 Task: Send an email with the signature Joel Lee with the subject Request for a referral and the message Can you please let me know the status of the purchase order? from softage.8@softage.net to softage.3@softage.net and move the email from Sent Items to the folder Blogging
Action: Mouse moved to (82, 149)
Screenshot: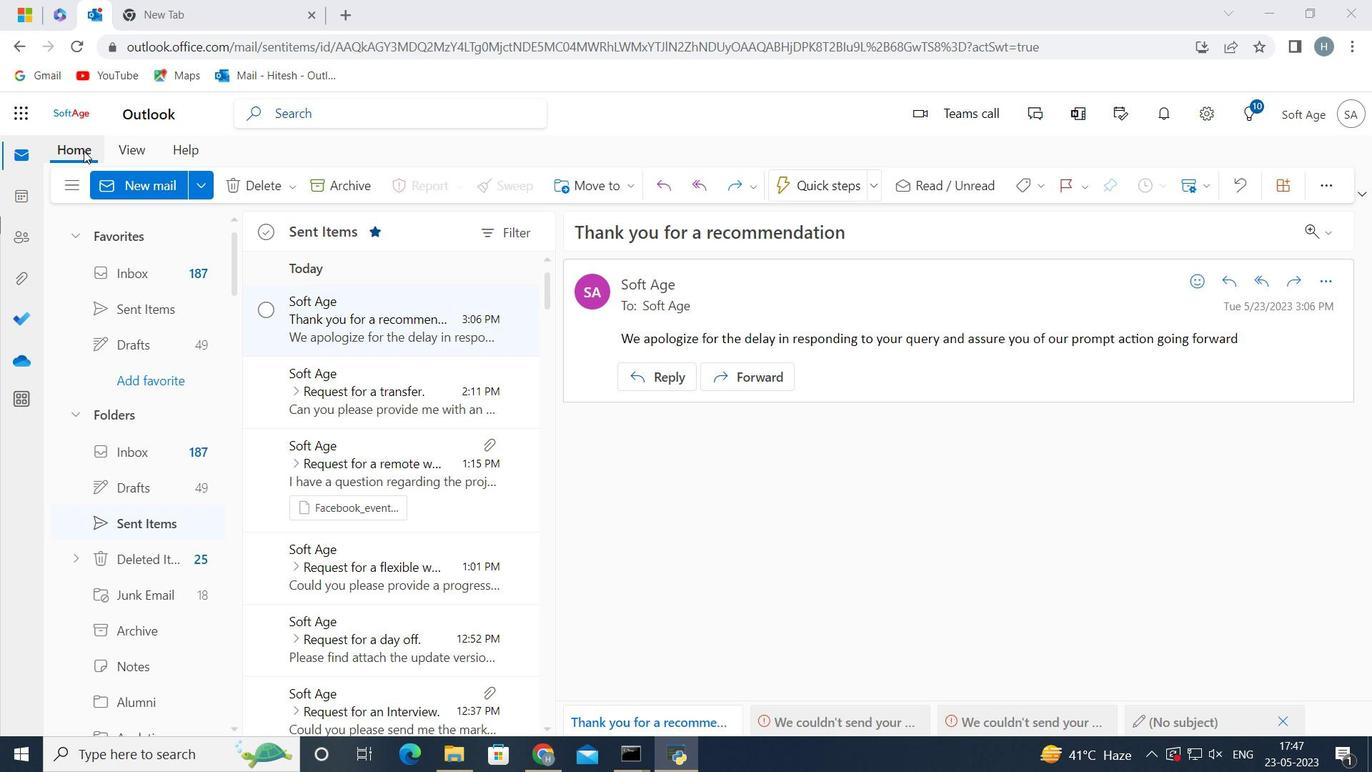 
Action: Mouse pressed left at (82, 149)
Screenshot: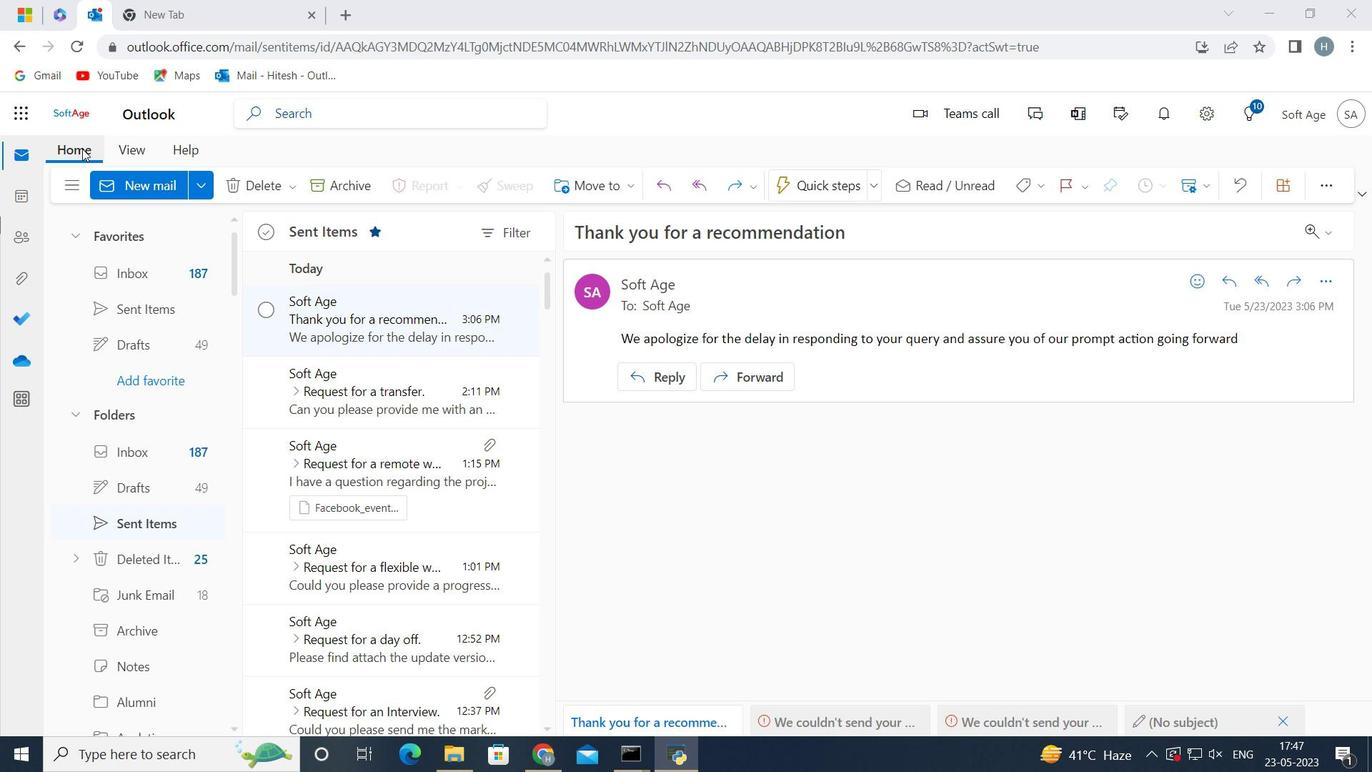 
Action: Mouse moved to (133, 180)
Screenshot: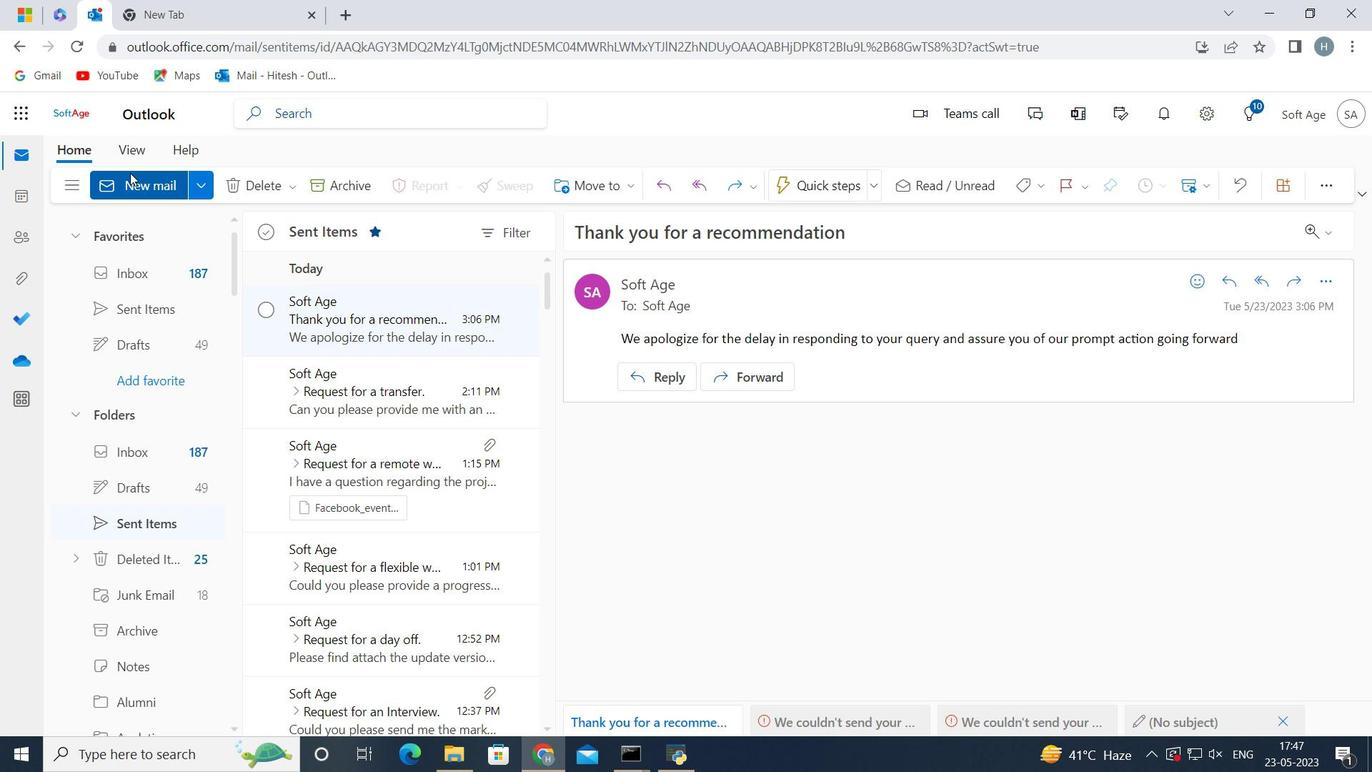 
Action: Mouse pressed left at (133, 180)
Screenshot: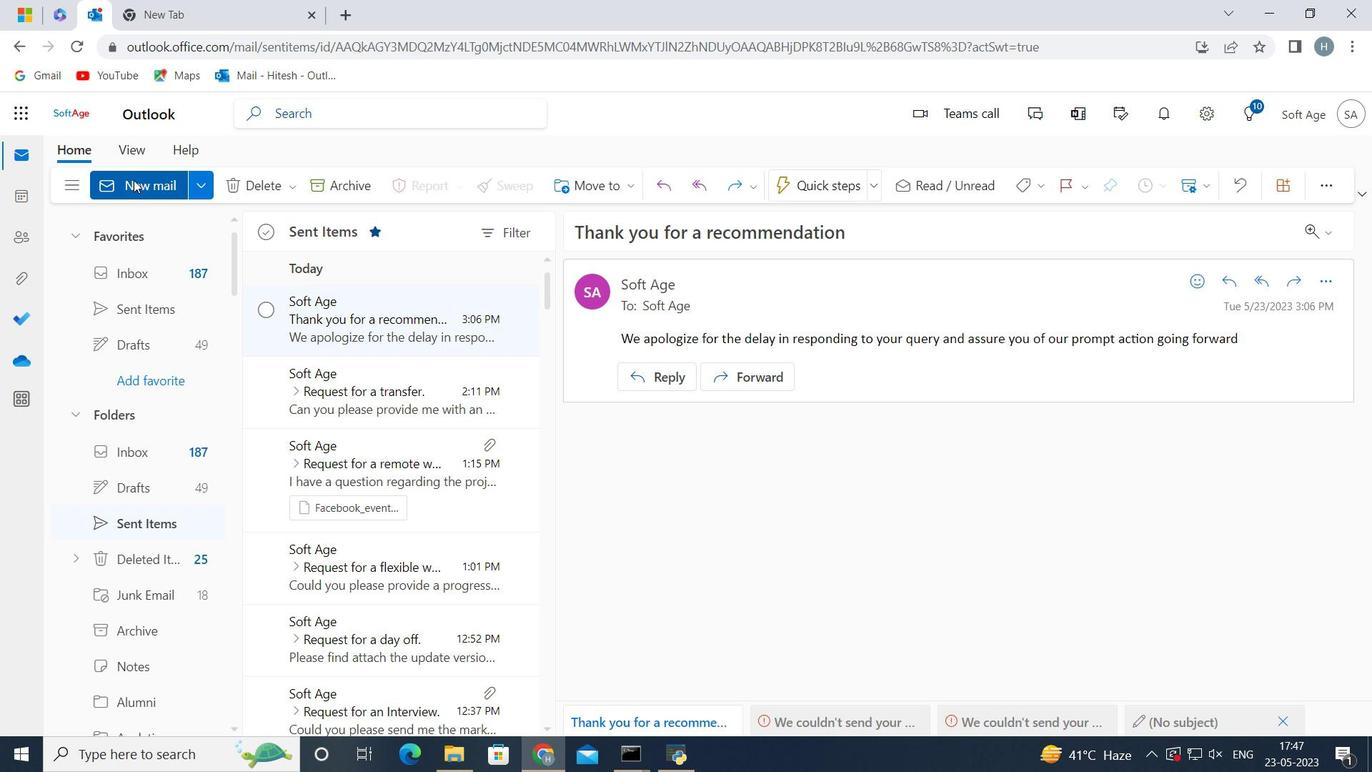 
Action: Mouse moved to (1132, 188)
Screenshot: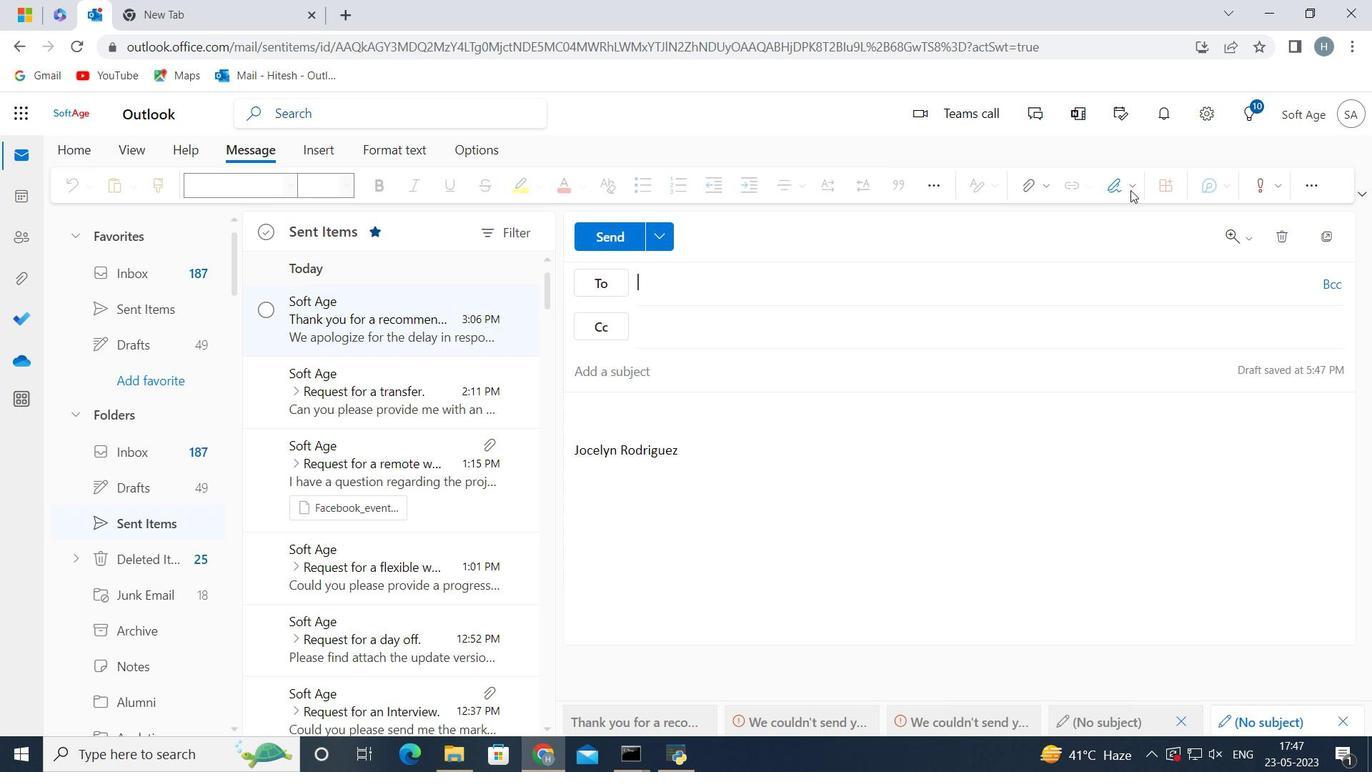 
Action: Mouse pressed left at (1132, 188)
Screenshot: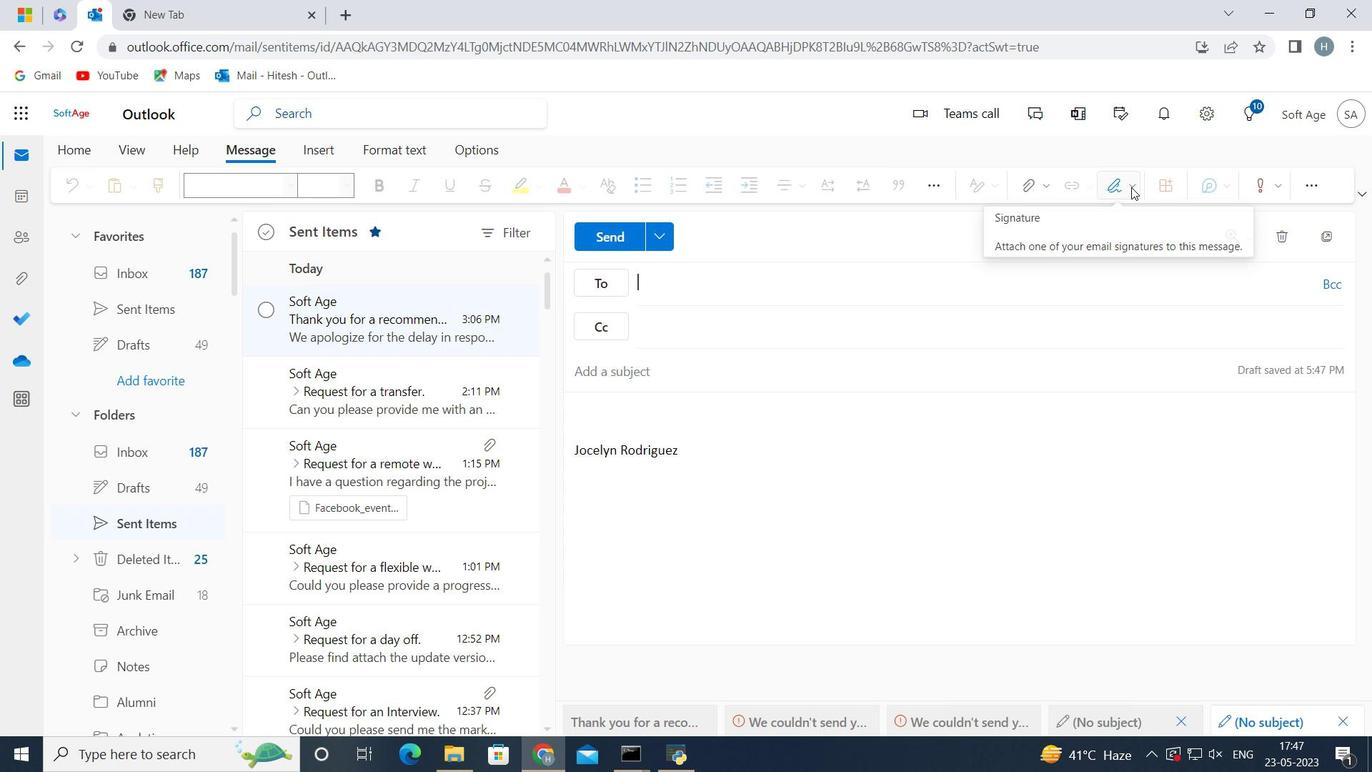 
Action: Mouse moved to (1049, 258)
Screenshot: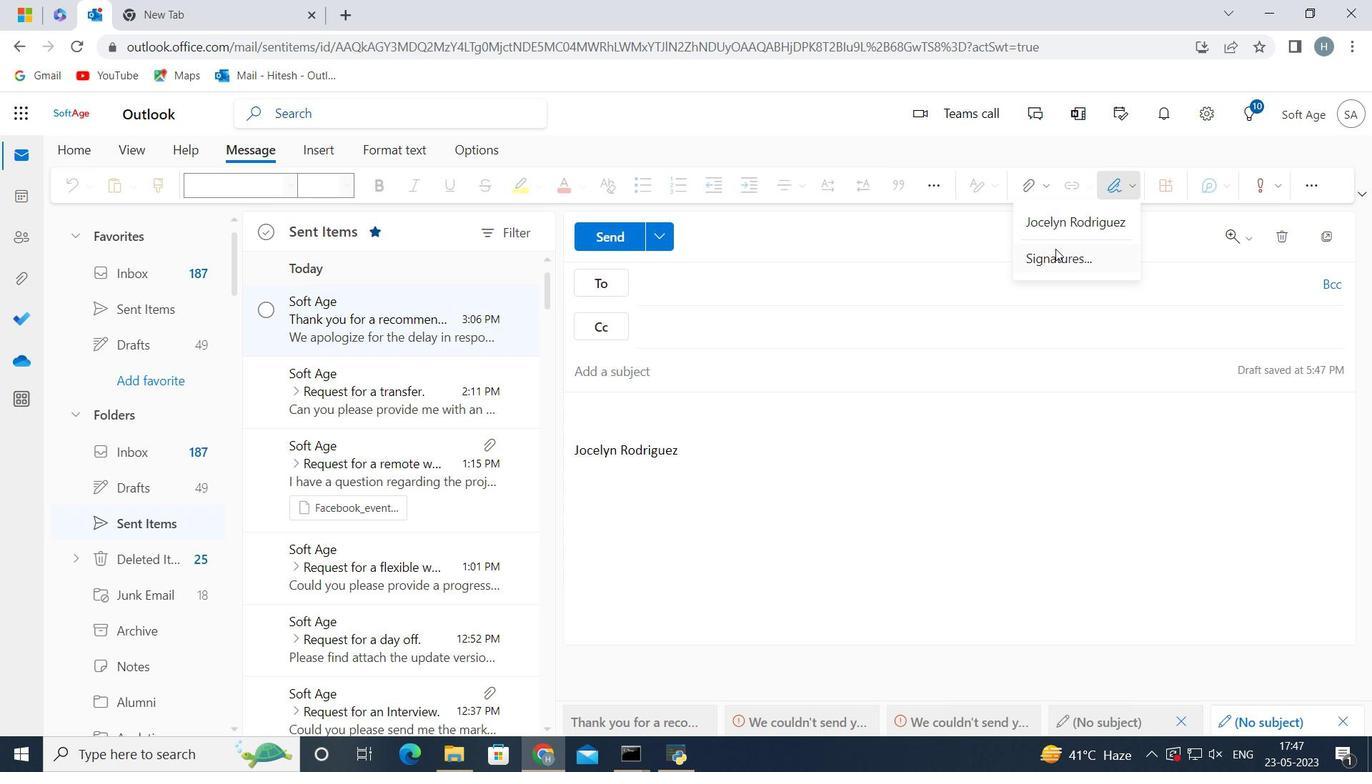 
Action: Mouse pressed left at (1049, 258)
Screenshot: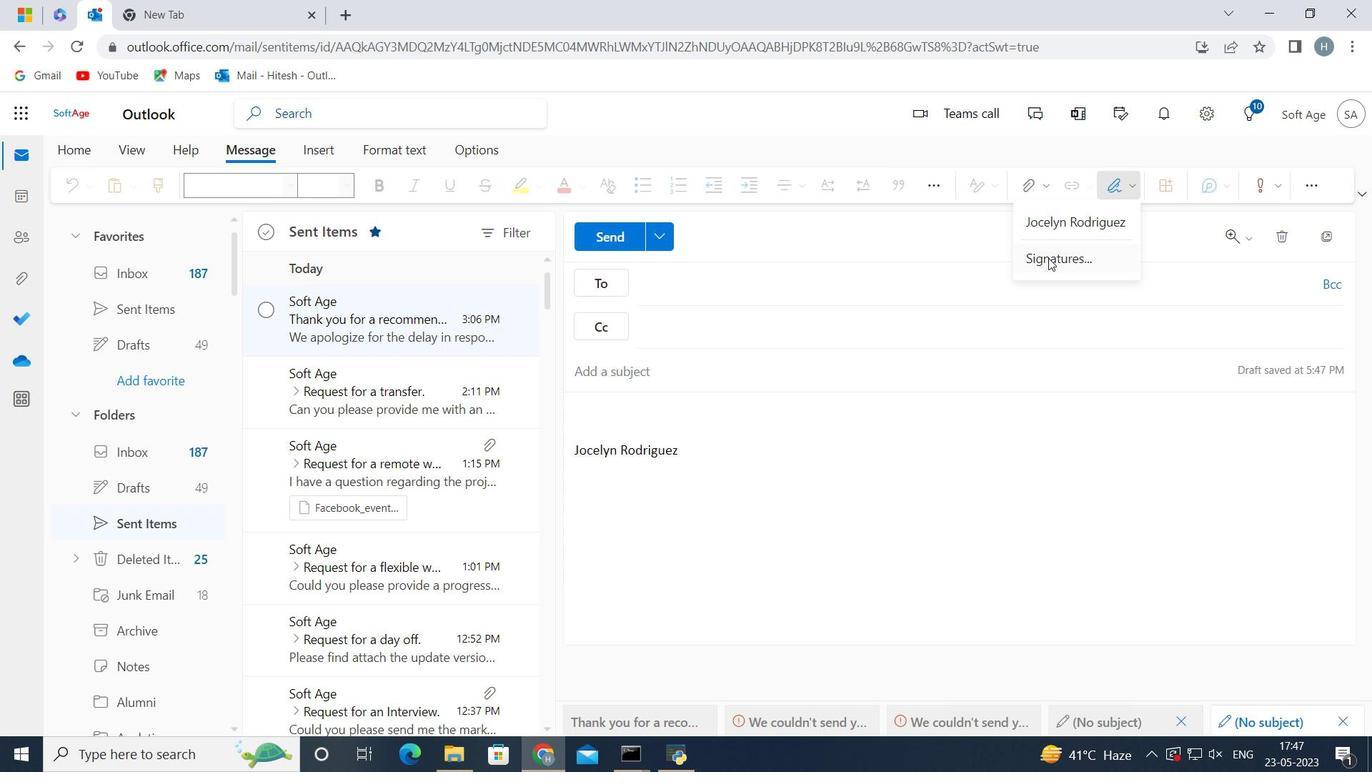 
Action: Mouse moved to (1042, 332)
Screenshot: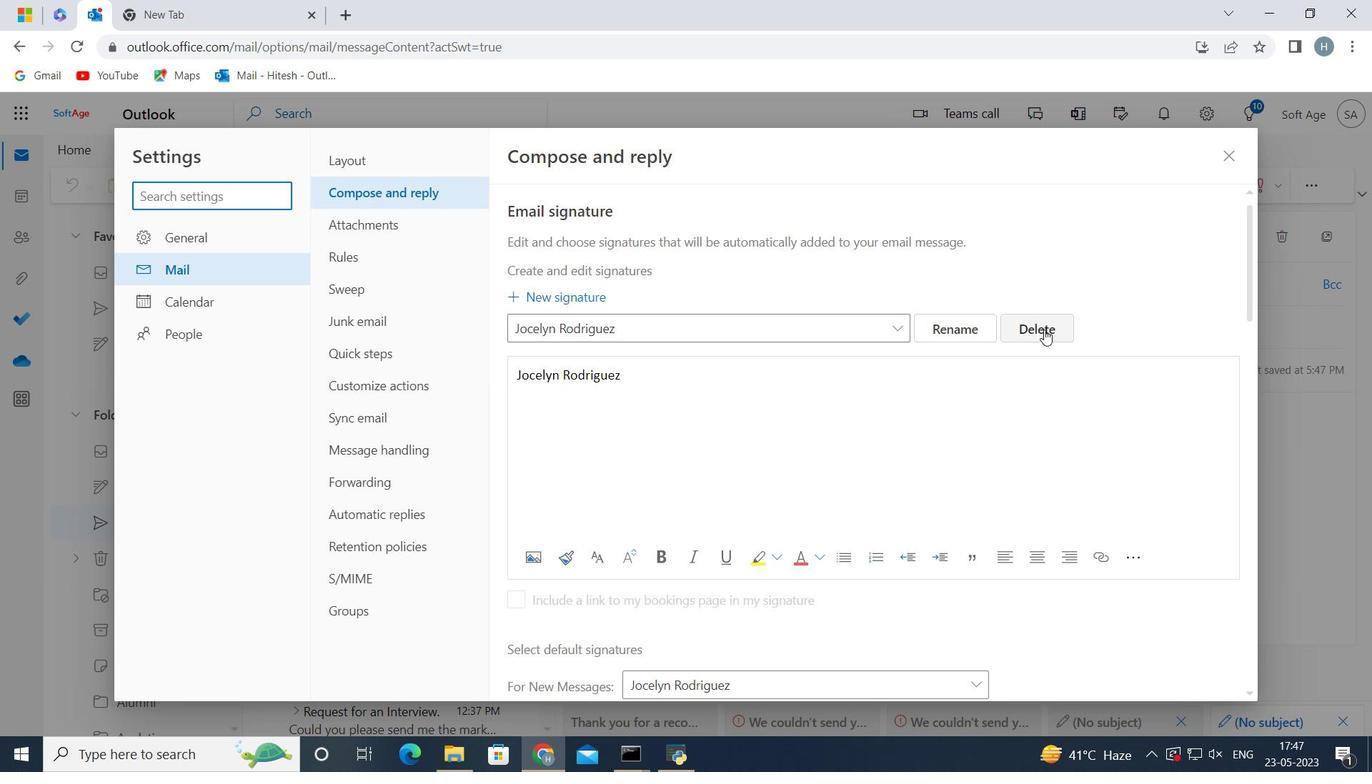 
Action: Mouse pressed left at (1042, 332)
Screenshot: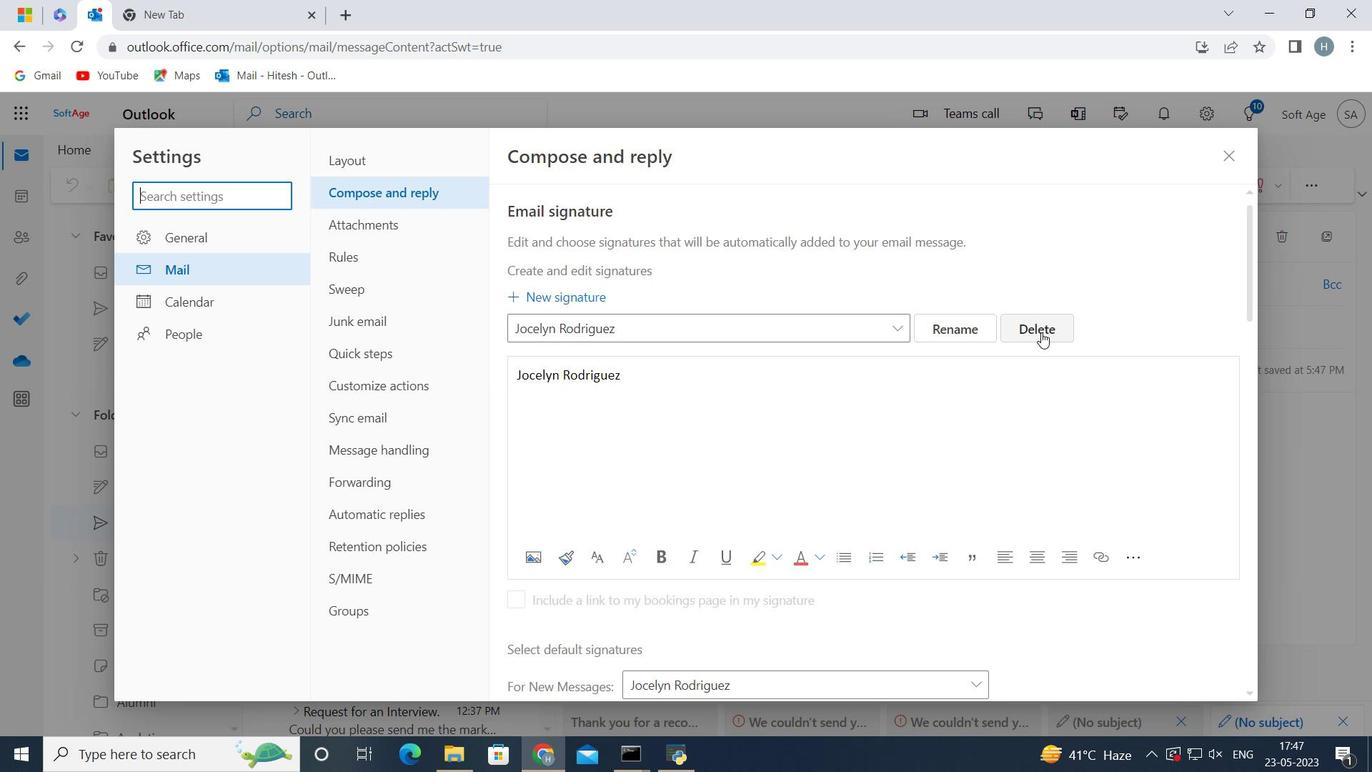 
Action: Mouse moved to (859, 320)
Screenshot: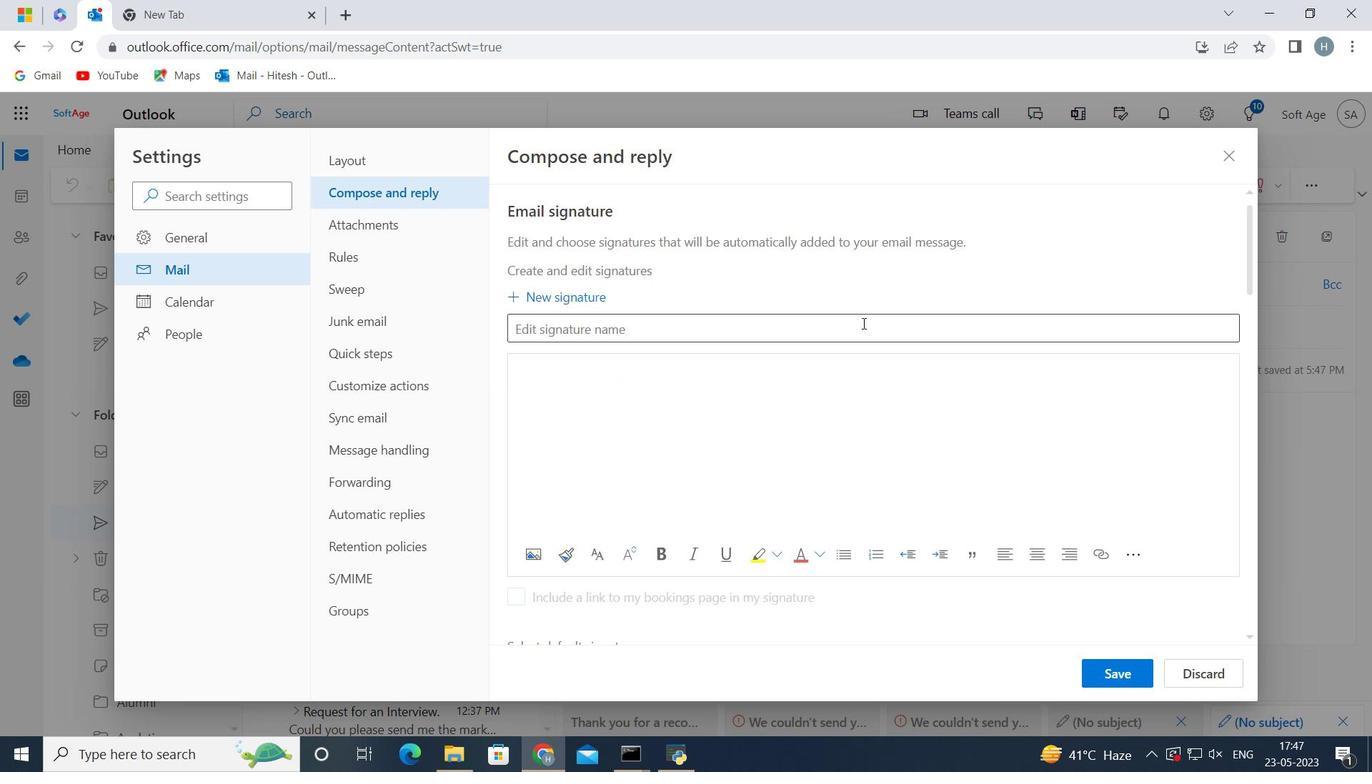 
Action: Mouse pressed left at (859, 320)
Screenshot: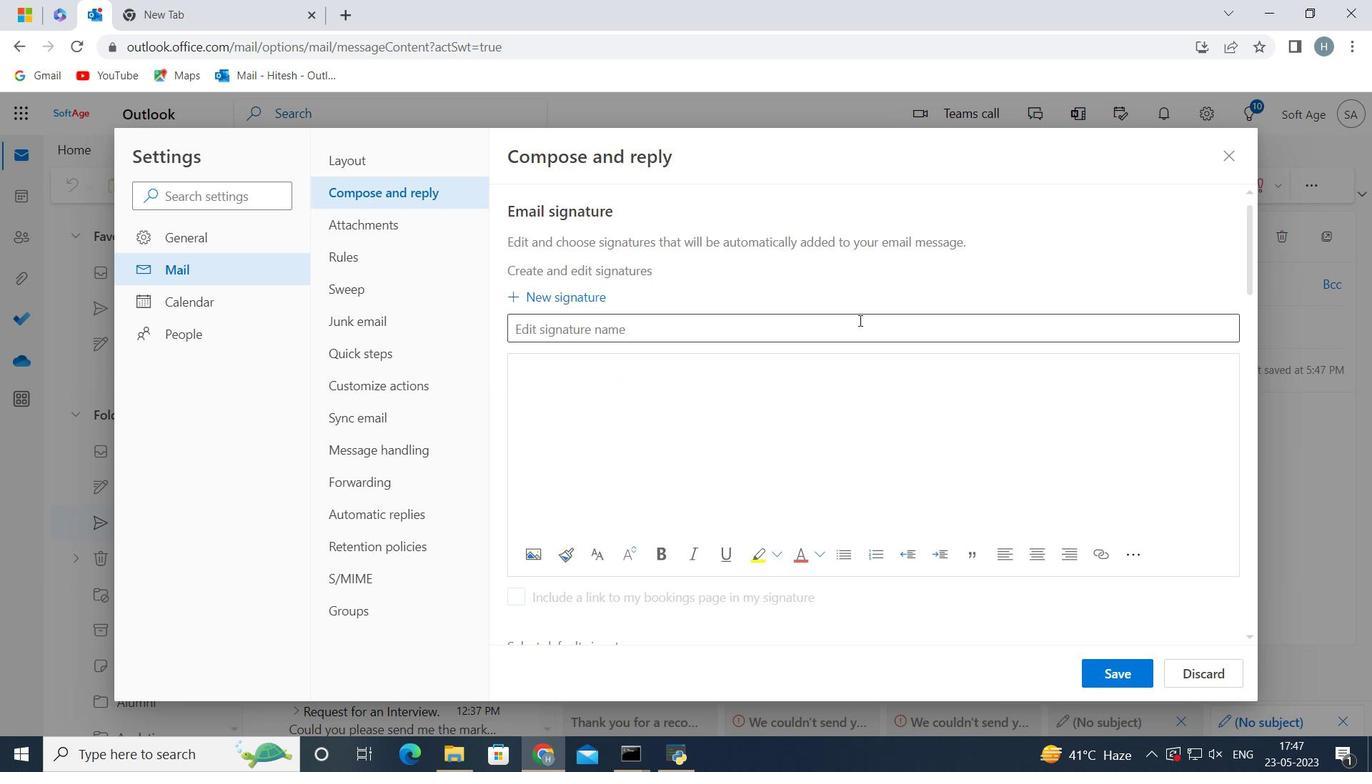 
Action: Mouse moved to (887, 306)
Screenshot: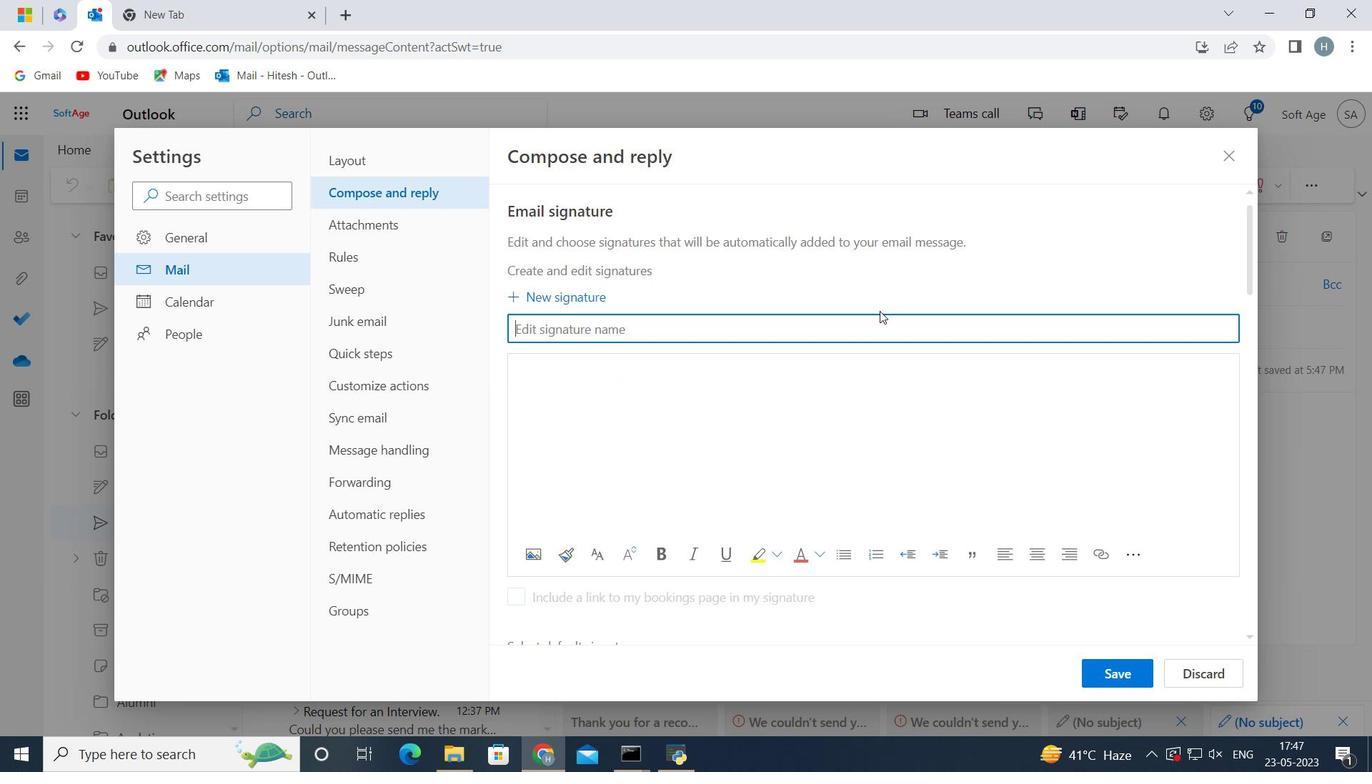 
Action: Key pressed <Key.shift>Joel<Key.space><Key.shift_r>Lee
Screenshot: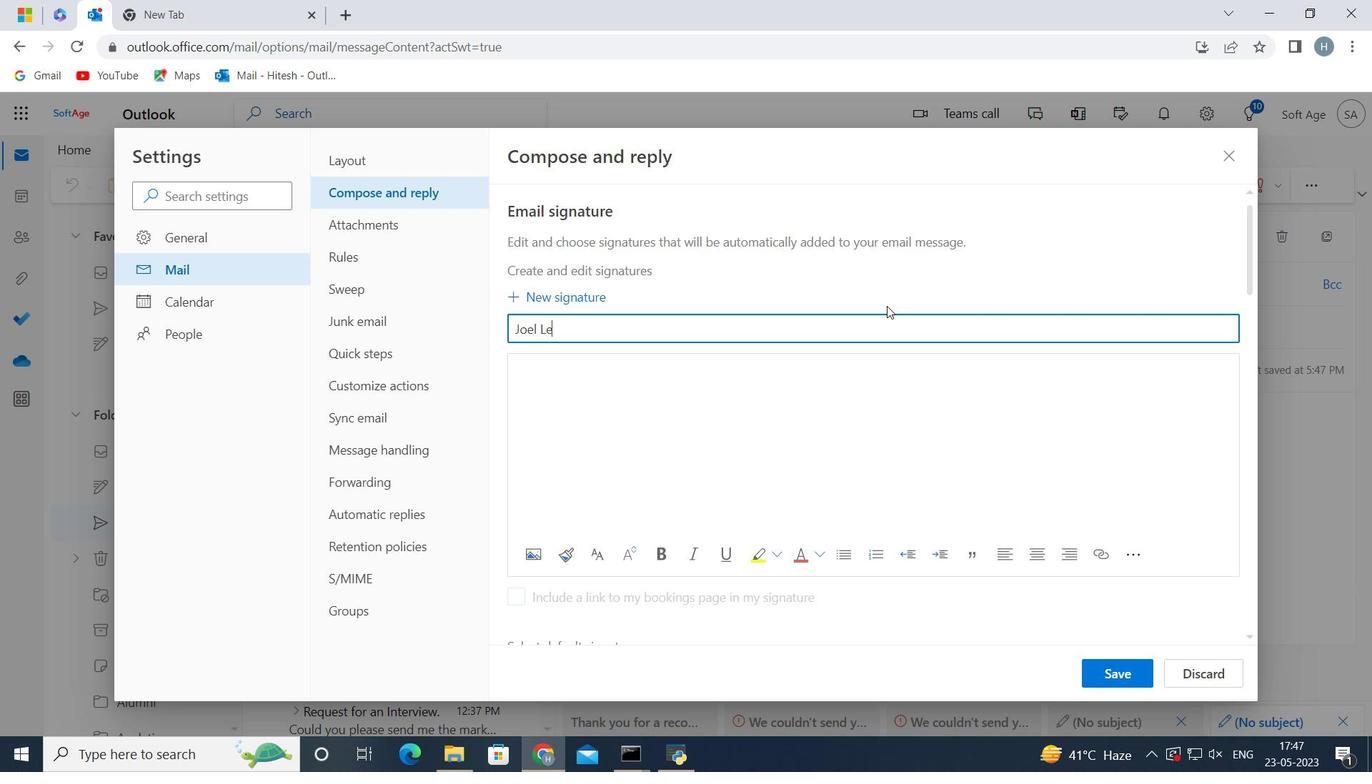 
Action: Mouse moved to (605, 375)
Screenshot: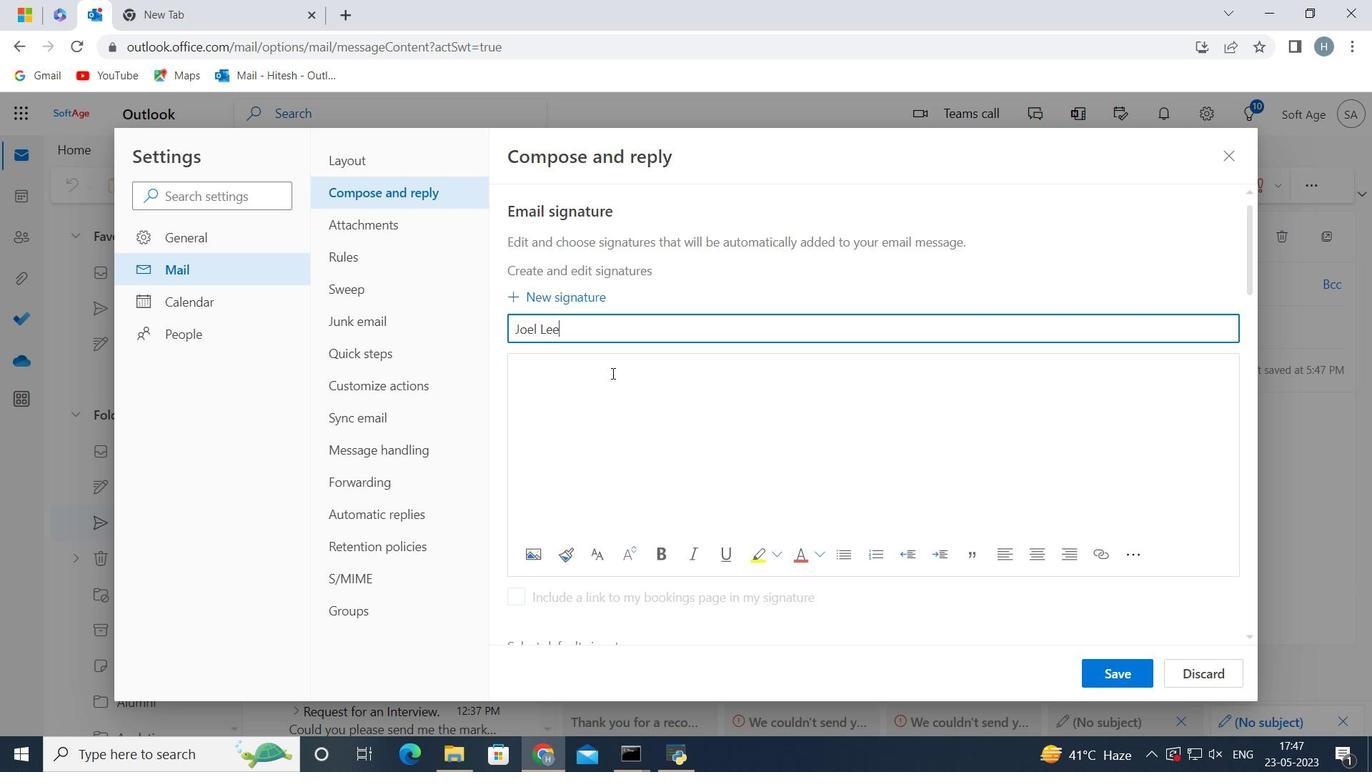 
Action: Mouse pressed left at (605, 375)
Screenshot: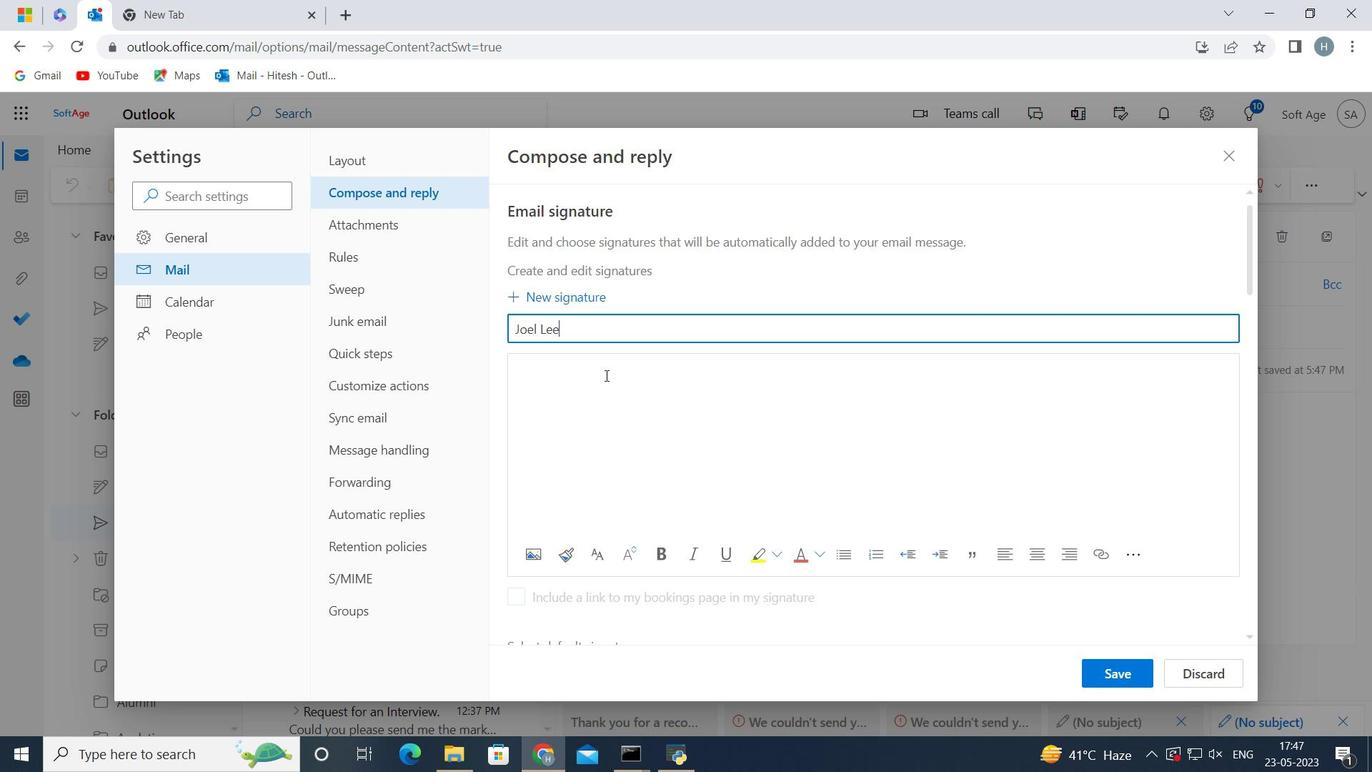 
Action: Key pressed <Key.shift><Key.shift><Key.shift>Joel<Key.space><Key.shift_r><Key.shift_r>l<Key.backspace><Key.shift_r>Lee
Screenshot: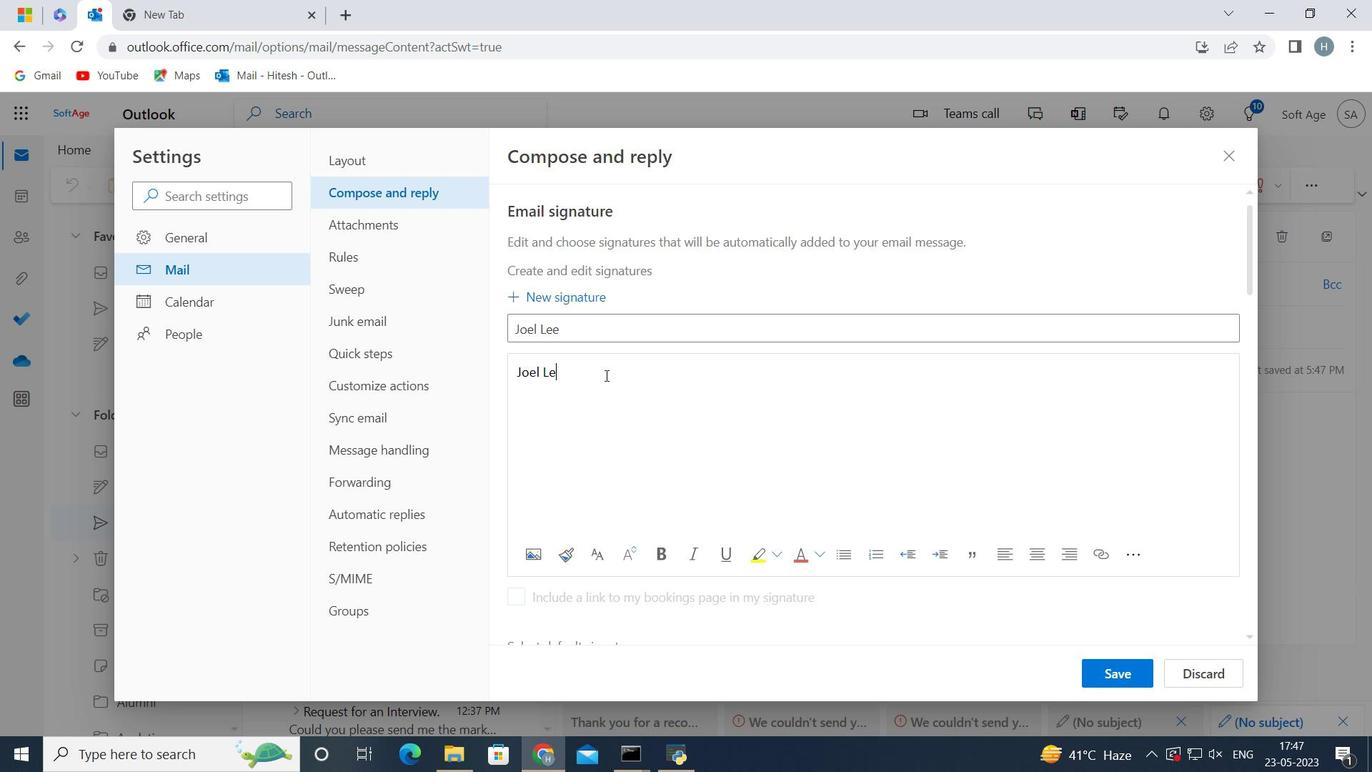 
Action: Mouse moved to (1108, 675)
Screenshot: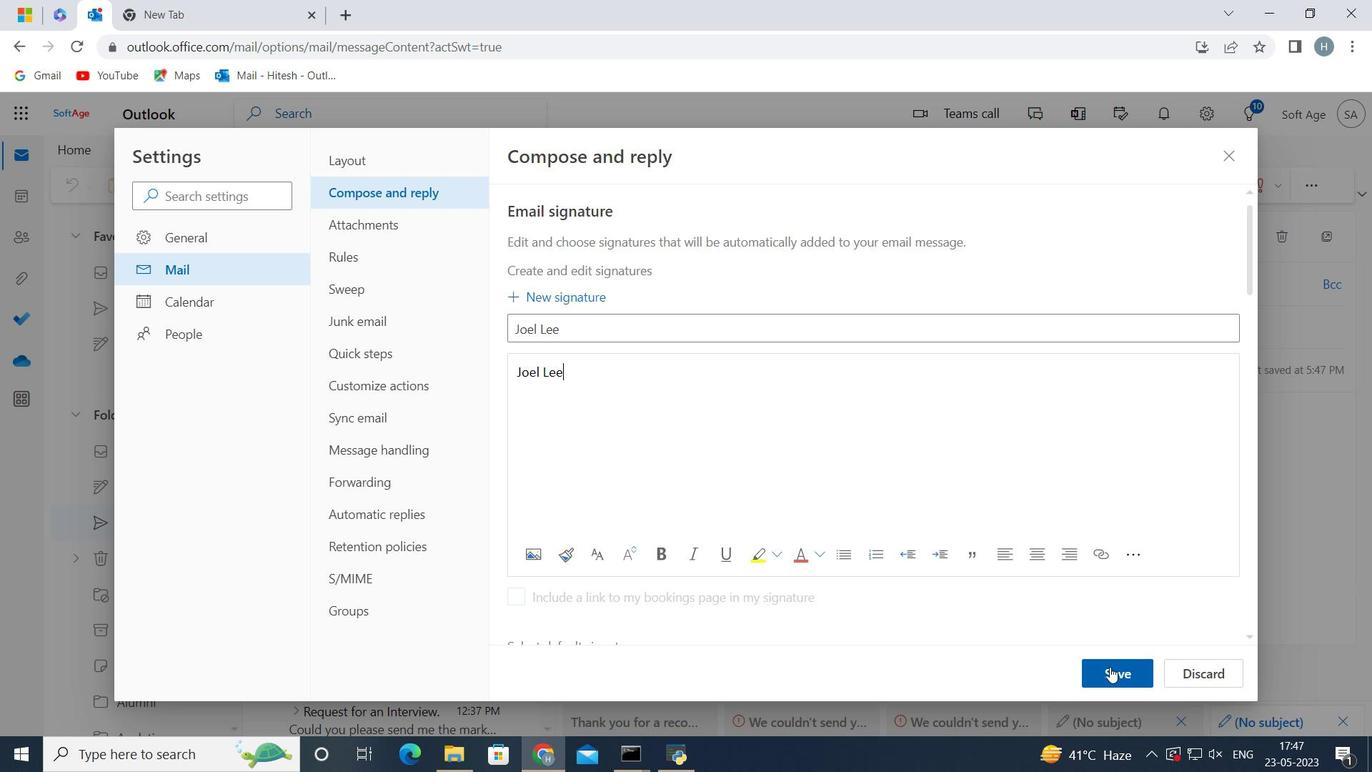 
Action: Mouse pressed left at (1108, 675)
Screenshot: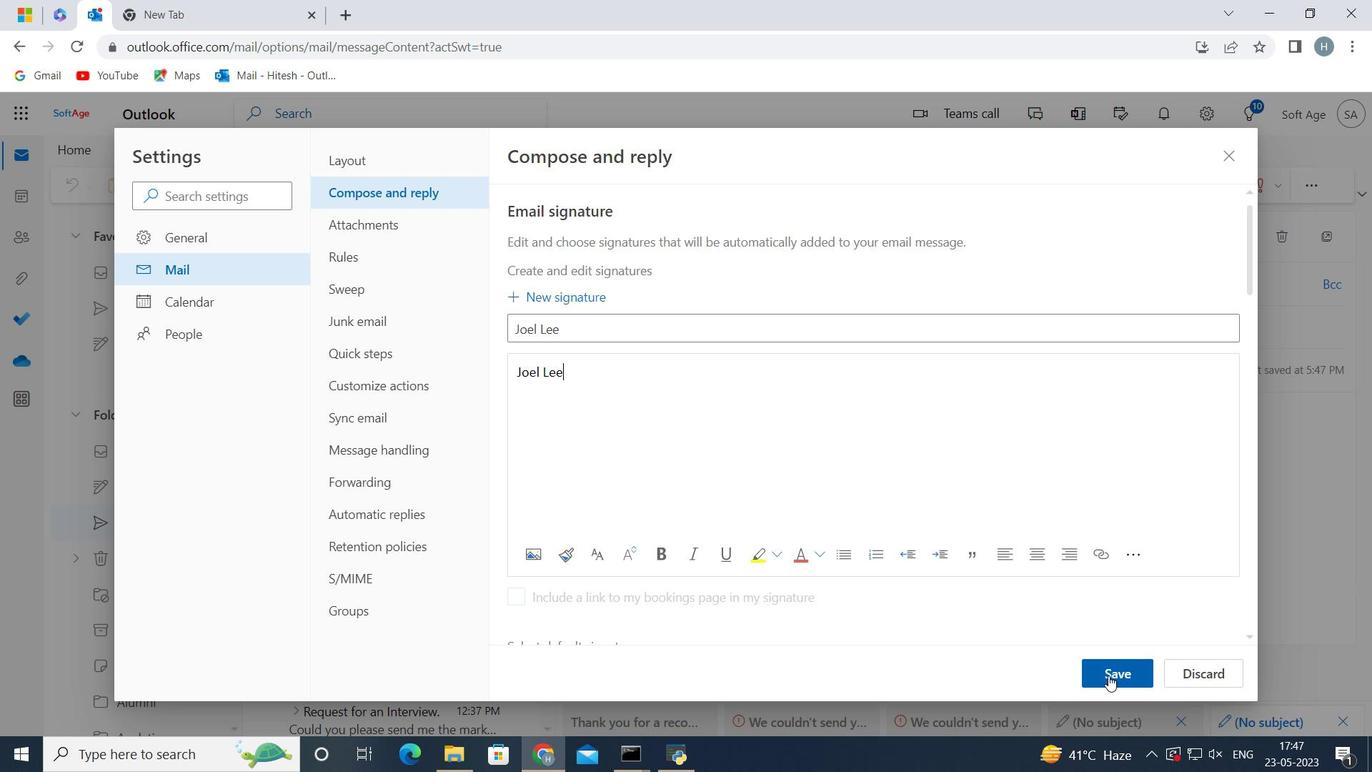 
Action: Mouse moved to (885, 401)
Screenshot: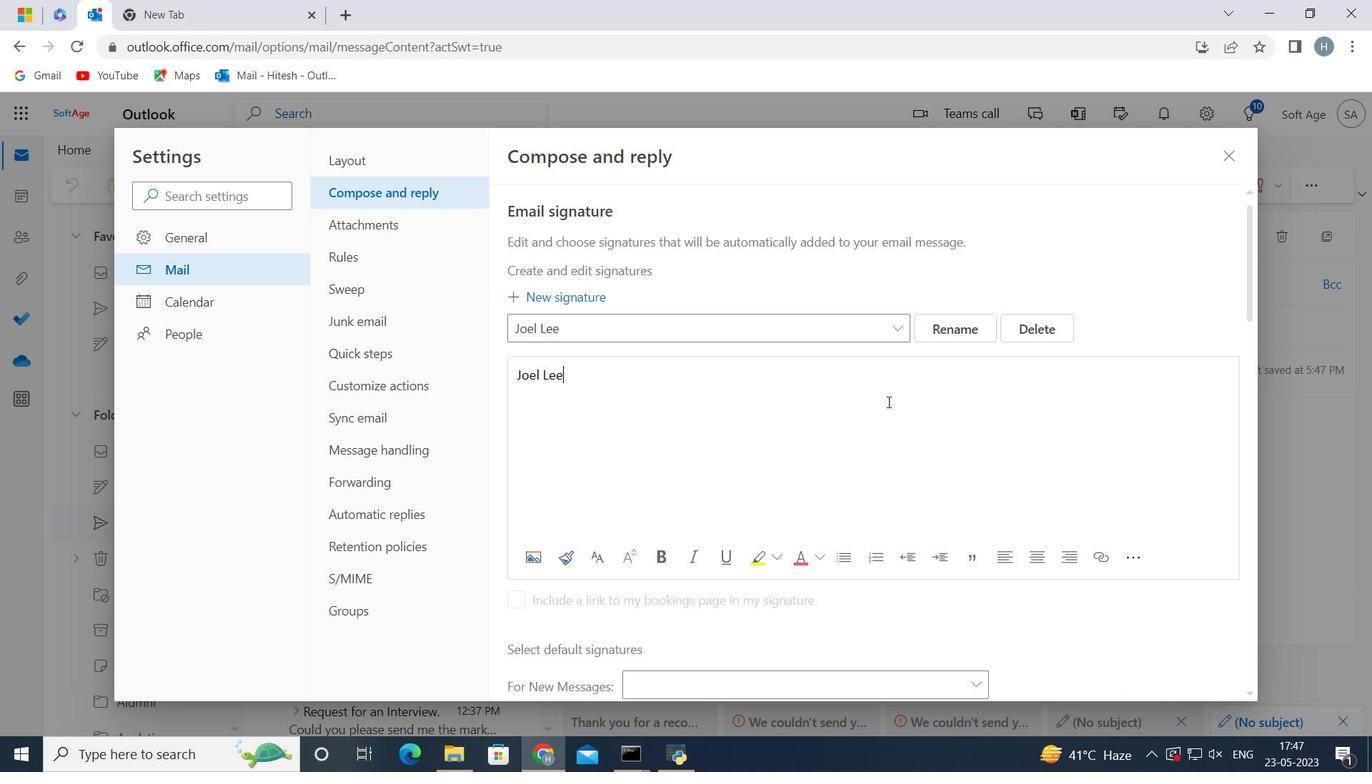 
Action: Mouse scrolled (885, 401) with delta (0, 0)
Screenshot: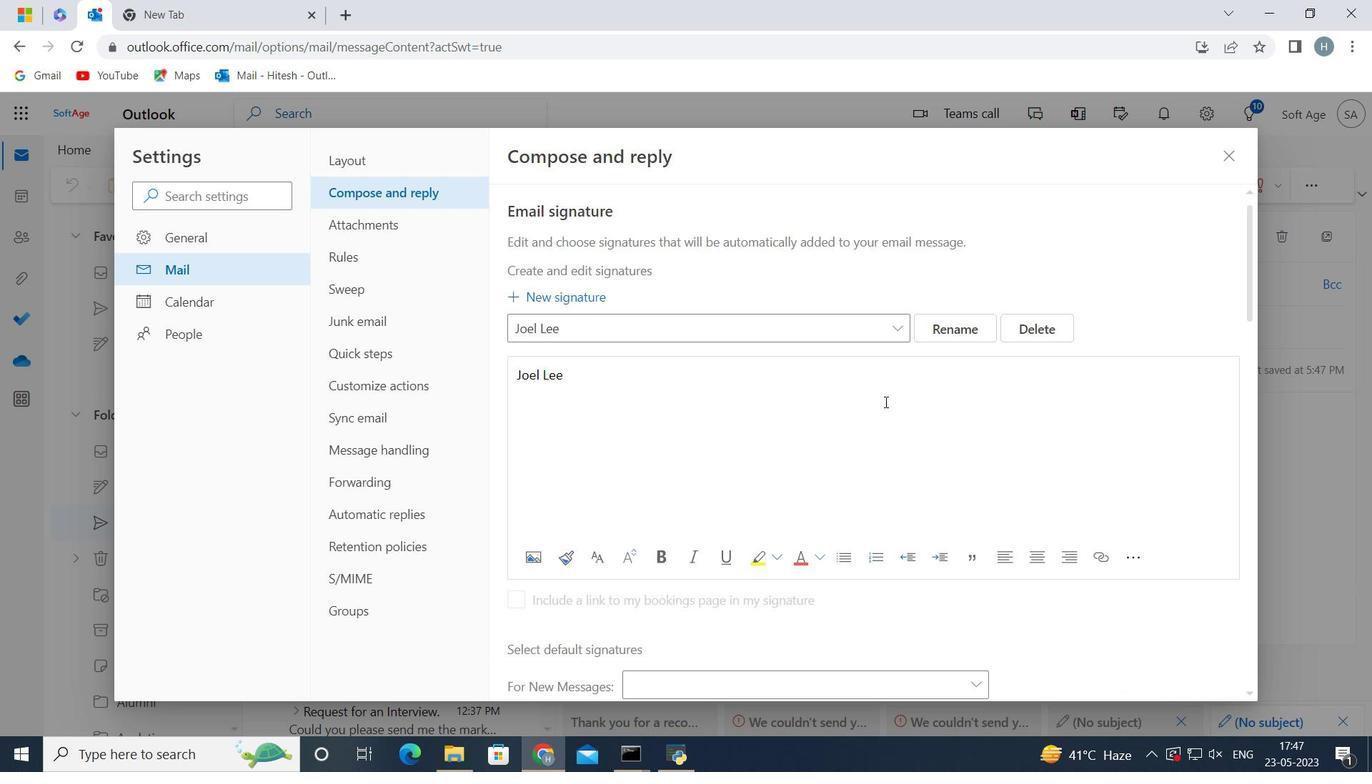 
Action: Mouse scrolled (885, 401) with delta (0, 0)
Screenshot: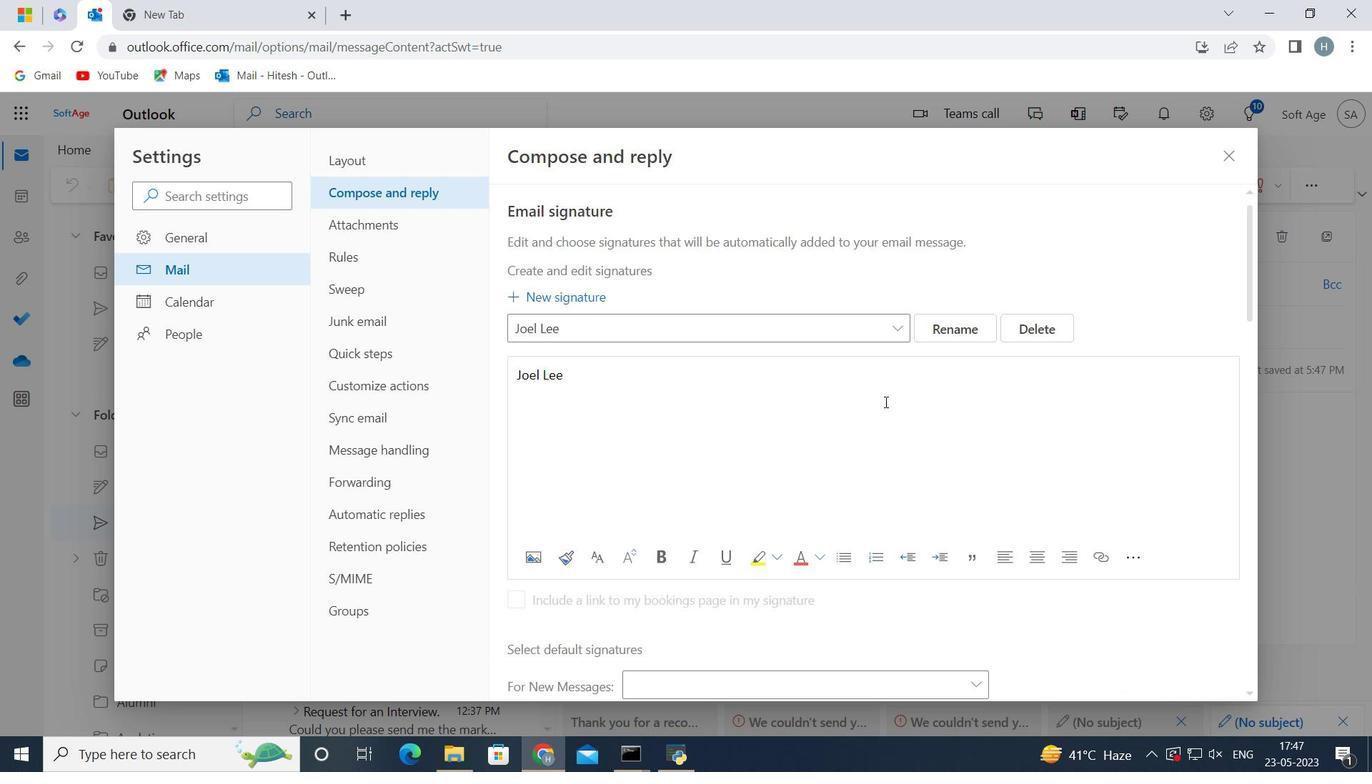
Action: Mouse scrolled (885, 402) with delta (0, 0)
Screenshot: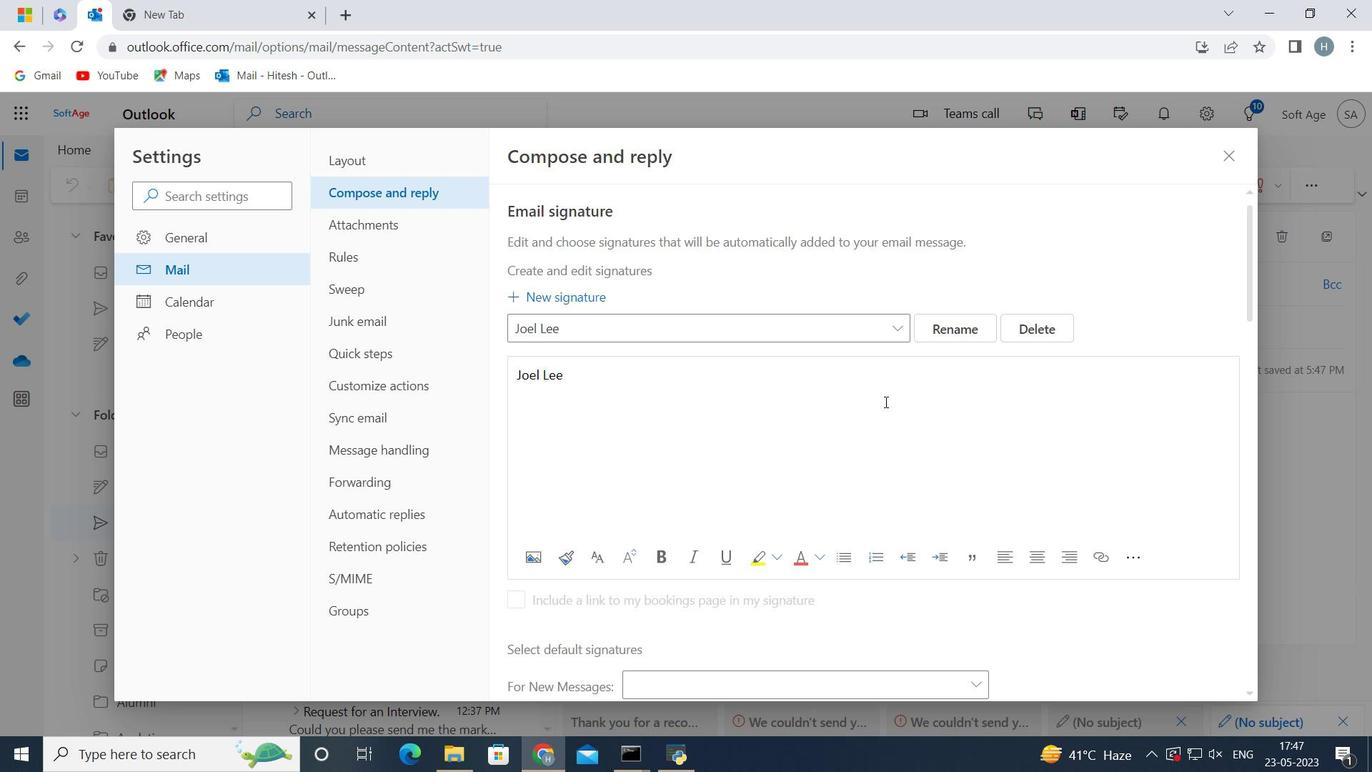 
Action: Mouse moved to (885, 401)
Screenshot: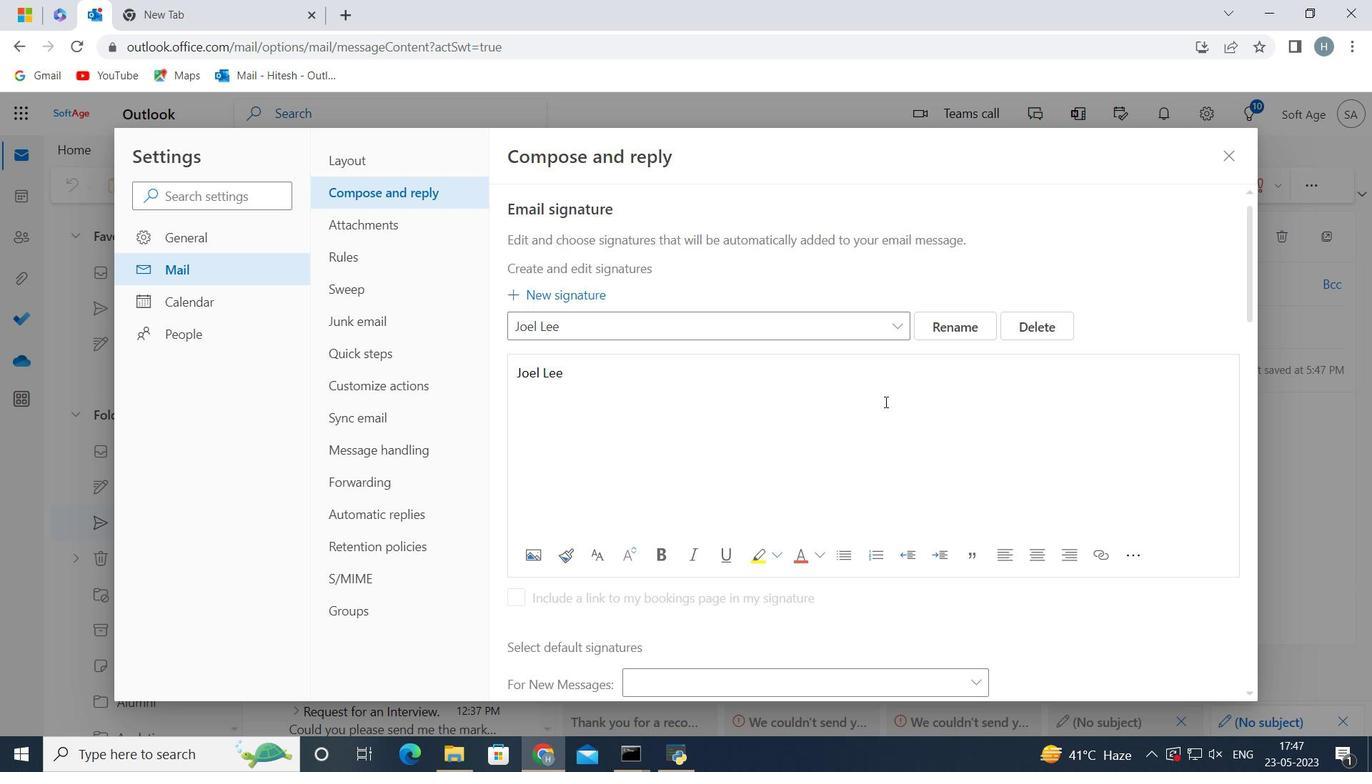 
Action: Mouse scrolled (885, 401) with delta (0, 0)
Screenshot: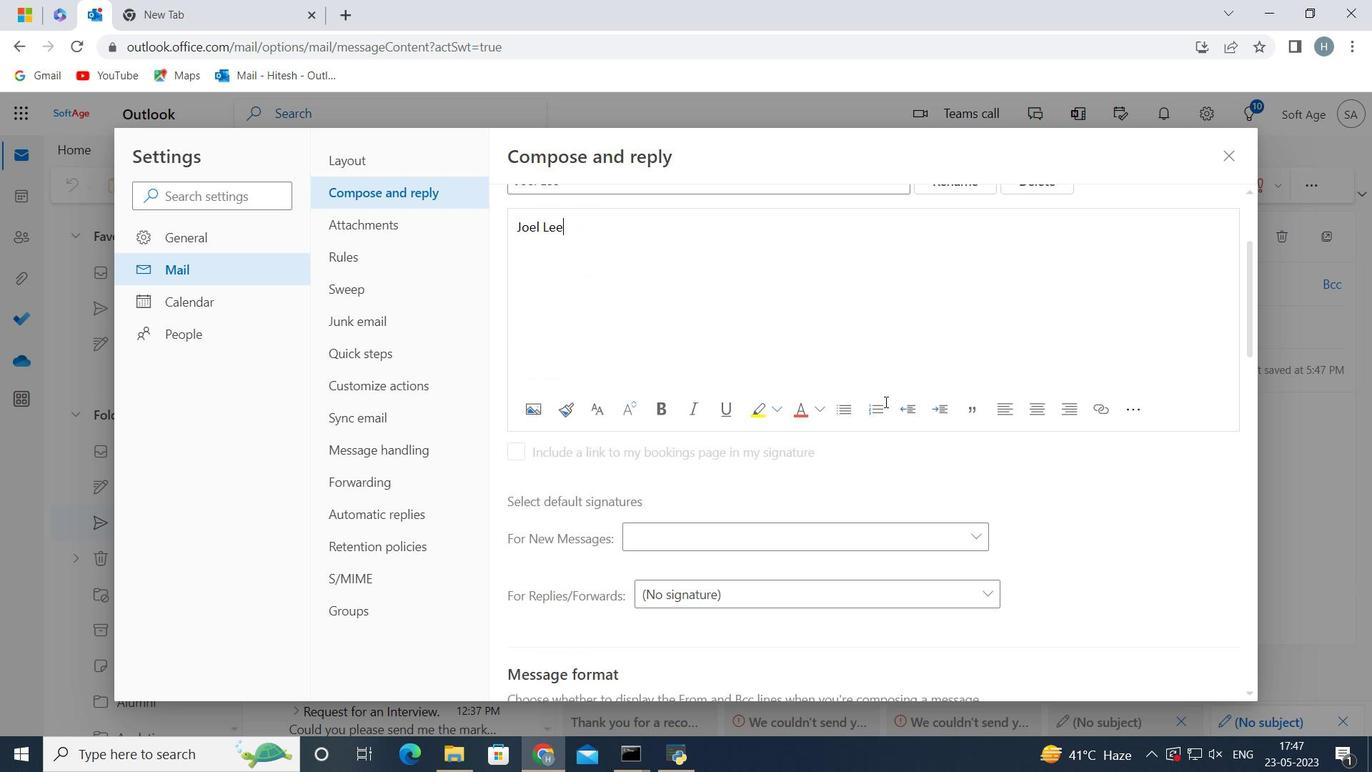 
Action: Mouse moved to (882, 401)
Screenshot: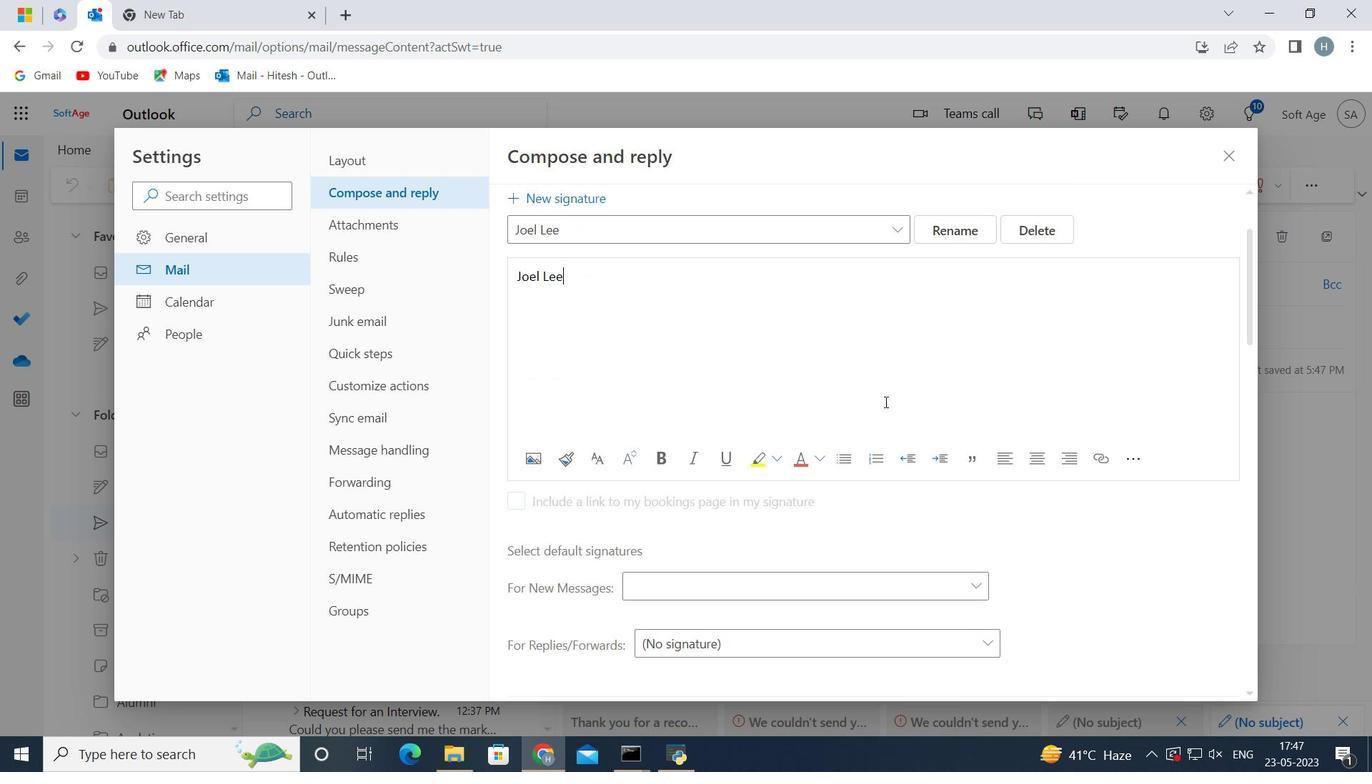 
Action: Mouse scrolled (882, 401) with delta (0, 0)
Screenshot: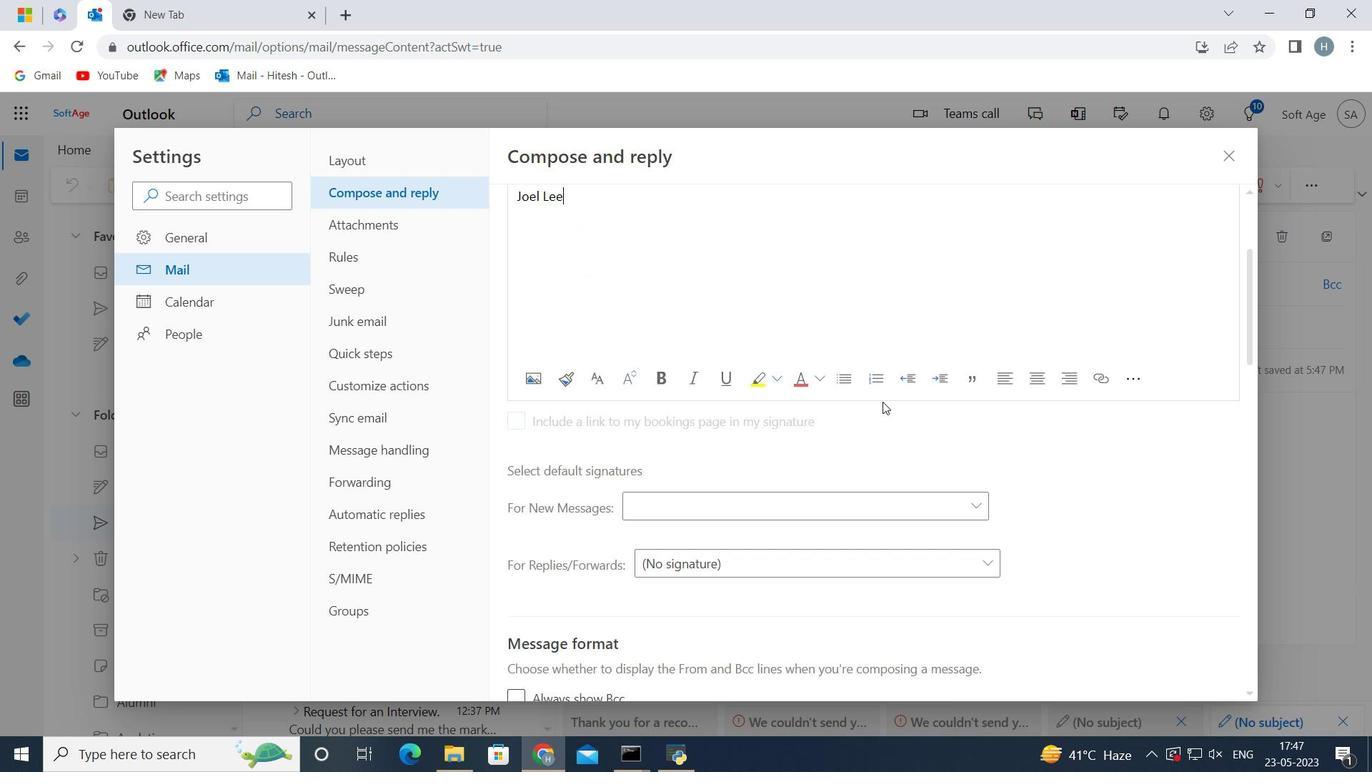 
Action: Mouse moved to (920, 413)
Screenshot: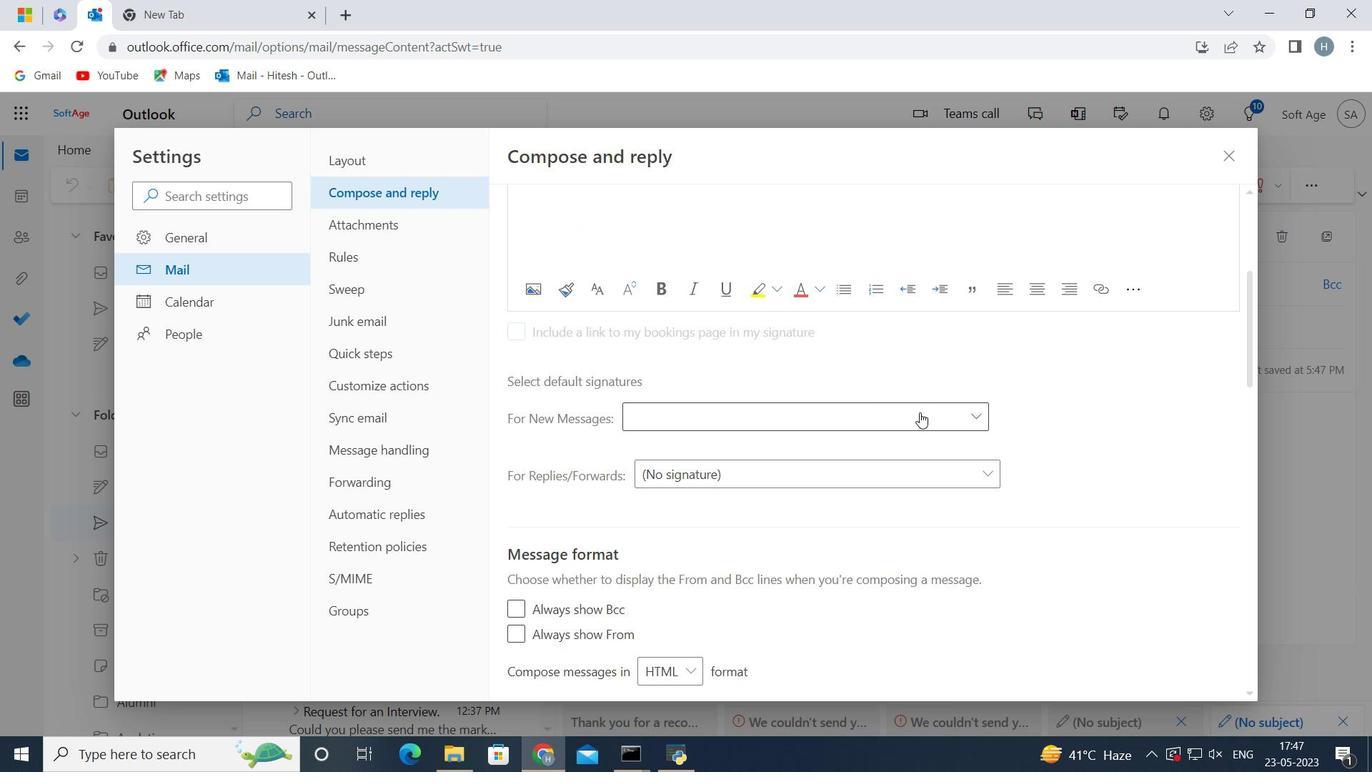 
Action: Mouse pressed left at (920, 413)
Screenshot: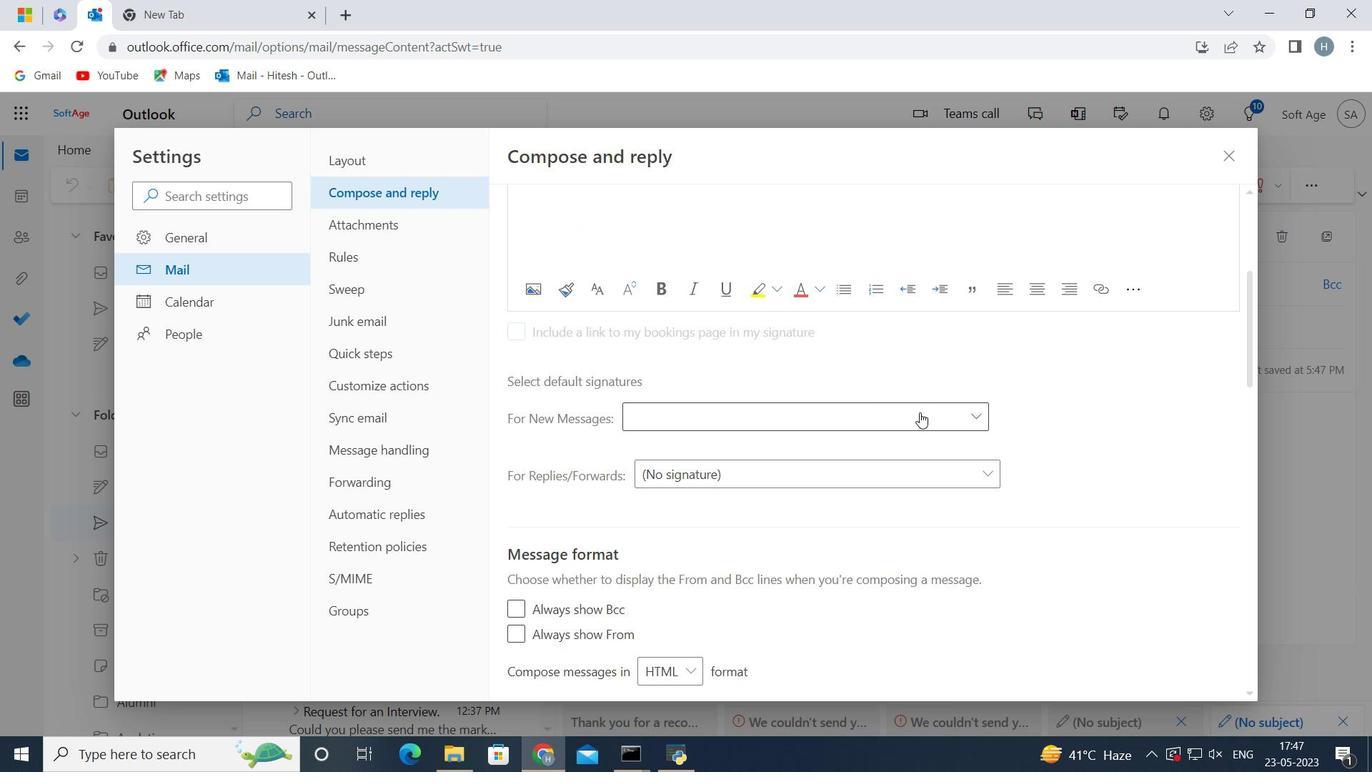 
Action: Mouse moved to (882, 473)
Screenshot: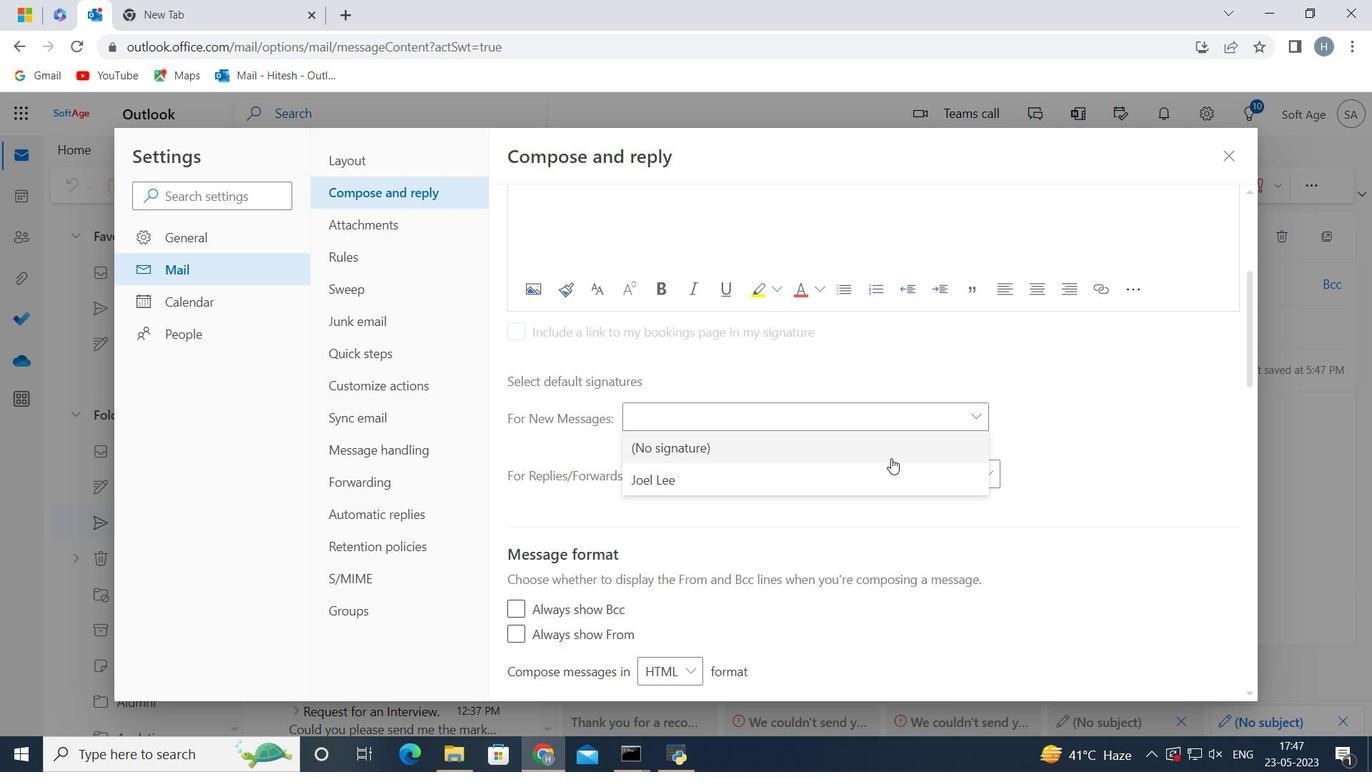 
Action: Mouse pressed left at (882, 473)
Screenshot: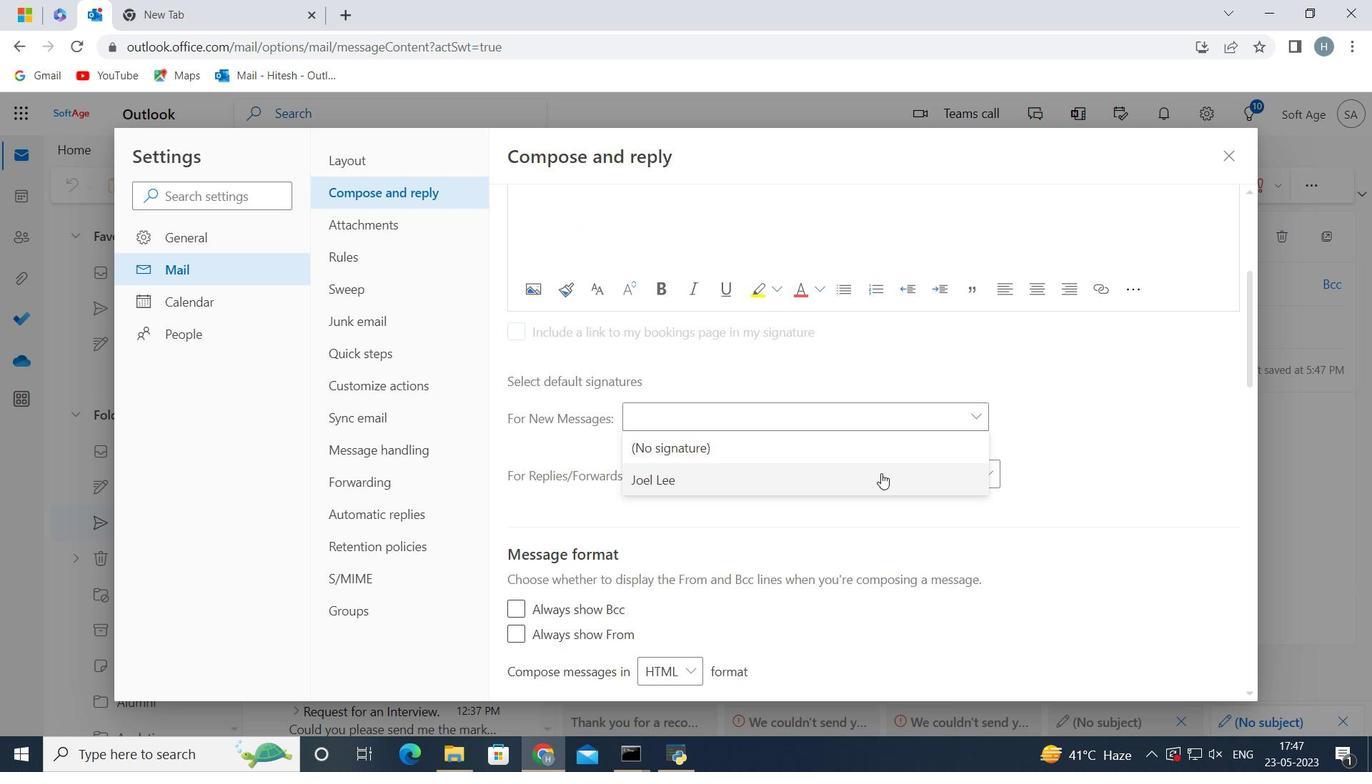
Action: Mouse moved to (1119, 673)
Screenshot: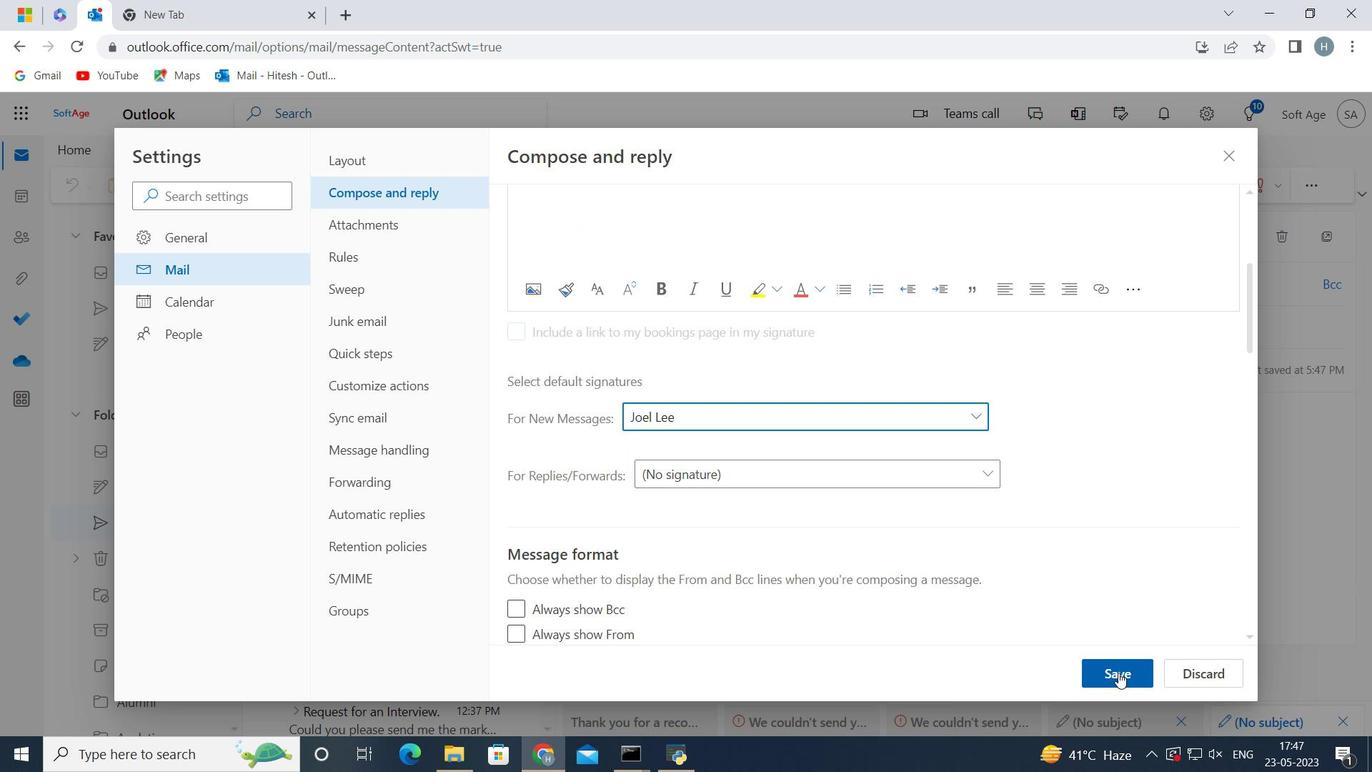 
Action: Mouse pressed left at (1119, 673)
Screenshot: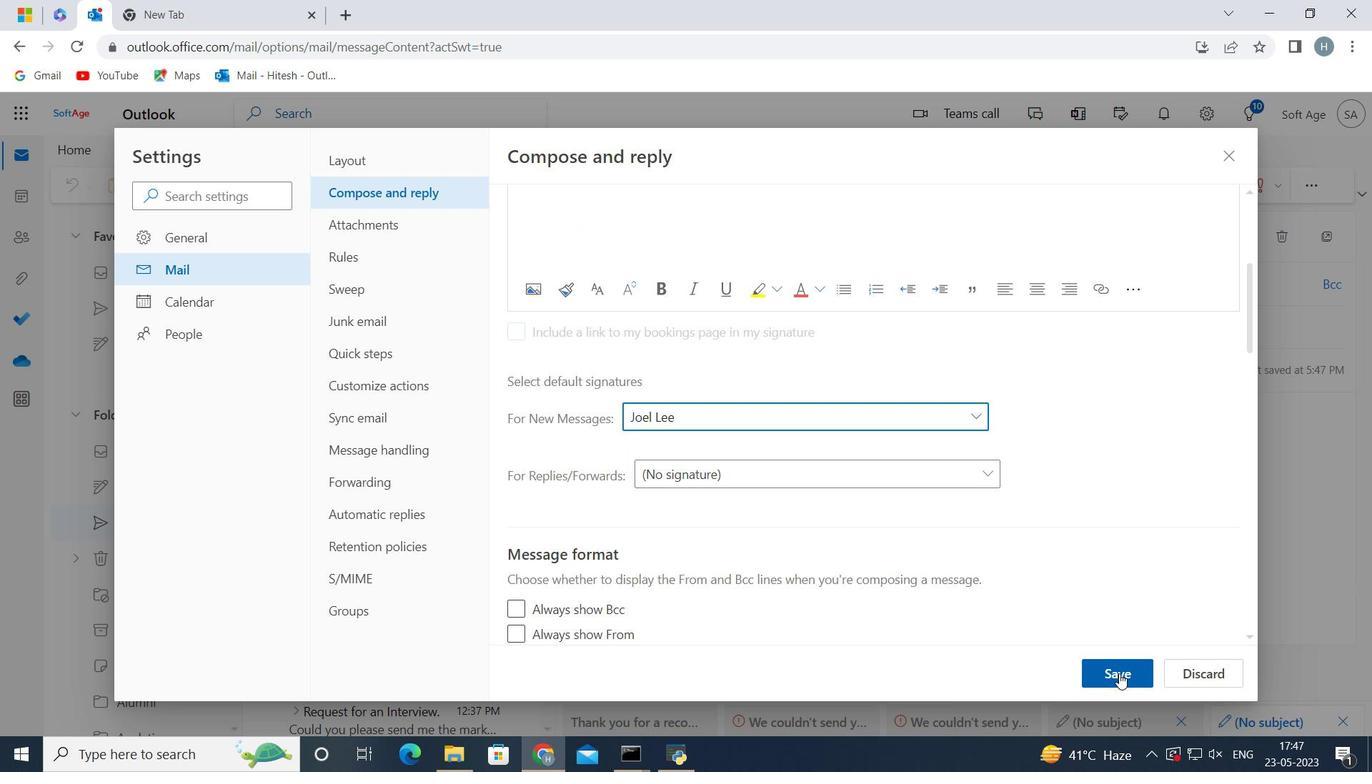 
Action: Mouse moved to (1229, 158)
Screenshot: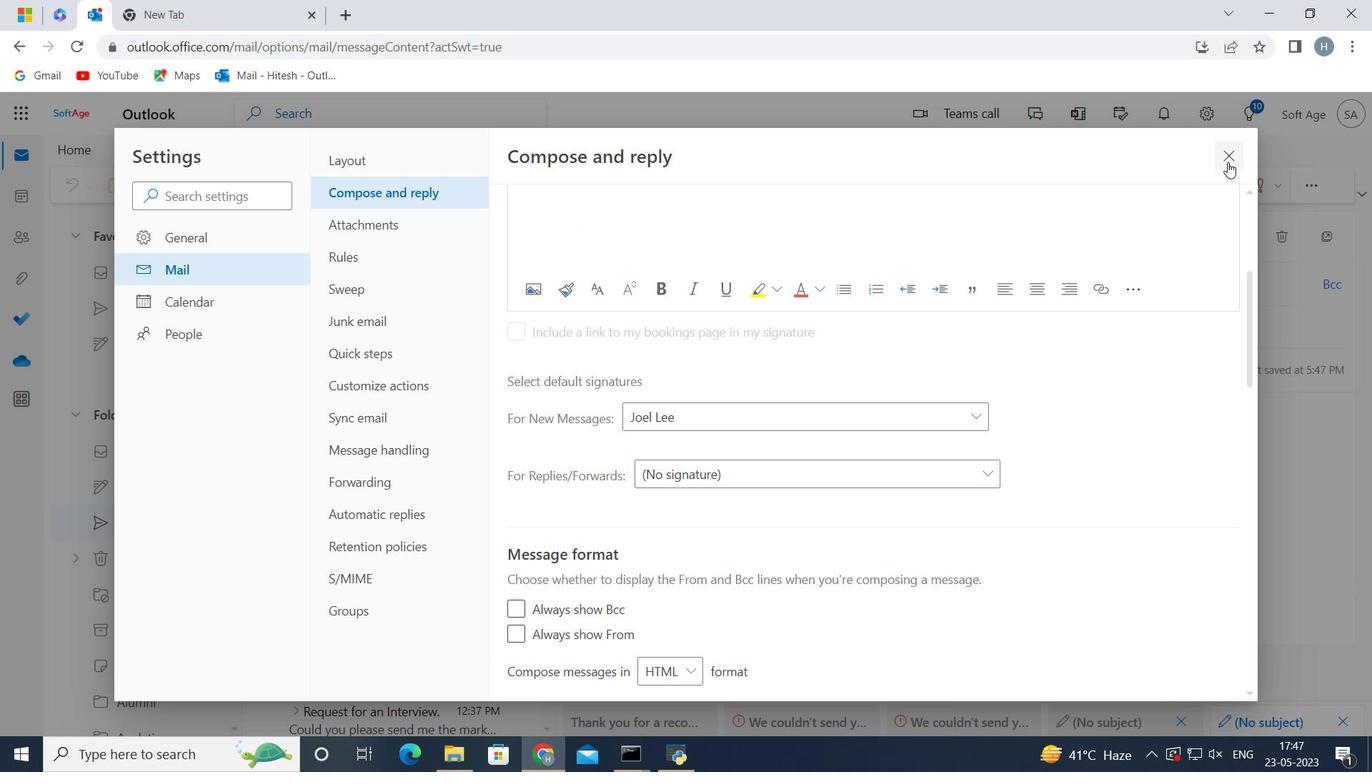 
Action: Mouse pressed left at (1229, 158)
Screenshot: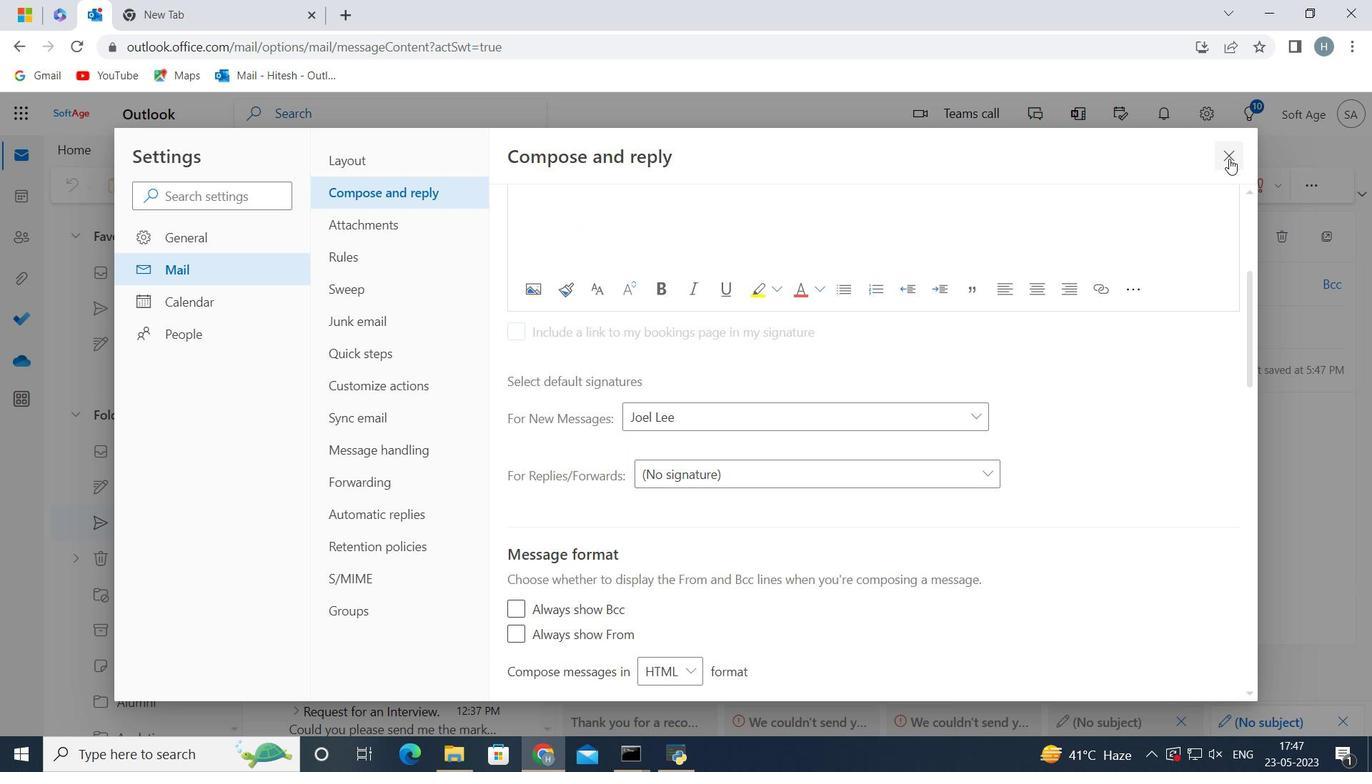 
Action: Mouse moved to (723, 376)
Screenshot: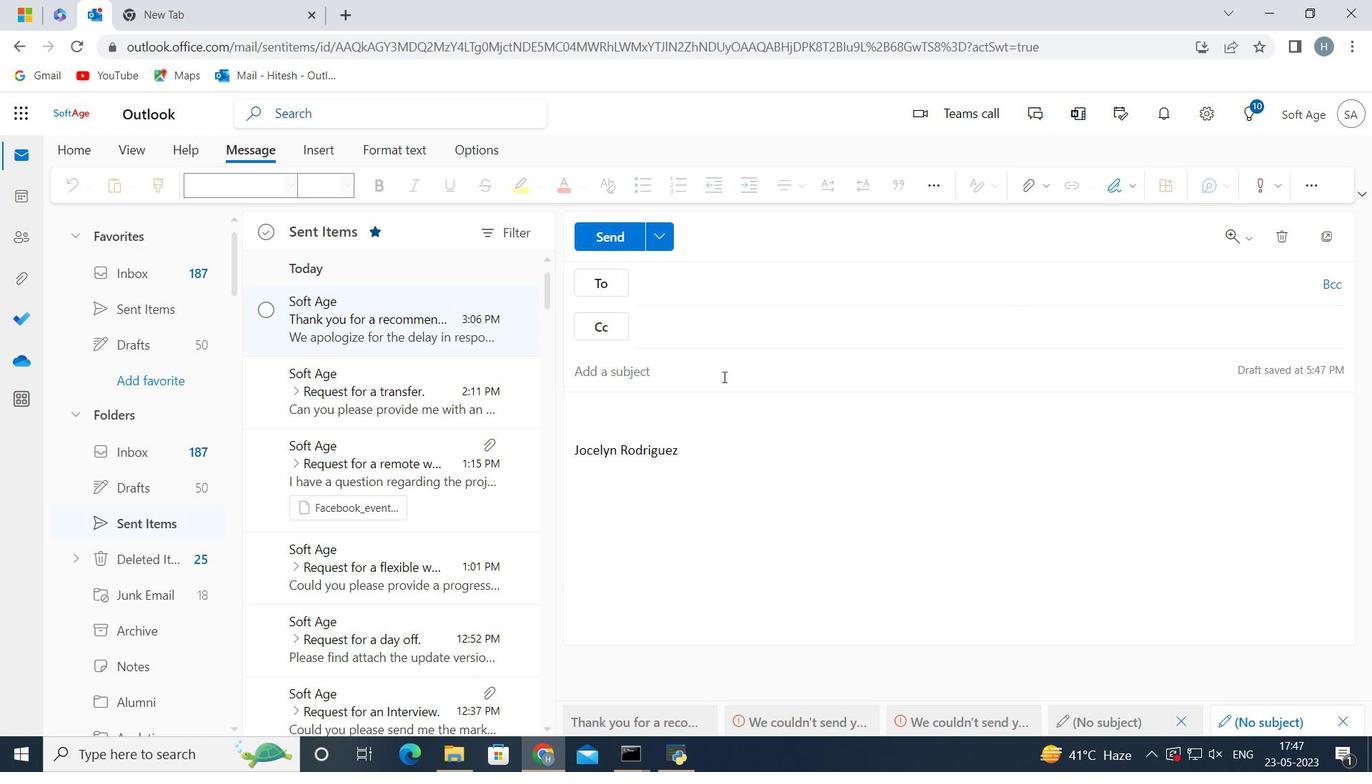 
Action: Mouse pressed left at (723, 376)
Screenshot: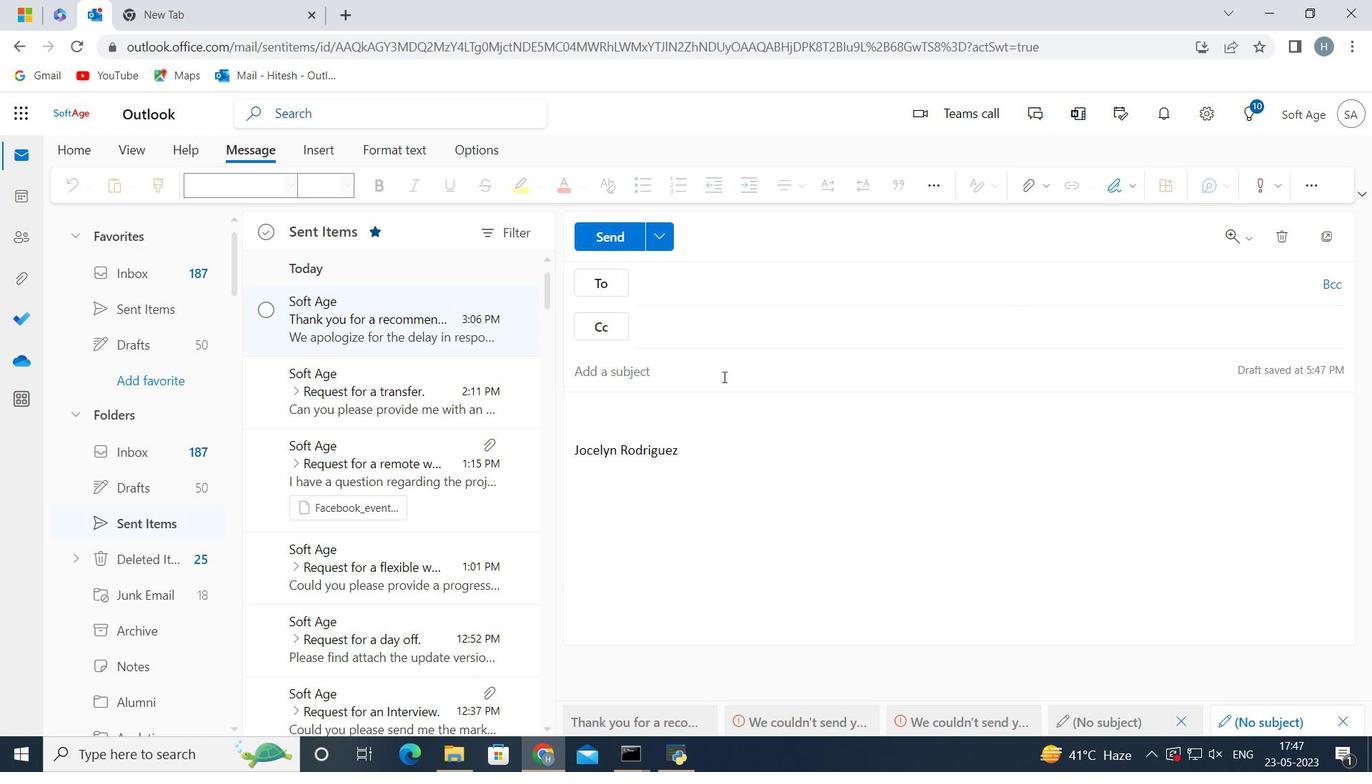 
Action: Key pressed <Key.shift>Request<Key.space>for<Key.space>a<Key.space>referral<Key.space>
Screenshot: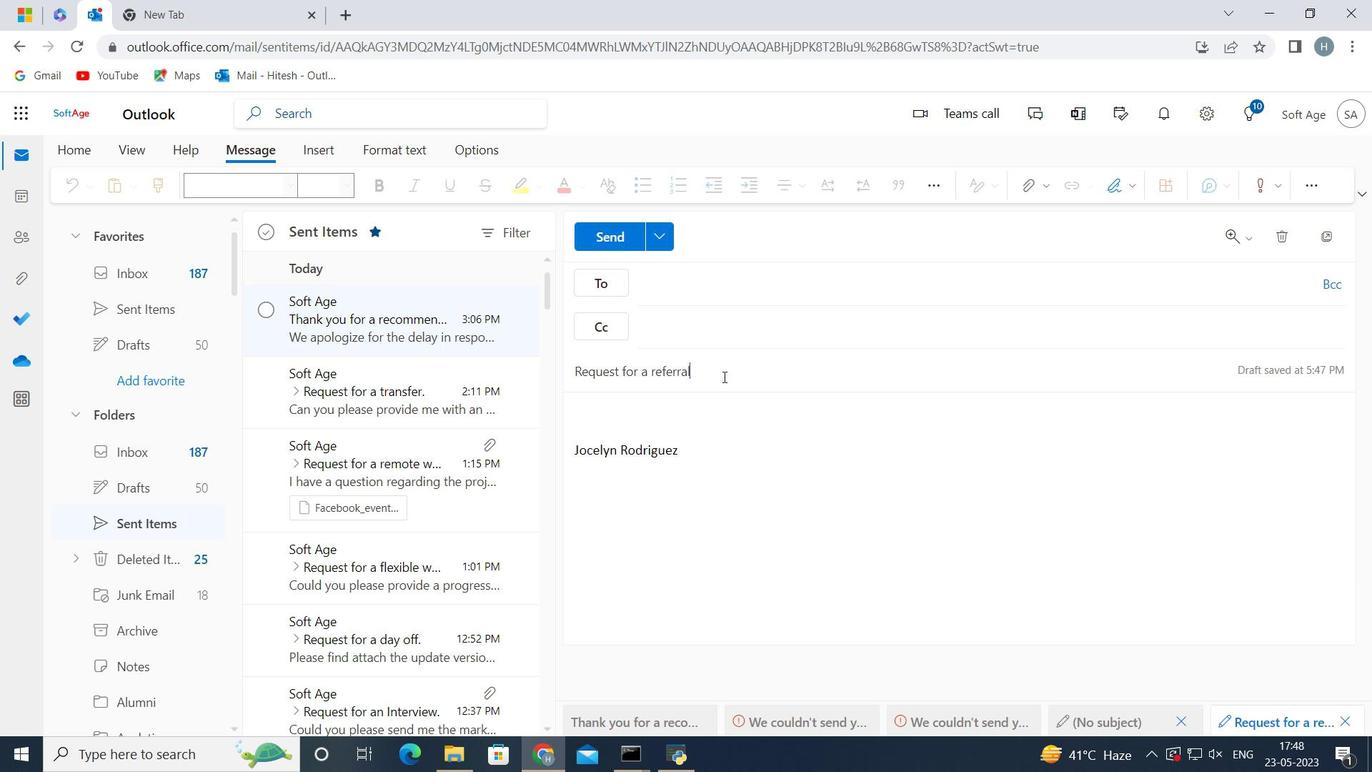 
Action: Mouse moved to (704, 450)
Screenshot: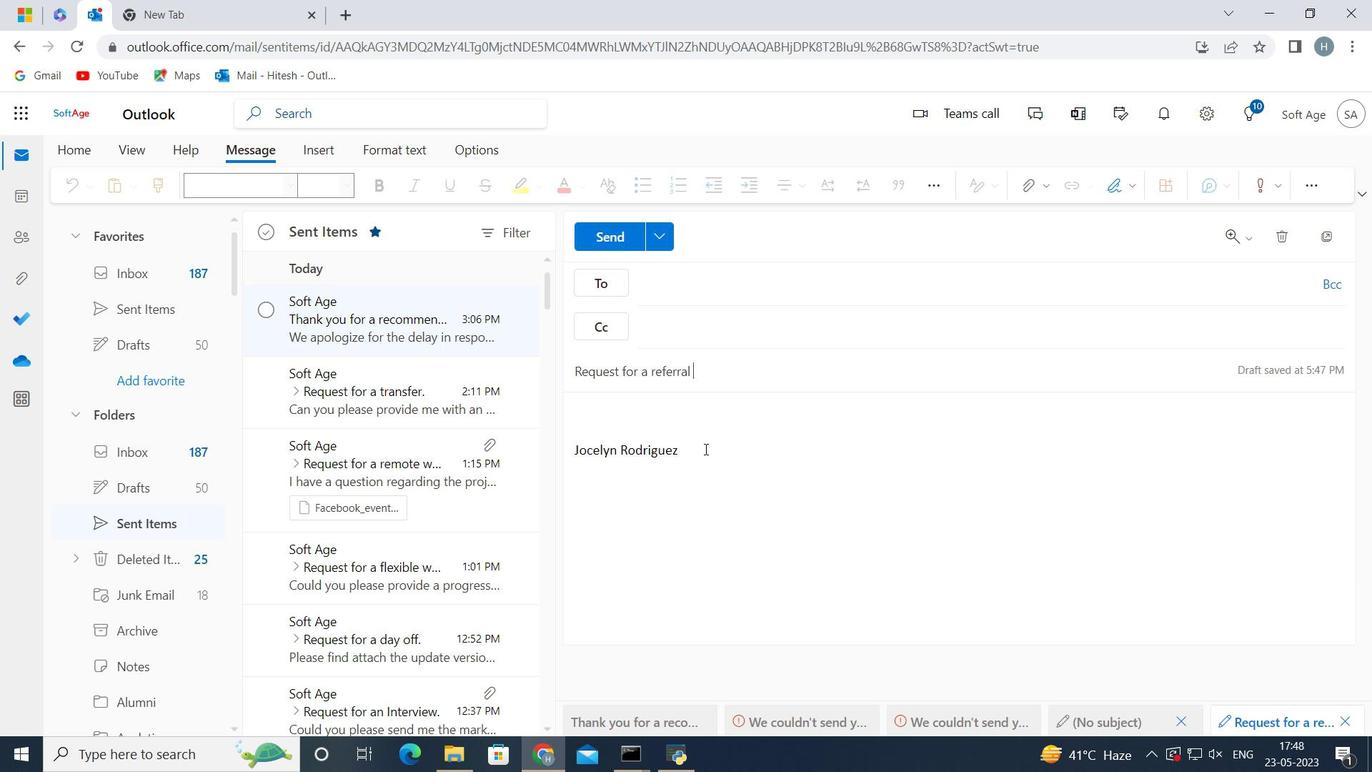
Action: Mouse pressed left at (704, 450)
Screenshot: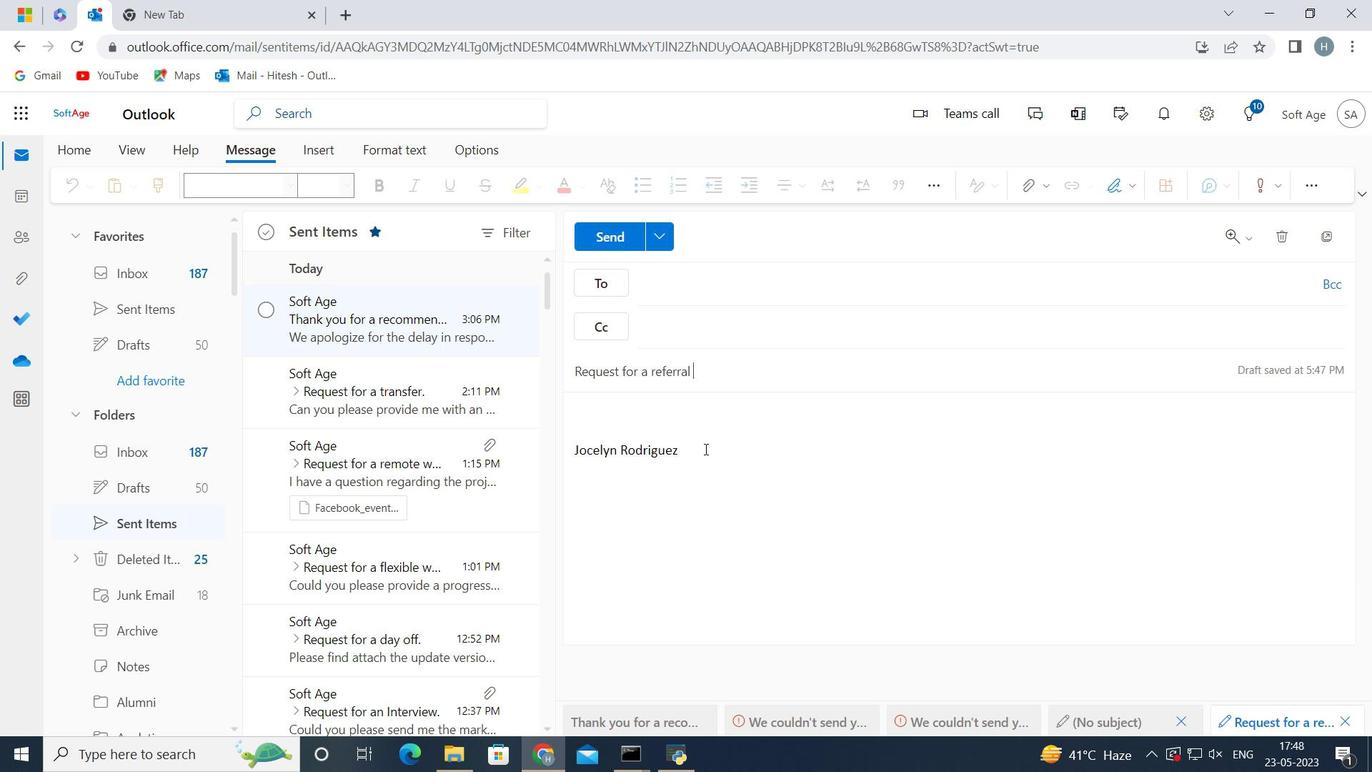 
Action: Key pressed <Key.backspace><Key.backspace><Key.backspace><Key.backspace><Key.backspace><Key.backspace><Key.backspace><Key.backspace><Key.backspace><Key.backspace><Key.backspace><Key.backspace><Key.backspace><Key.backspace><Key.backspace><Key.backspace><Key.backspace><Key.backspace><Key.backspace><Key.backspace><Key.backspace><Key.backspace><Key.backspace><Key.backspace><Key.backspace><Key.shift>Can
Screenshot: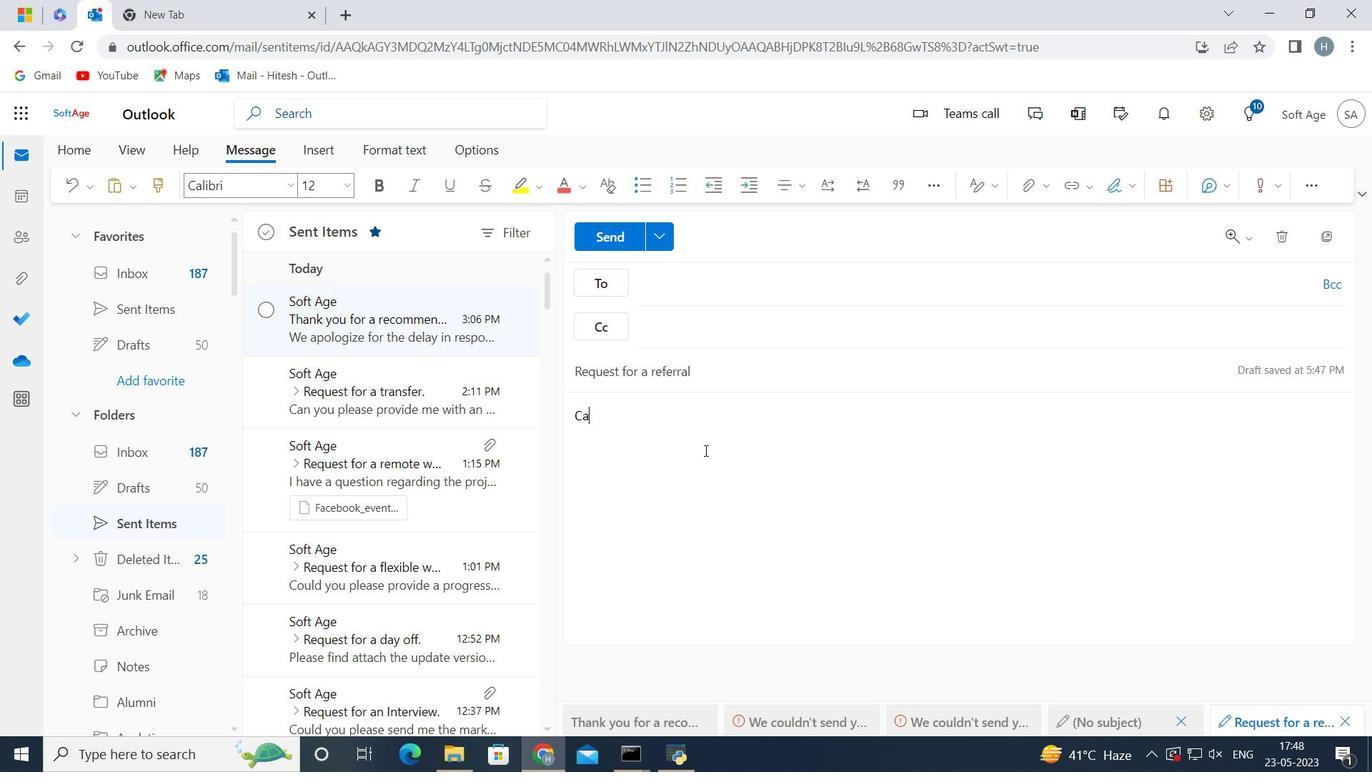 
Action: Mouse moved to (704, 451)
Screenshot: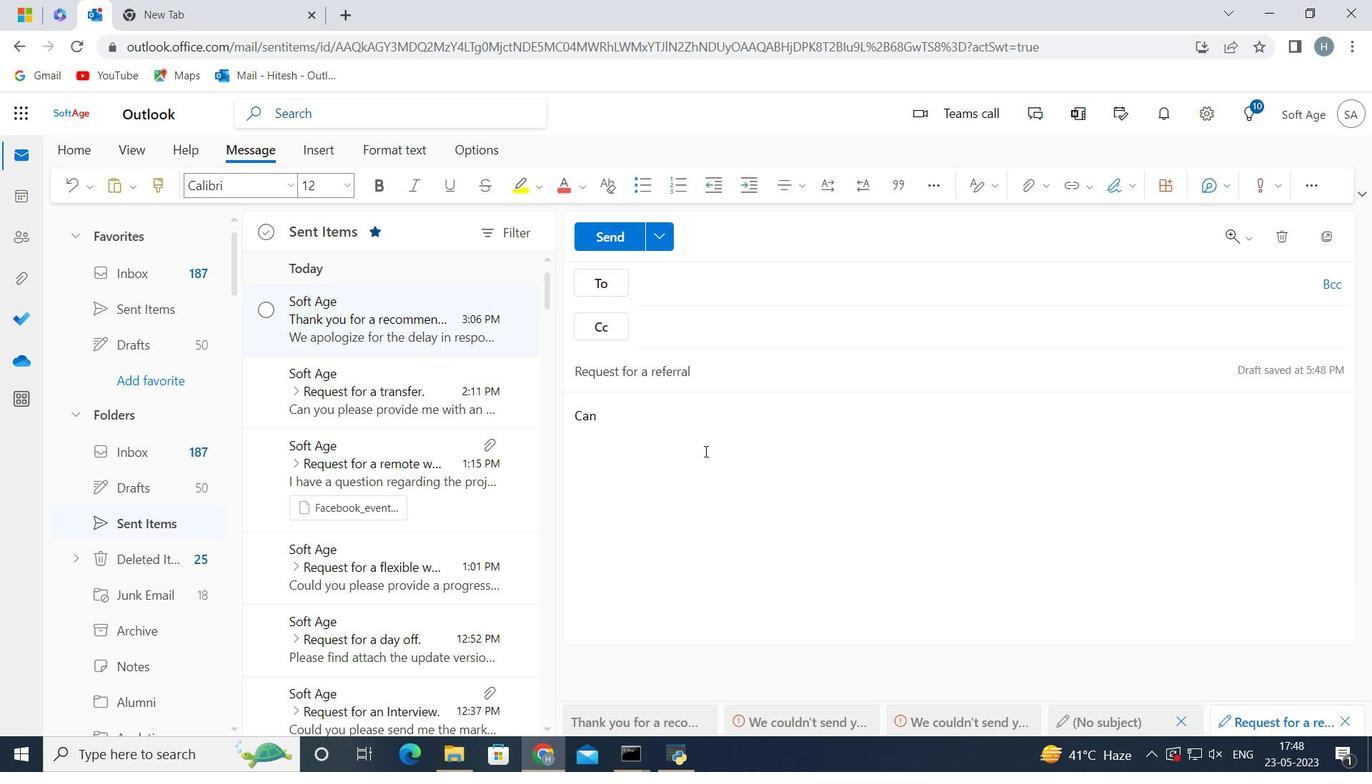 
Action: Key pressed <Key.space>you<Key.space>ple
Screenshot: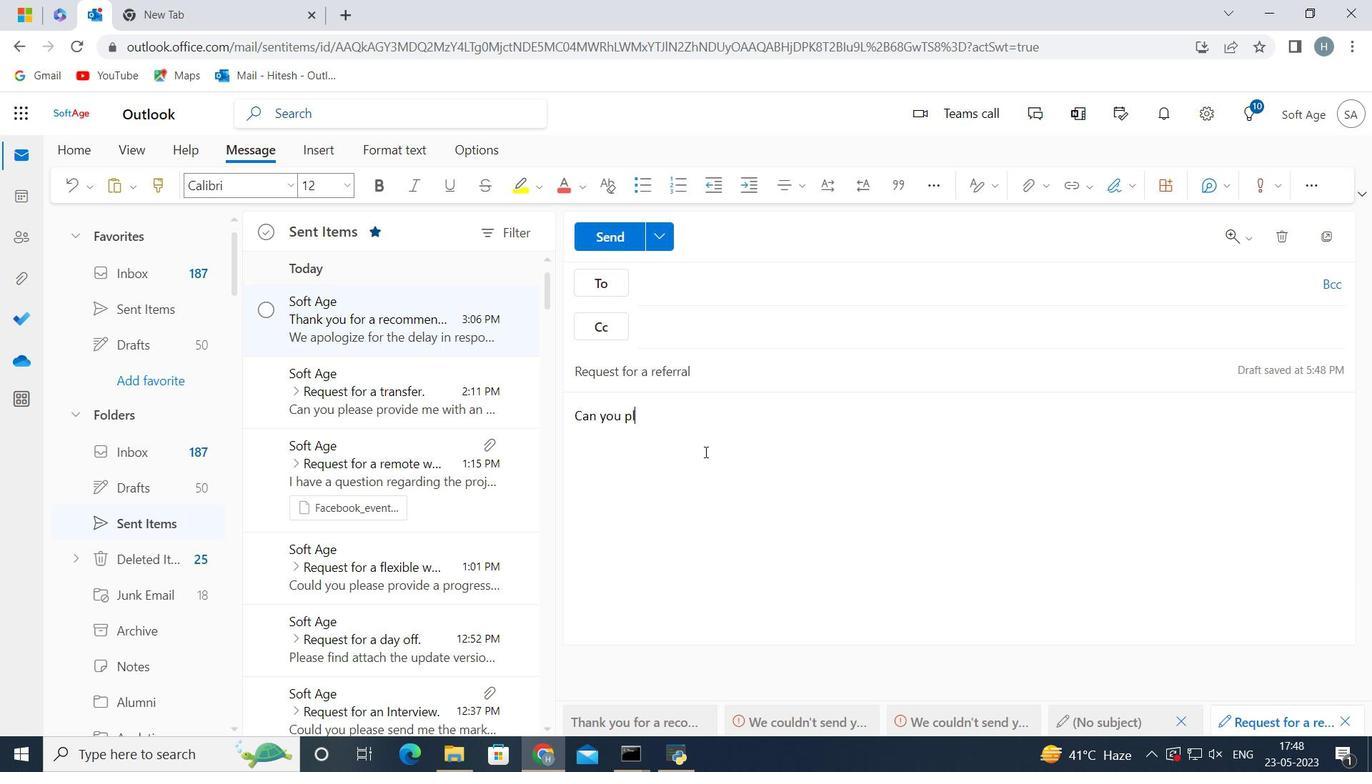 
Action: Mouse moved to (704, 452)
Screenshot: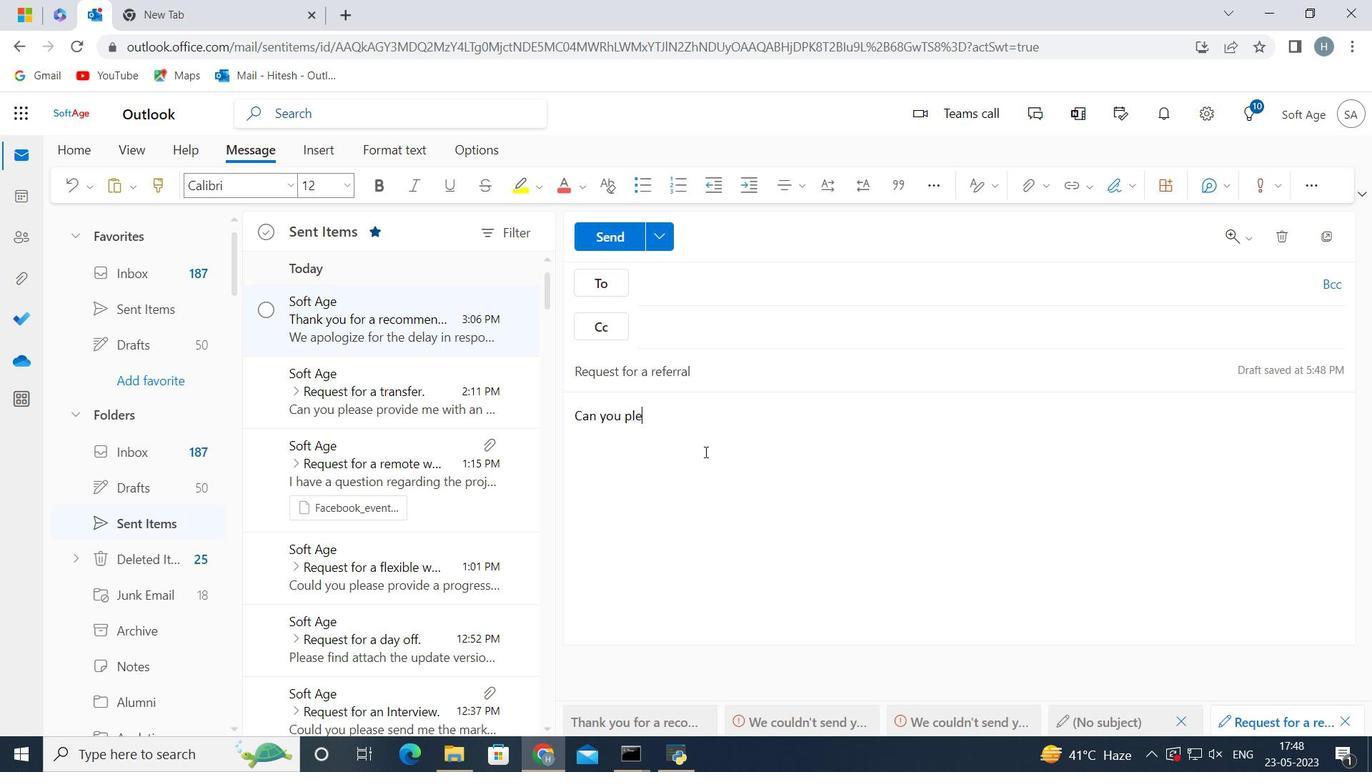 
Action: Key pressed ase<Key.space>let<Key.space>me<Key.space>know
Screenshot: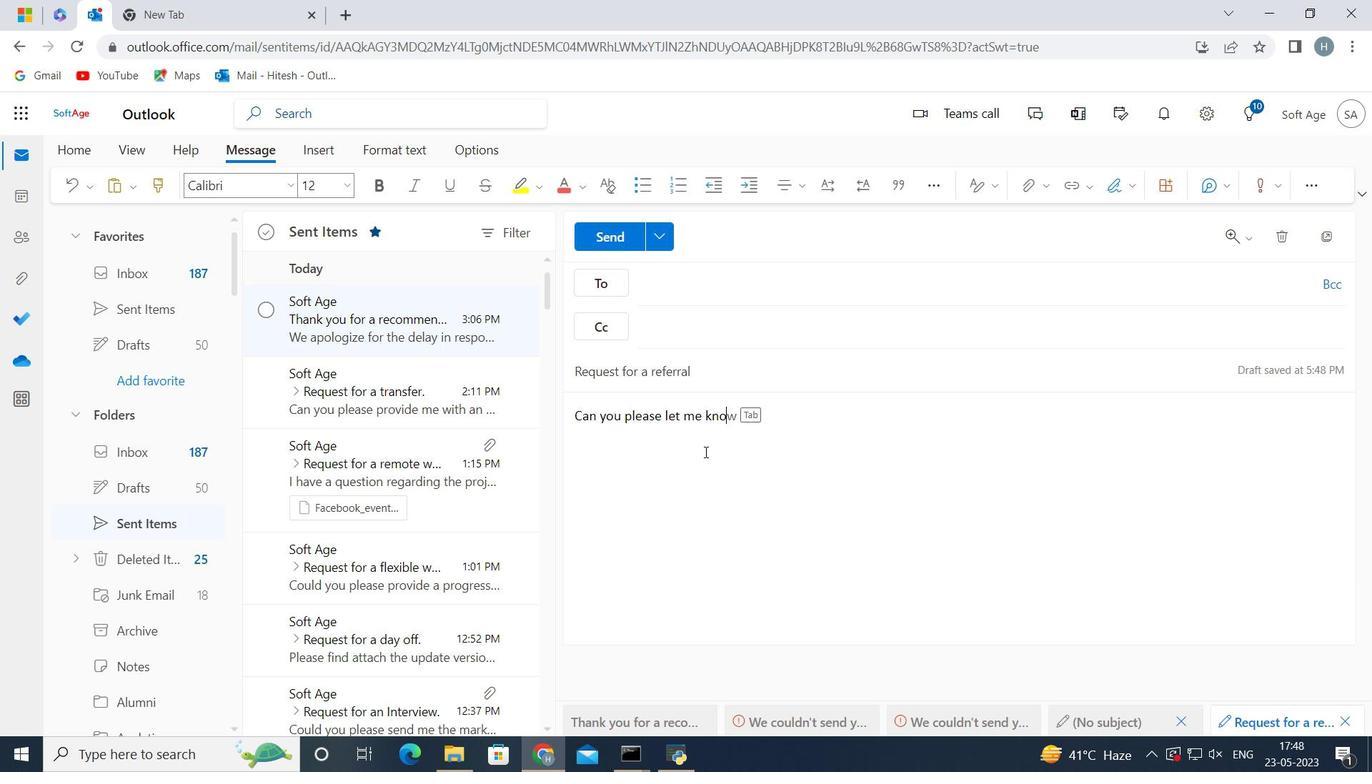 
Action: Mouse moved to (704, 454)
Screenshot: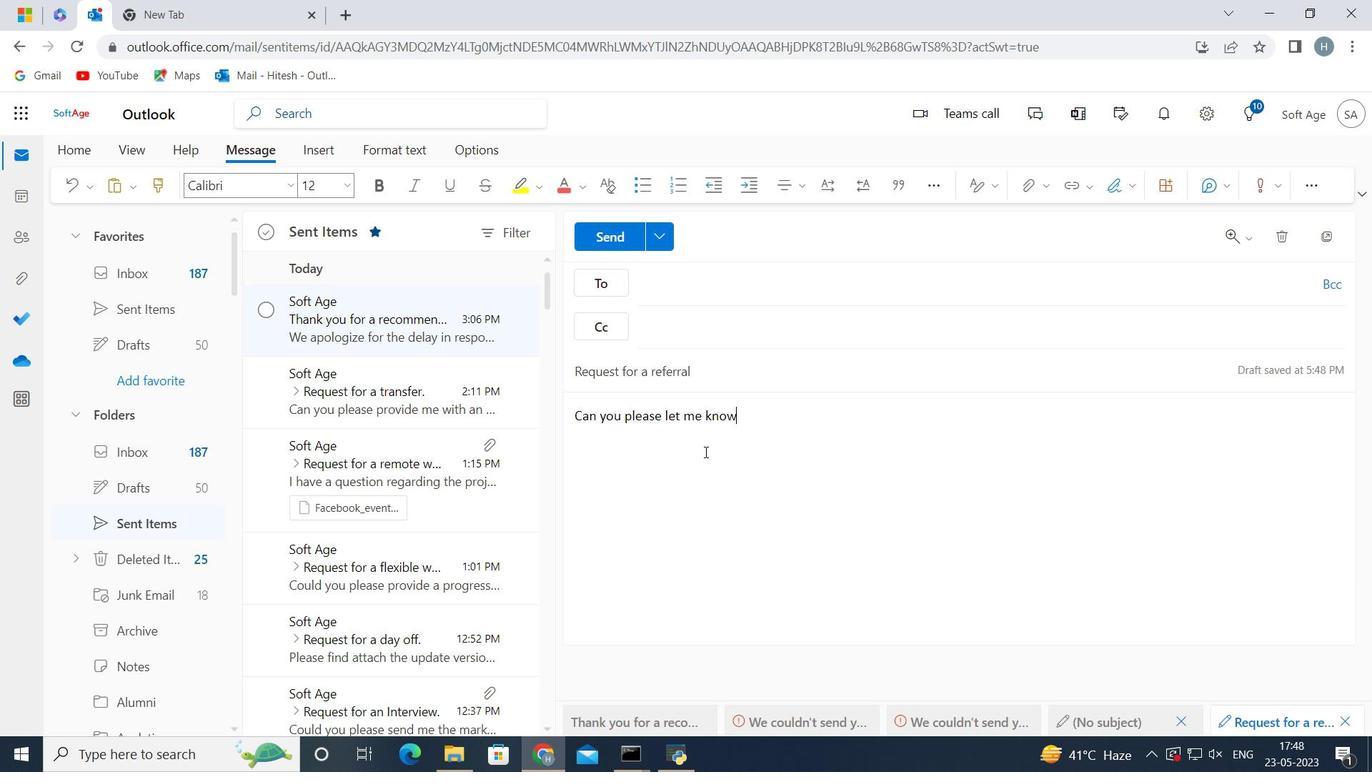
Action: Key pressed <Key.space>the<Key.space>status<Key.space>of<Key.space>the<Key.space>
Screenshot: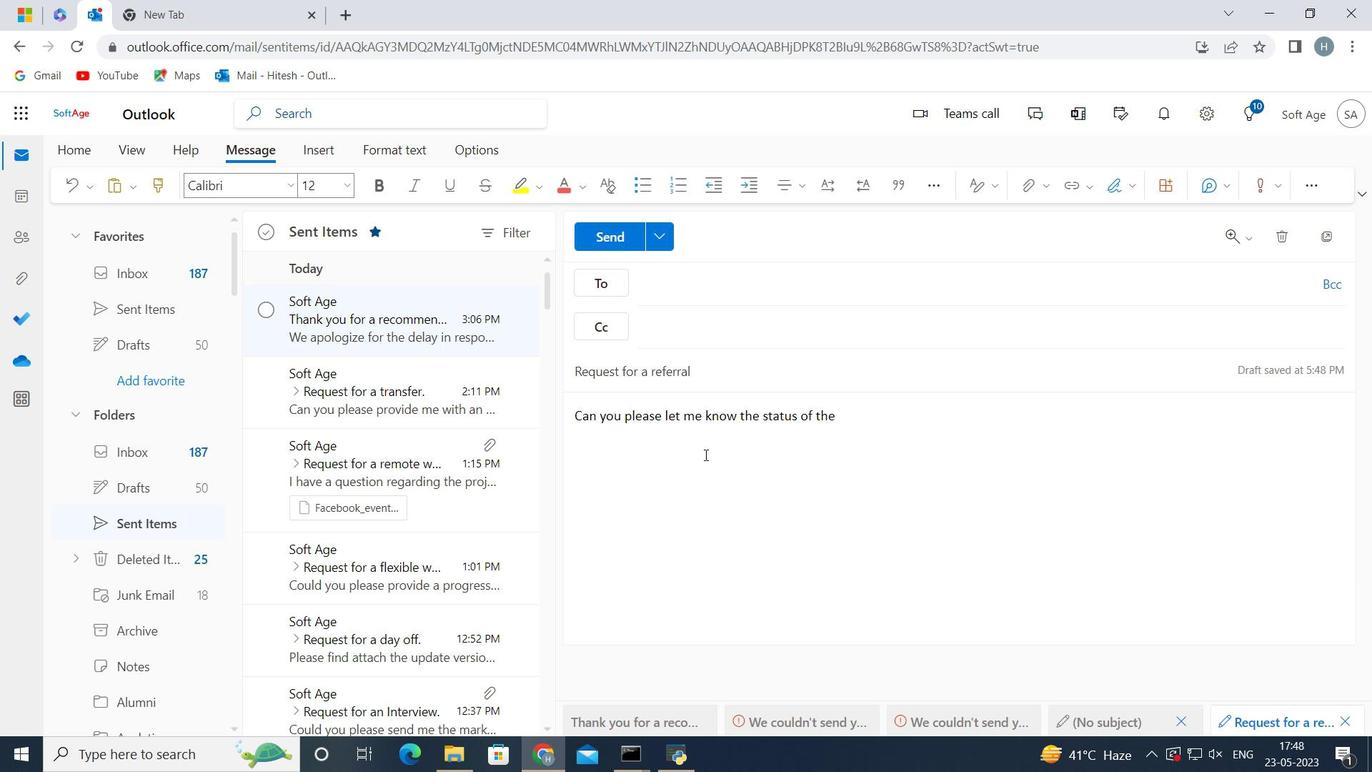 
Action: Mouse moved to (705, 454)
Screenshot: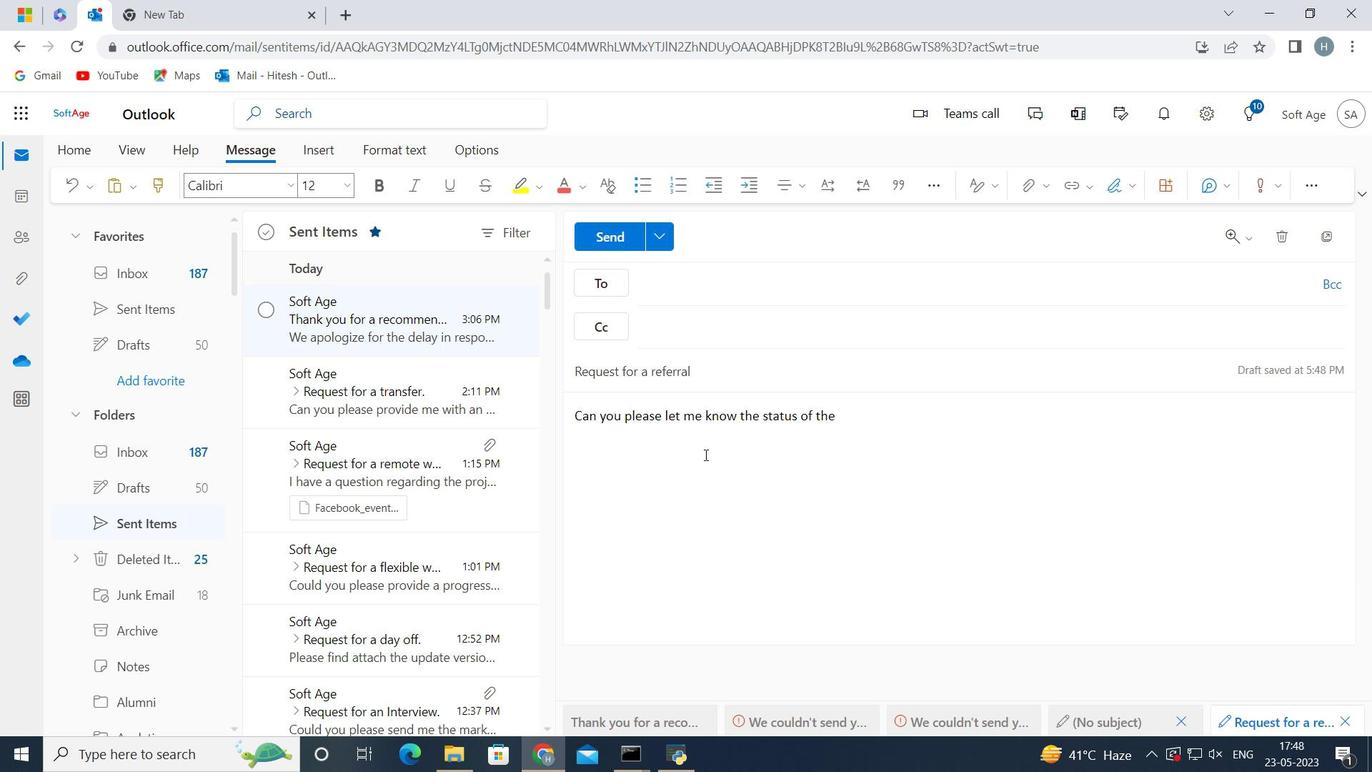 
Action: Key pressed p
Screenshot: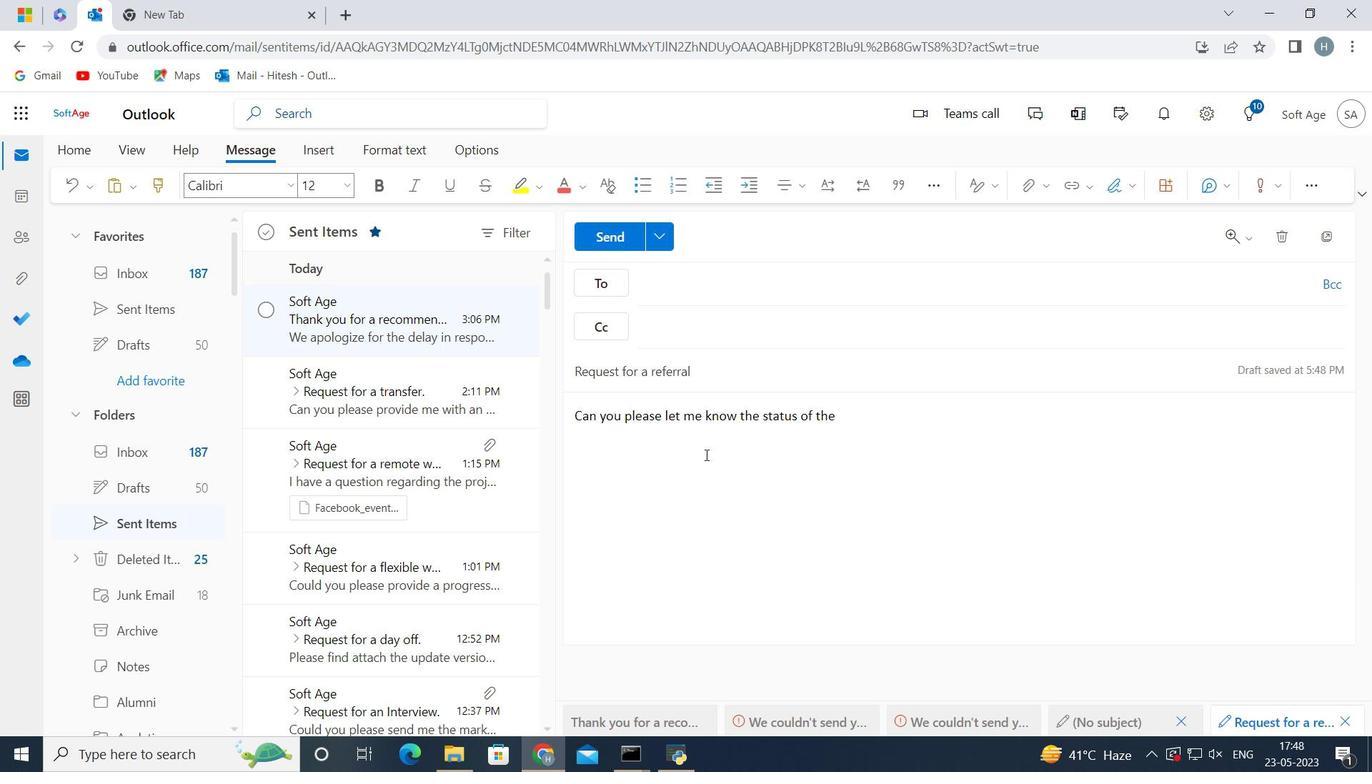 
Action: Mouse moved to (706, 454)
Screenshot: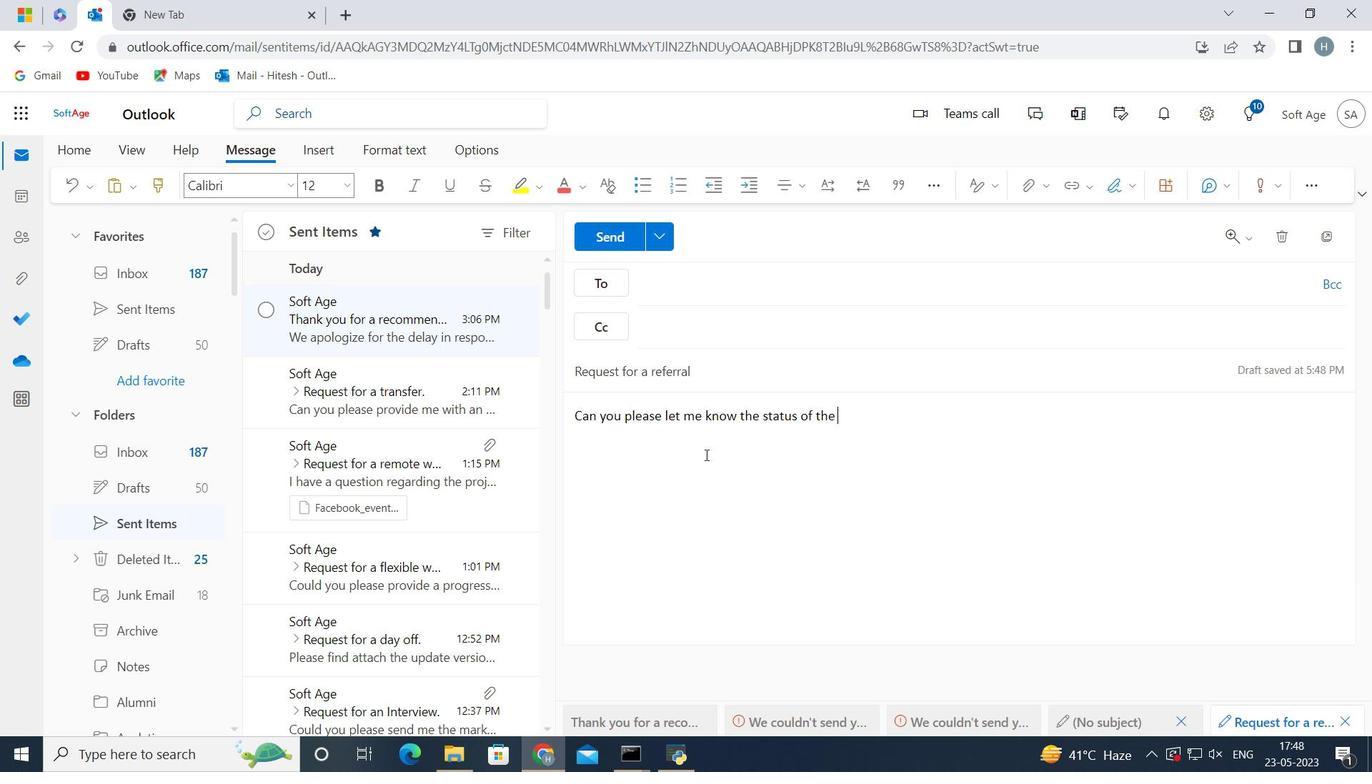 
Action: Key pressed u
Screenshot: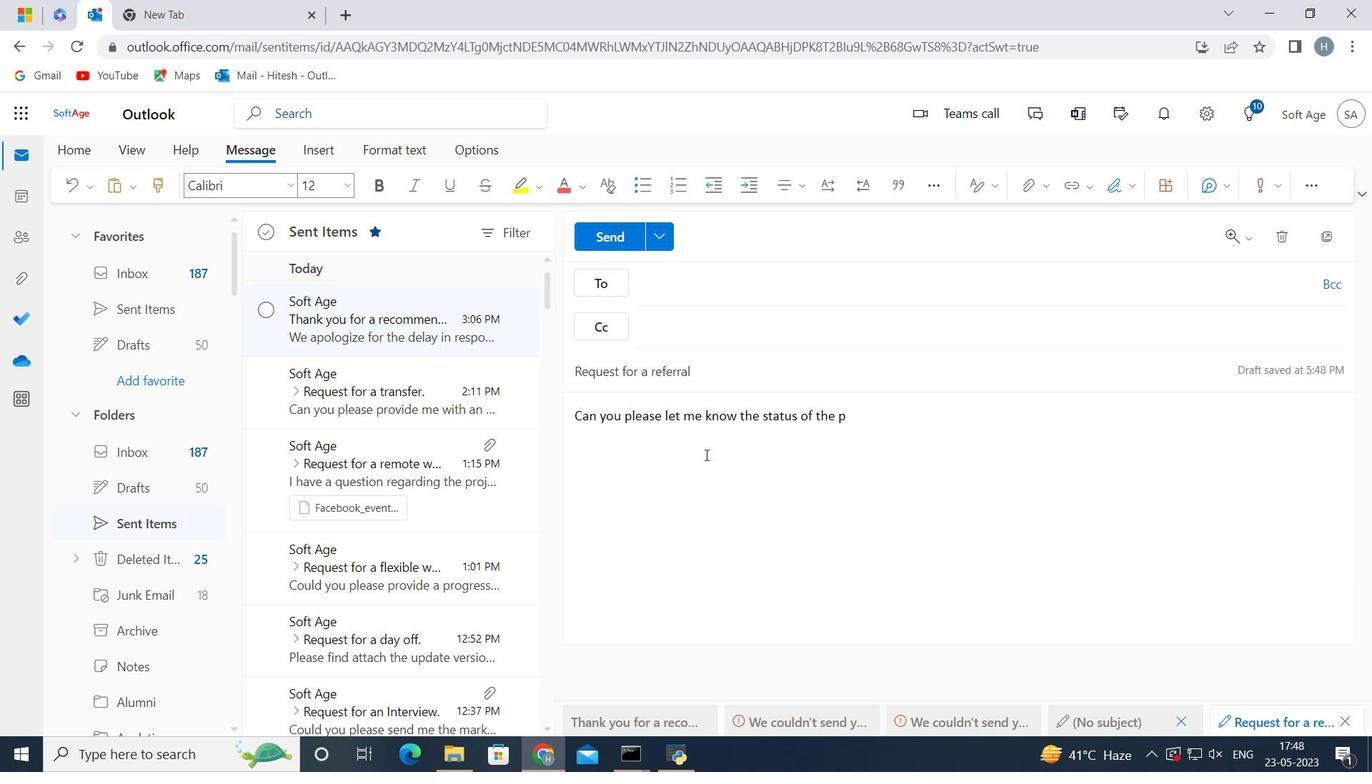 
Action: Mouse moved to (706, 454)
Screenshot: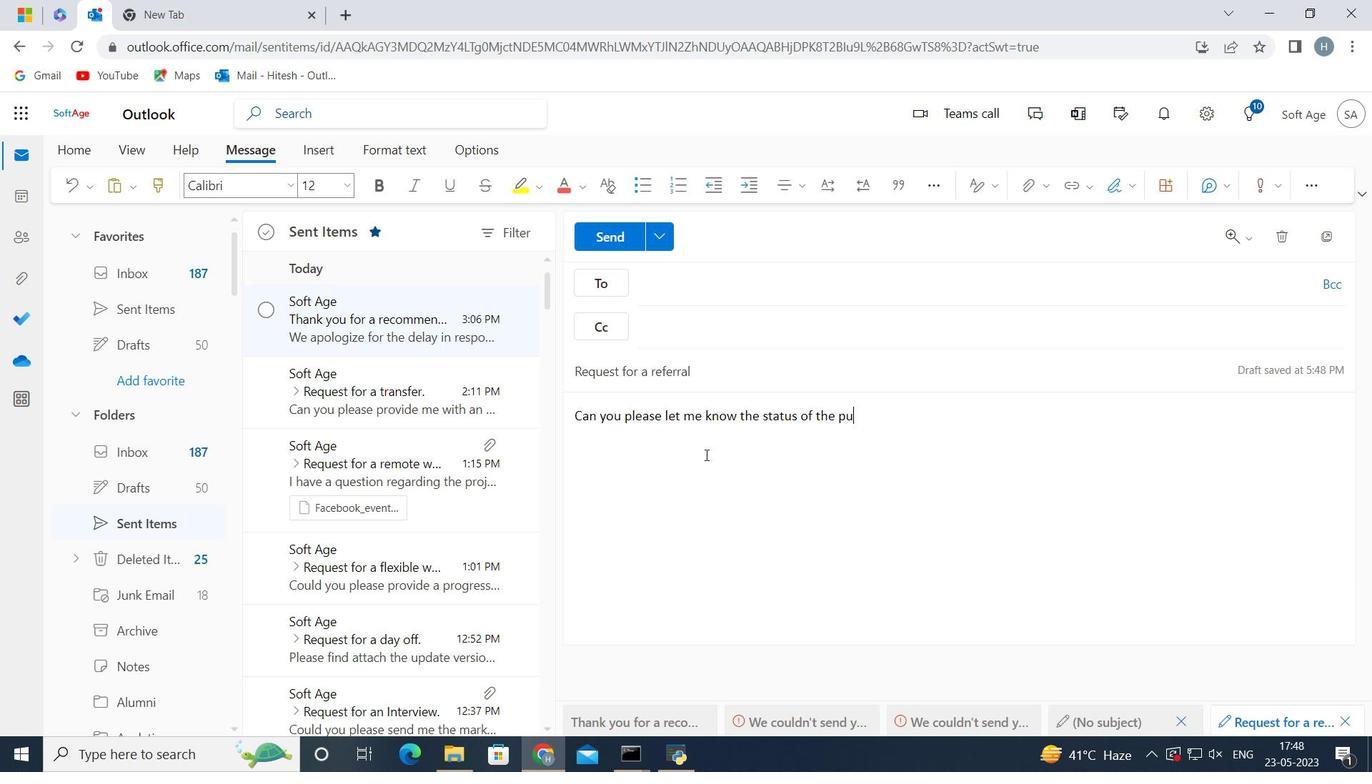 
Action: Key pressed rc
Screenshot: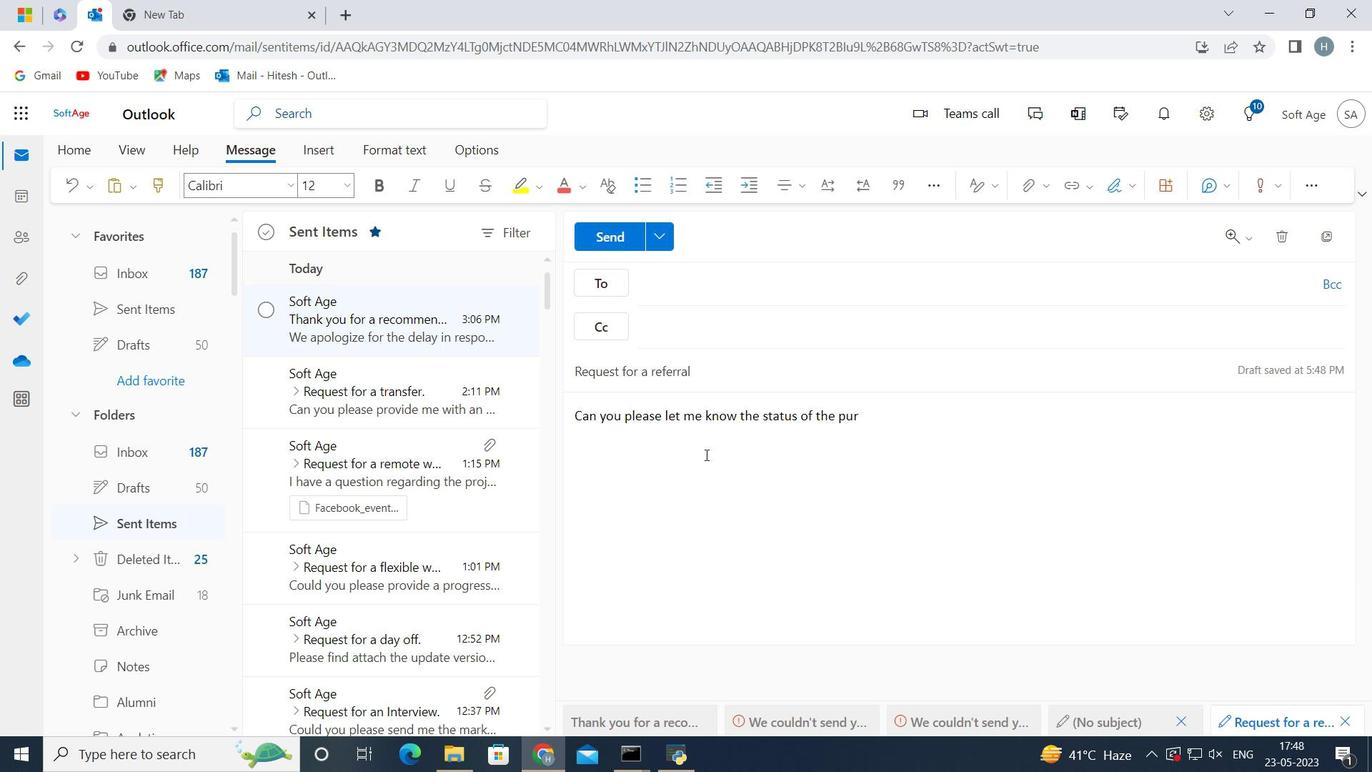 
Action: Mouse moved to (705, 454)
Screenshot: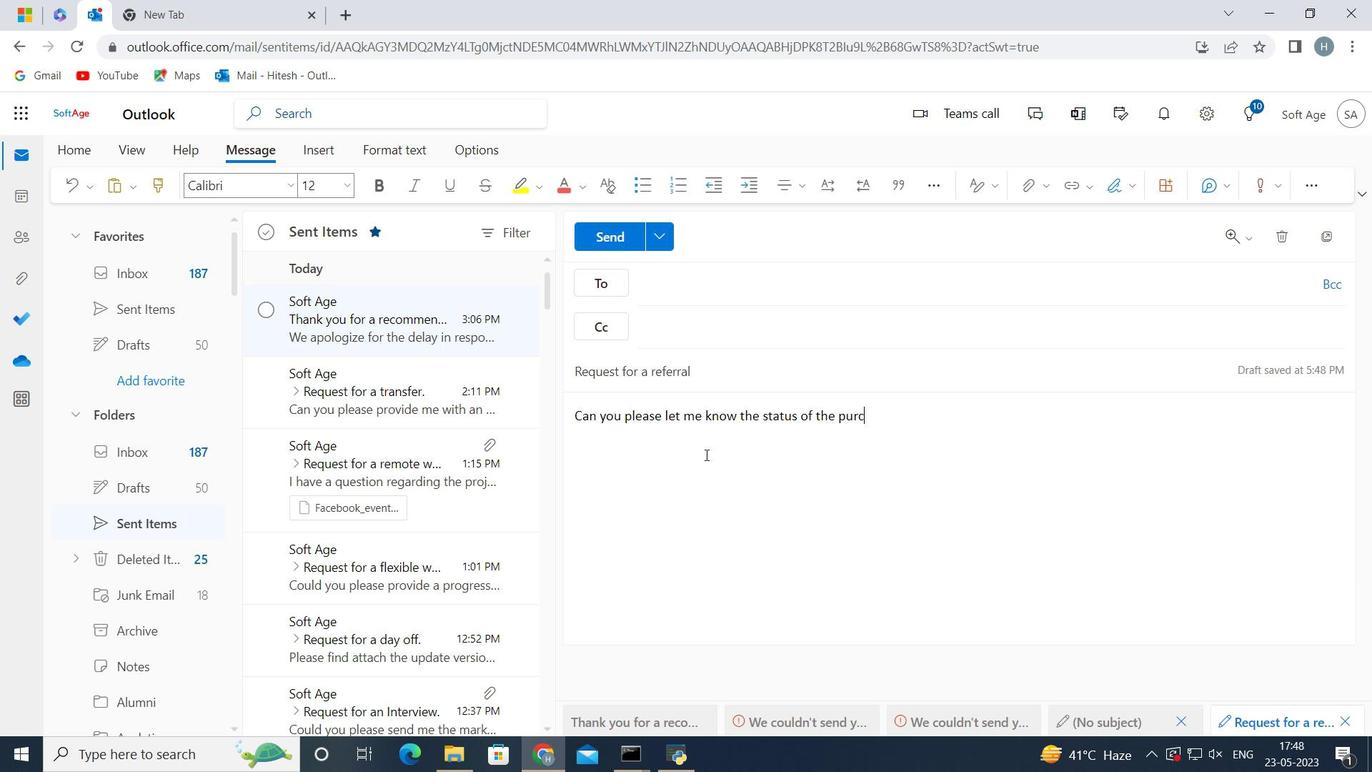 
Action: Key pressed h
Screenshot: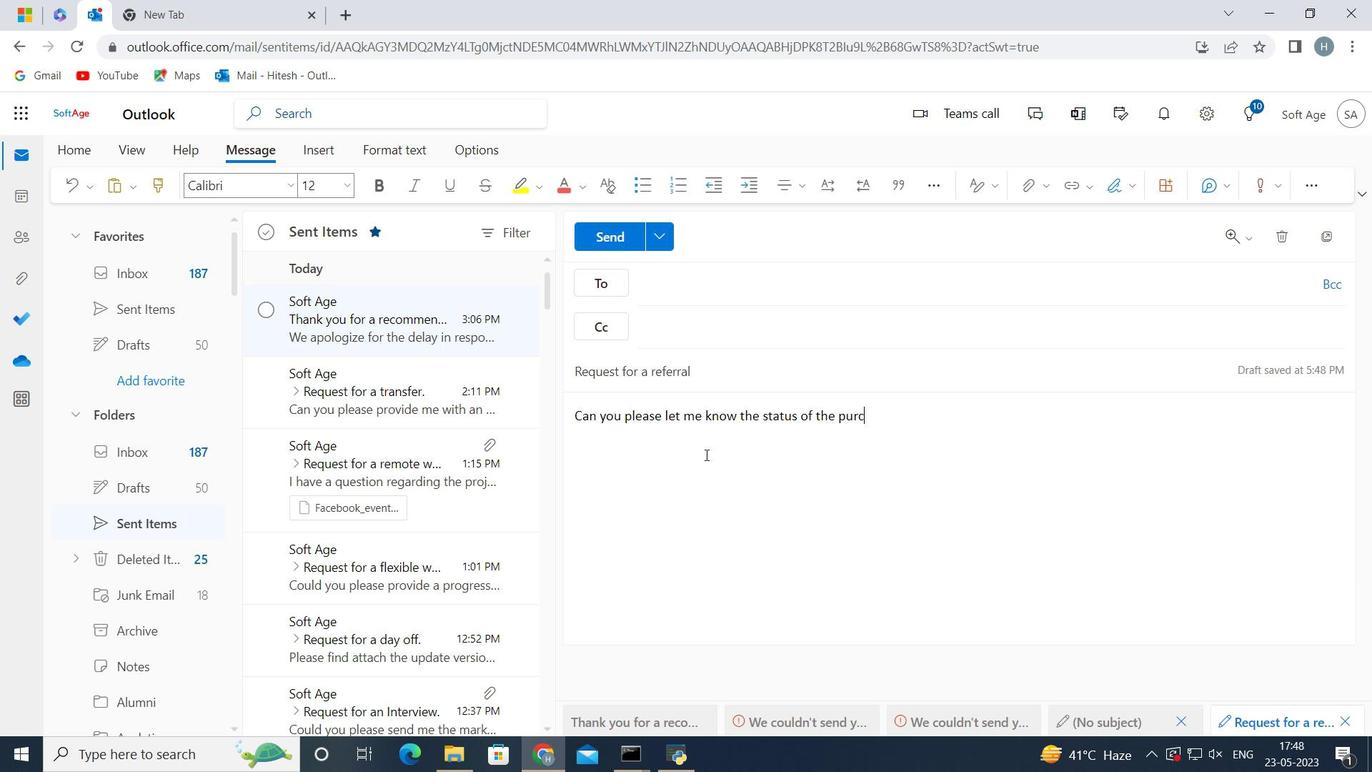 
Action: Mouse moved to (705, 454)
Screenshot: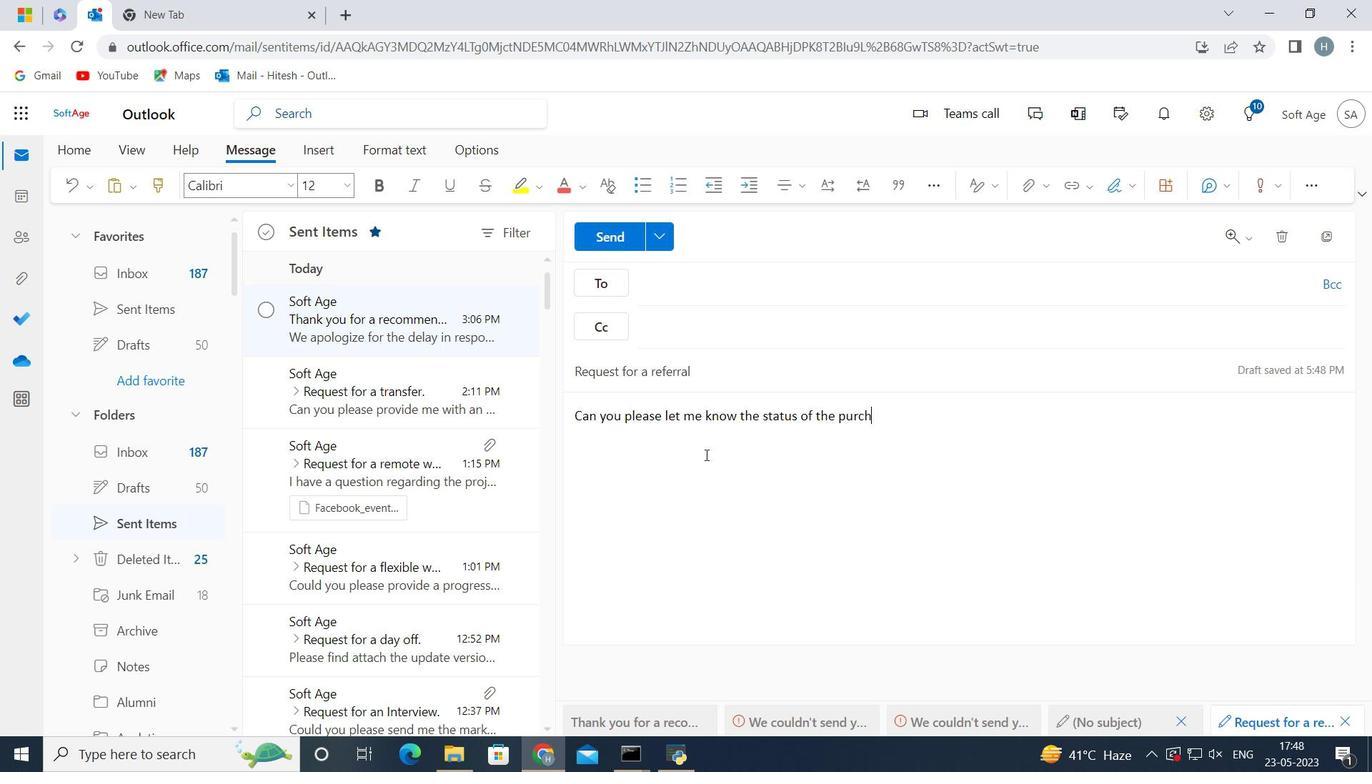 
Action: Key pressed ase<Key.space>o
Screenshot: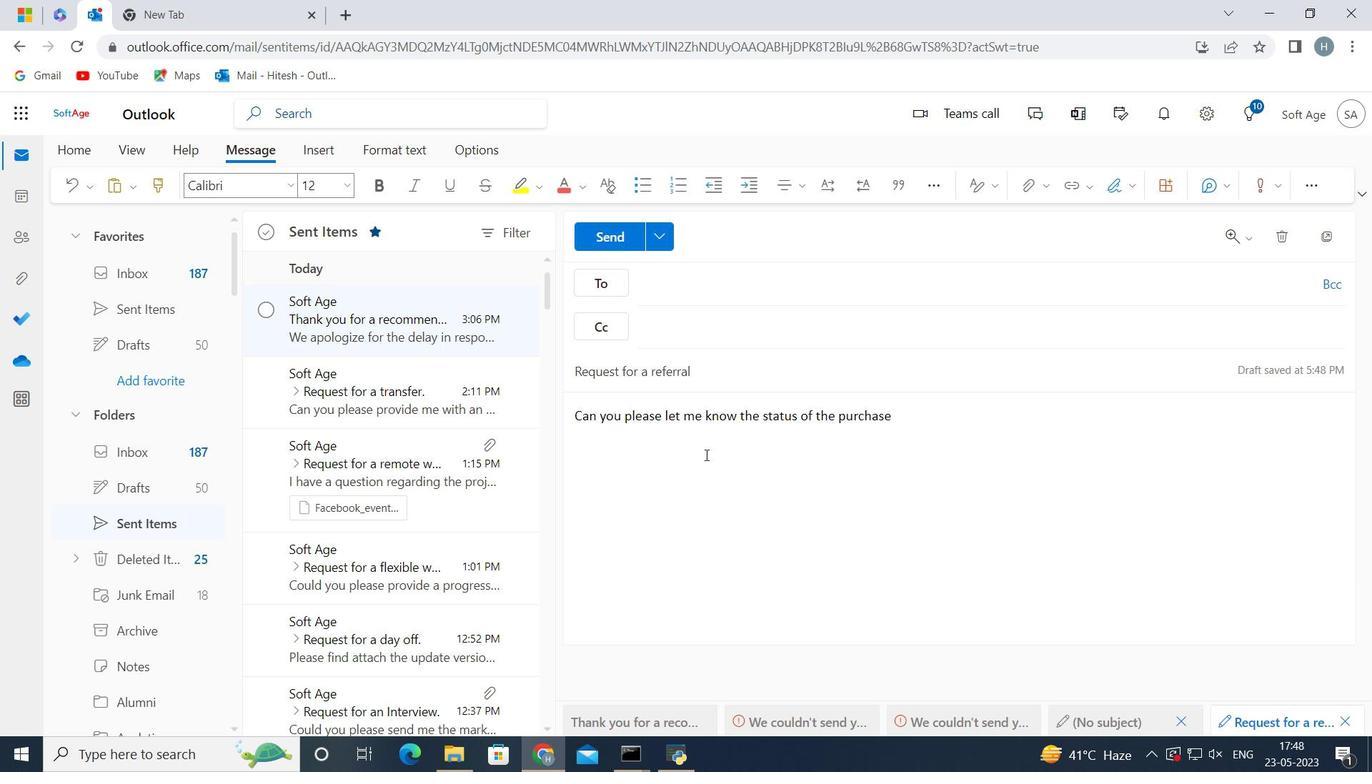 
Action: Mouse moved to (704, 454)
Screenshot: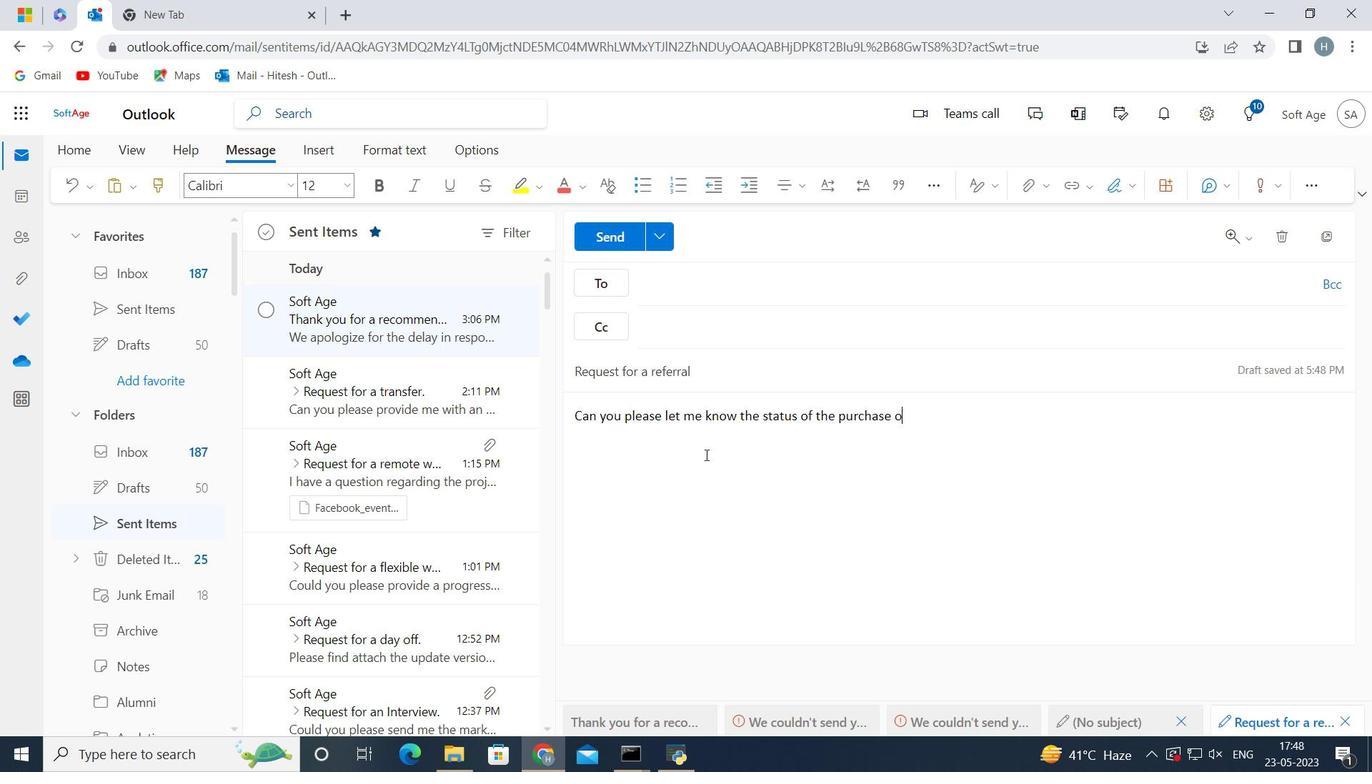 
Action: Key pressed r
Screenshot: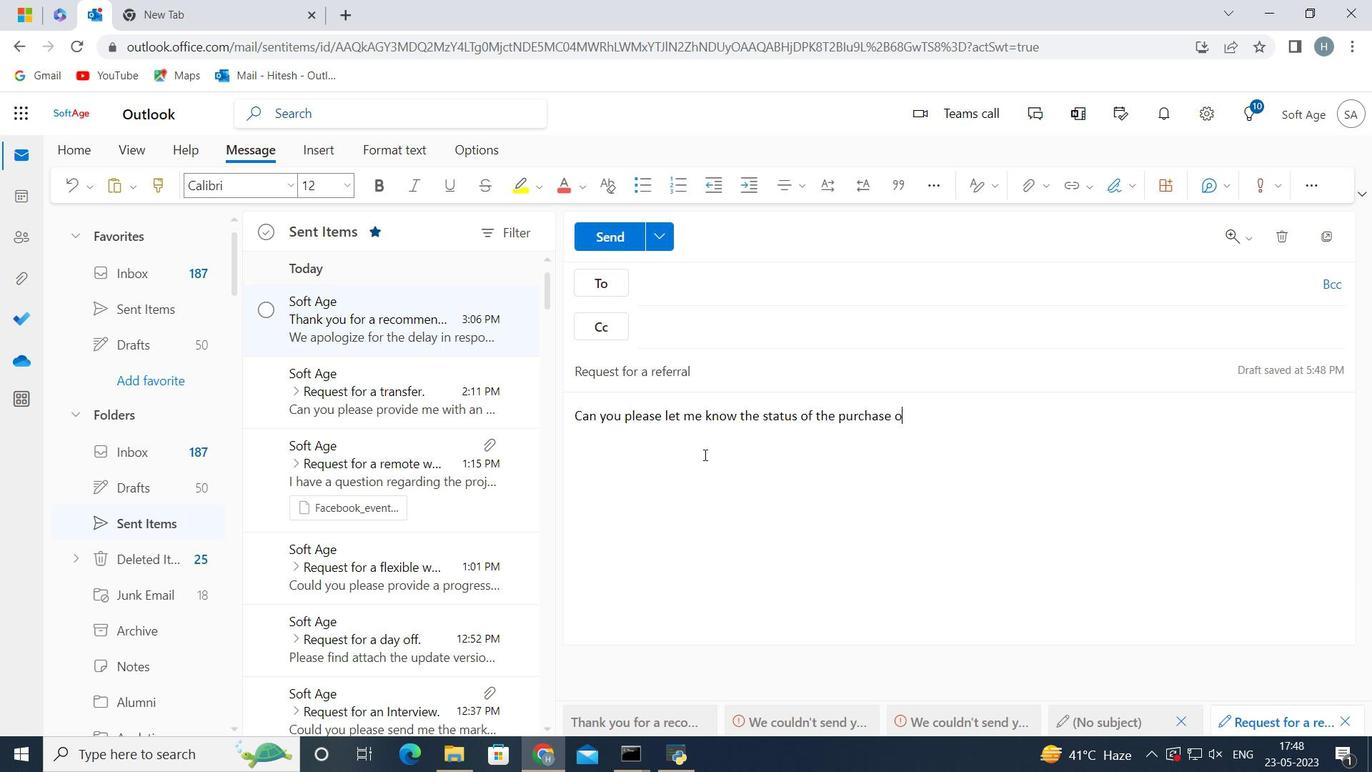 
Action: Mouse moved to (703, 454)
Screenshot: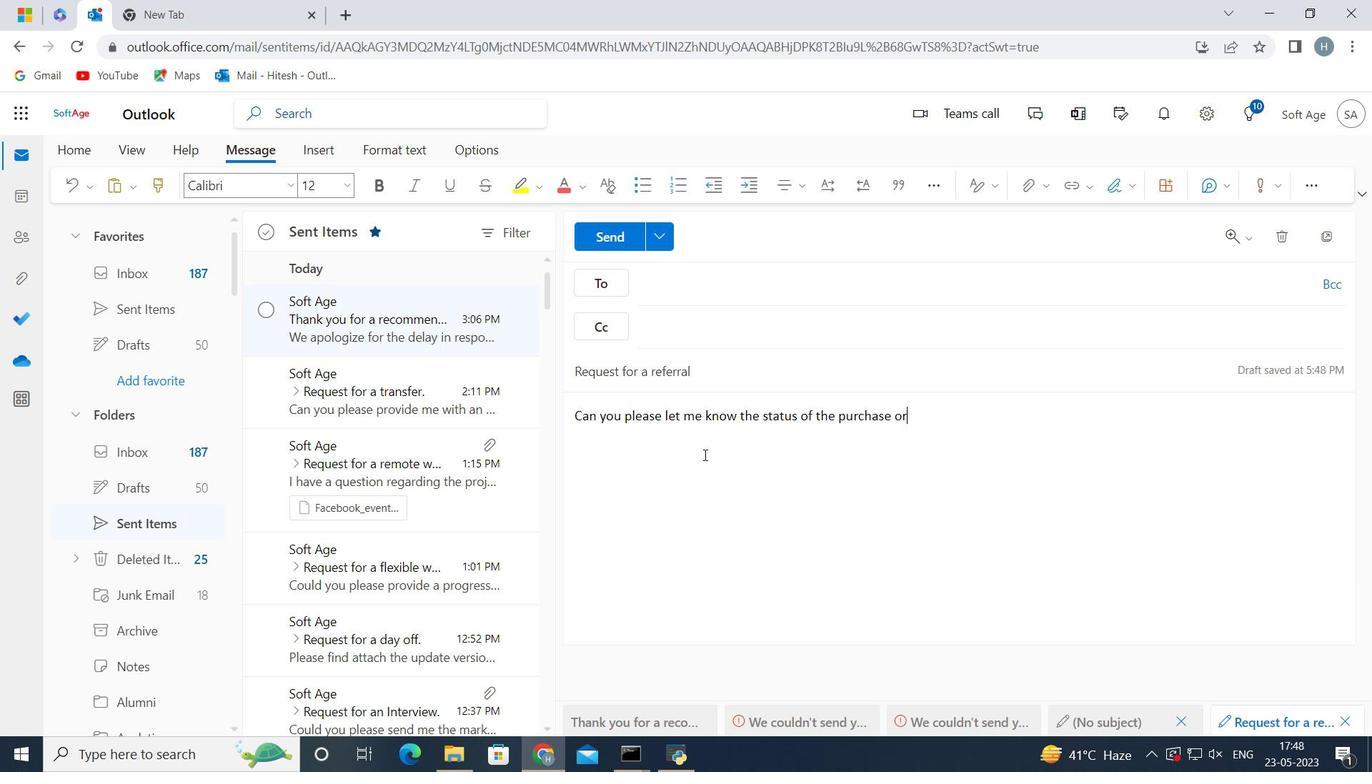 
Action: Key pressed d
Screenshot: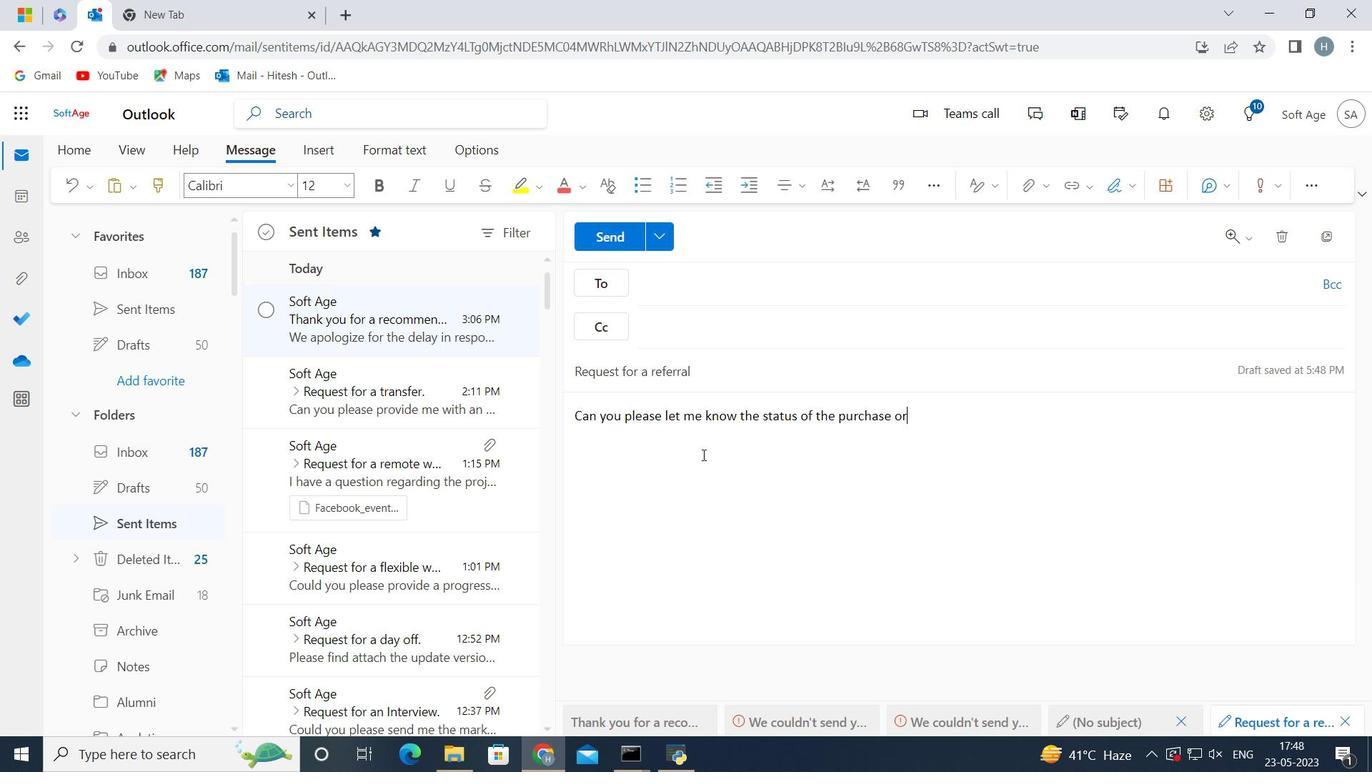
Action: Mouse moved to (703, 454)
Screenshot: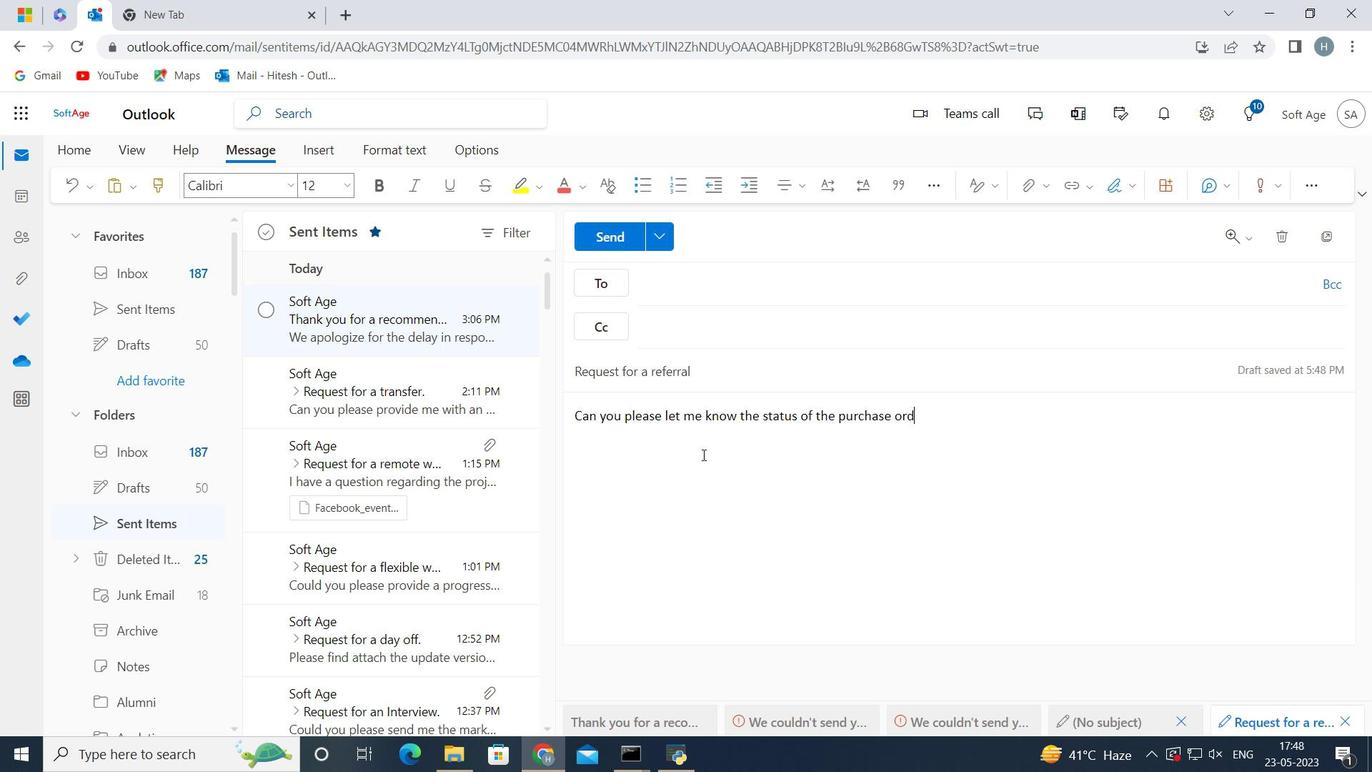 
Action: Key pressed er<Key.space>
Screenshot: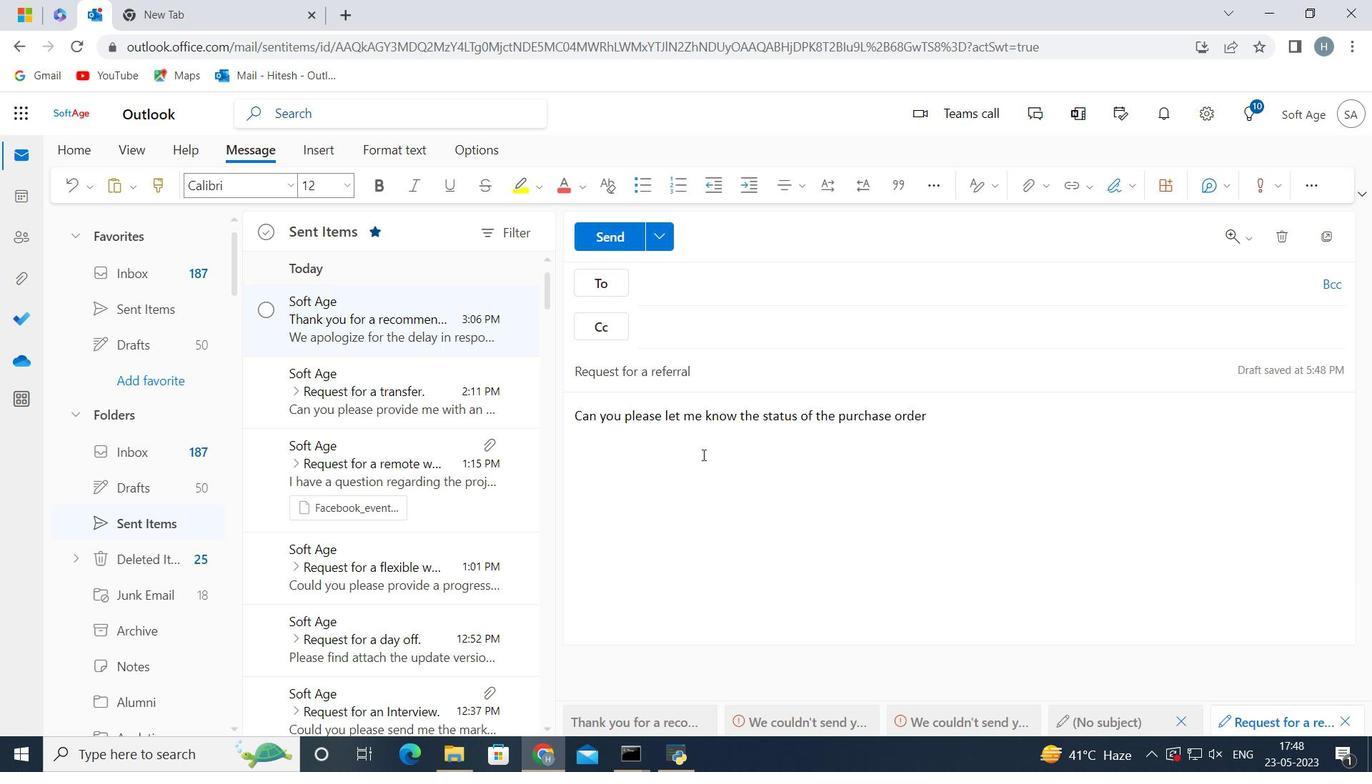 
Action: Mouse moved to (717, 291)
Screenshot: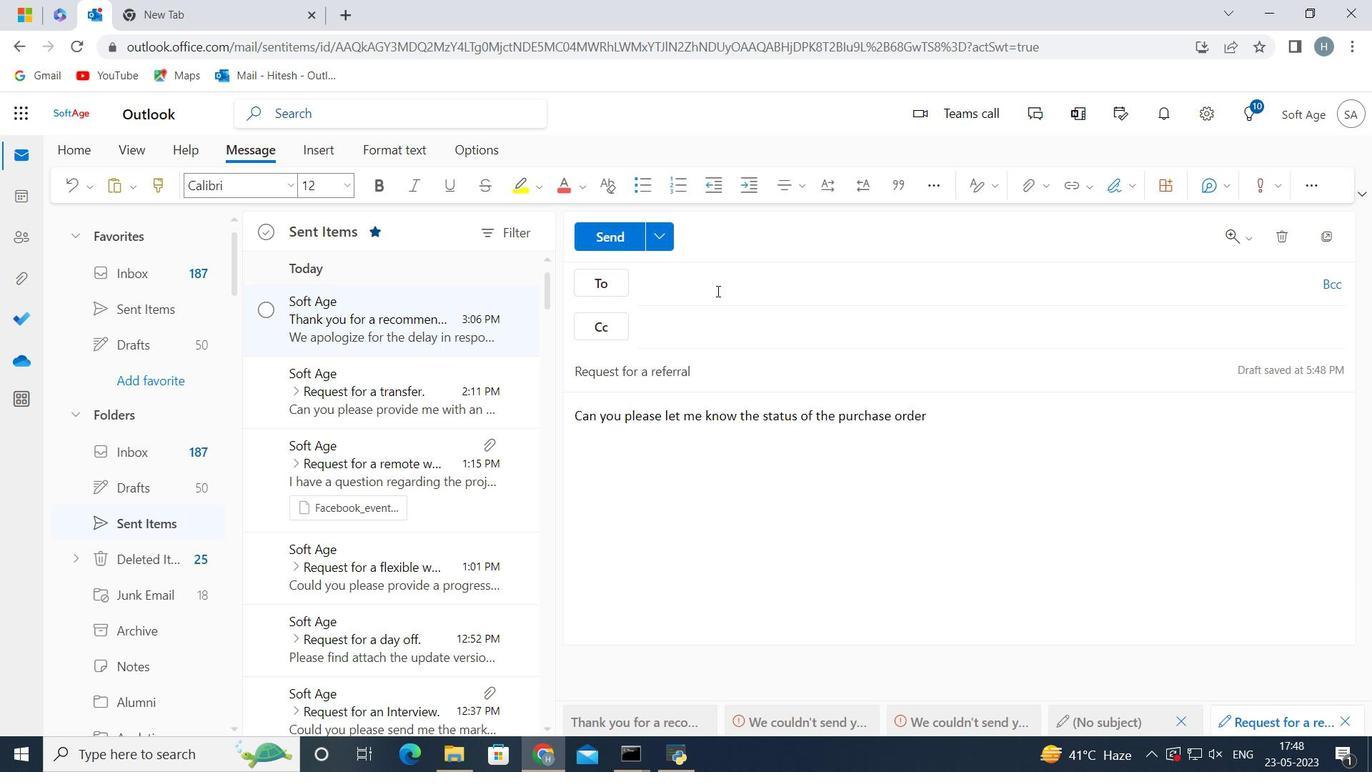 
Action: Mouse pressed left at (717, 291)
Screenshot: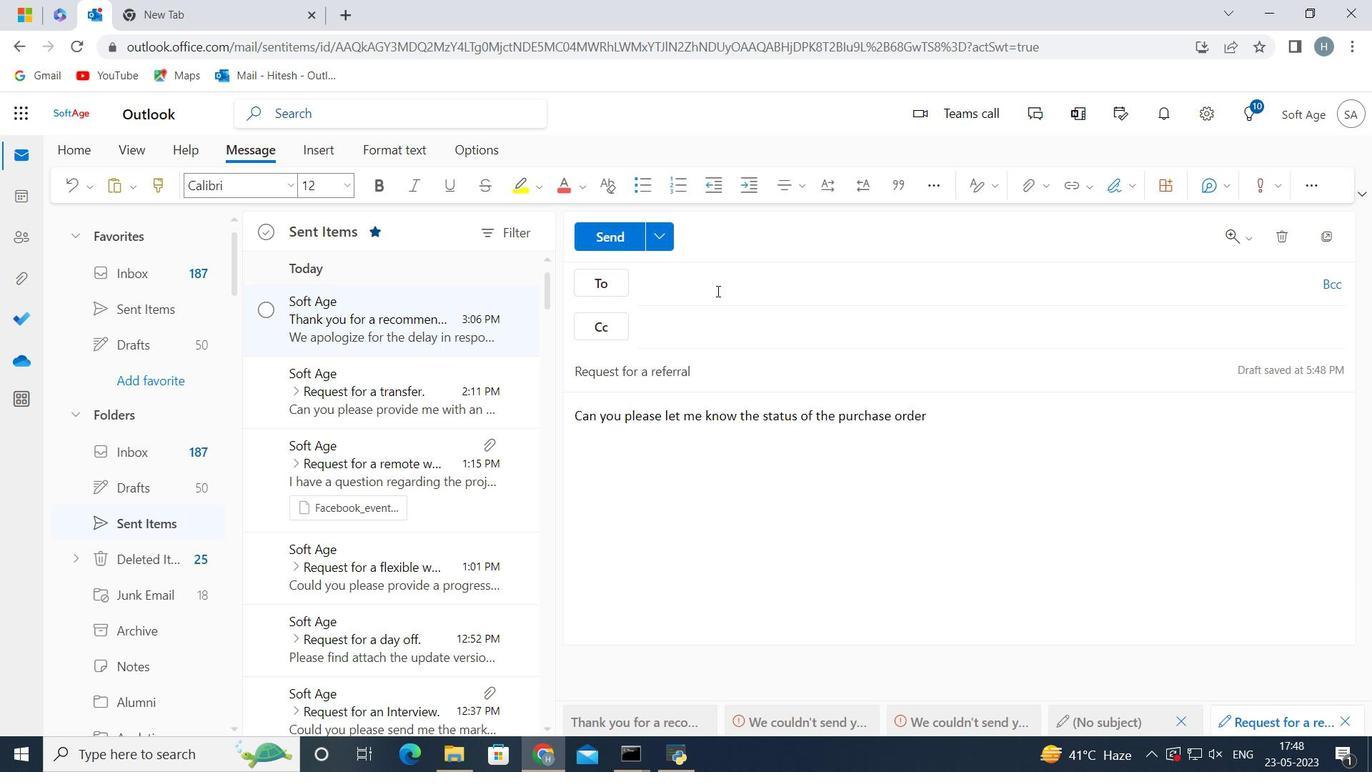 
Action: Key pressed softage.3<Key.shift>@soft
Screenshot: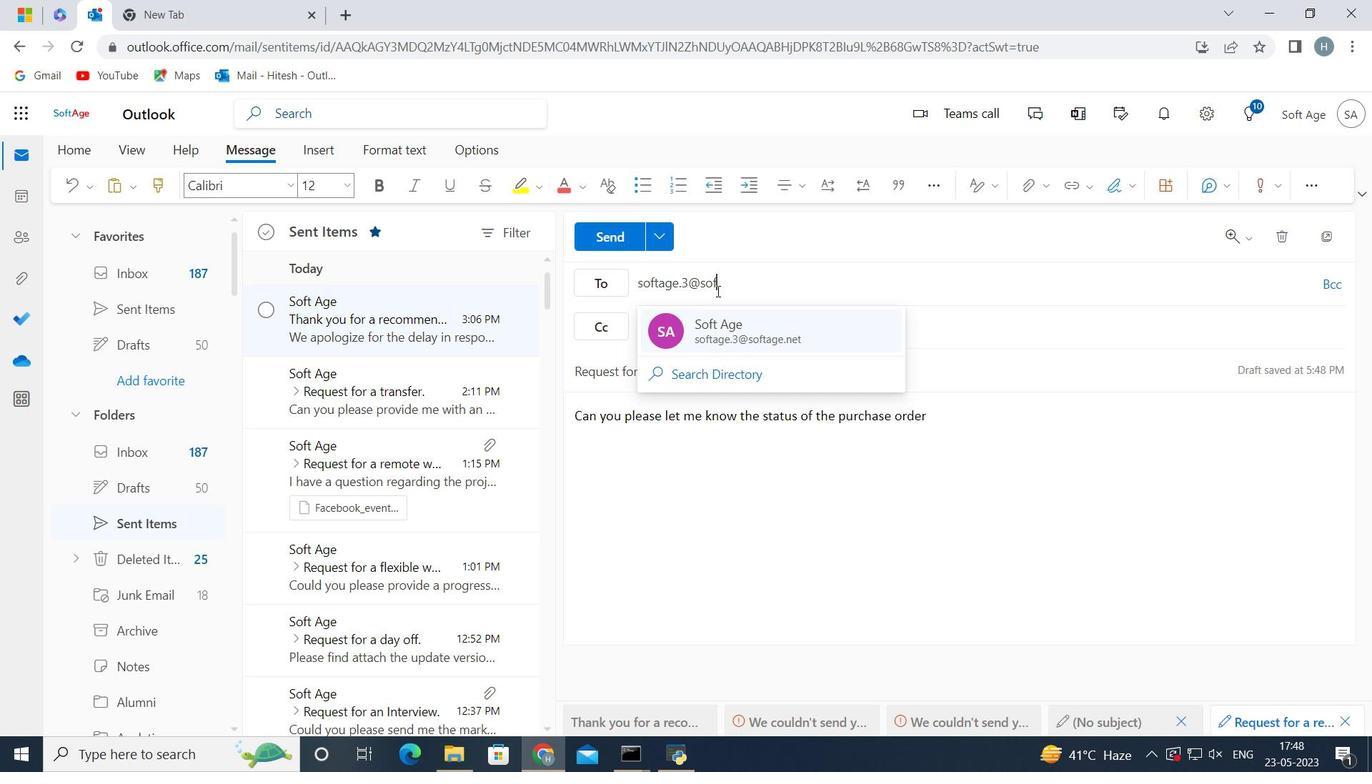 
Action: Mouse moved to (715, 291)
Screenshot: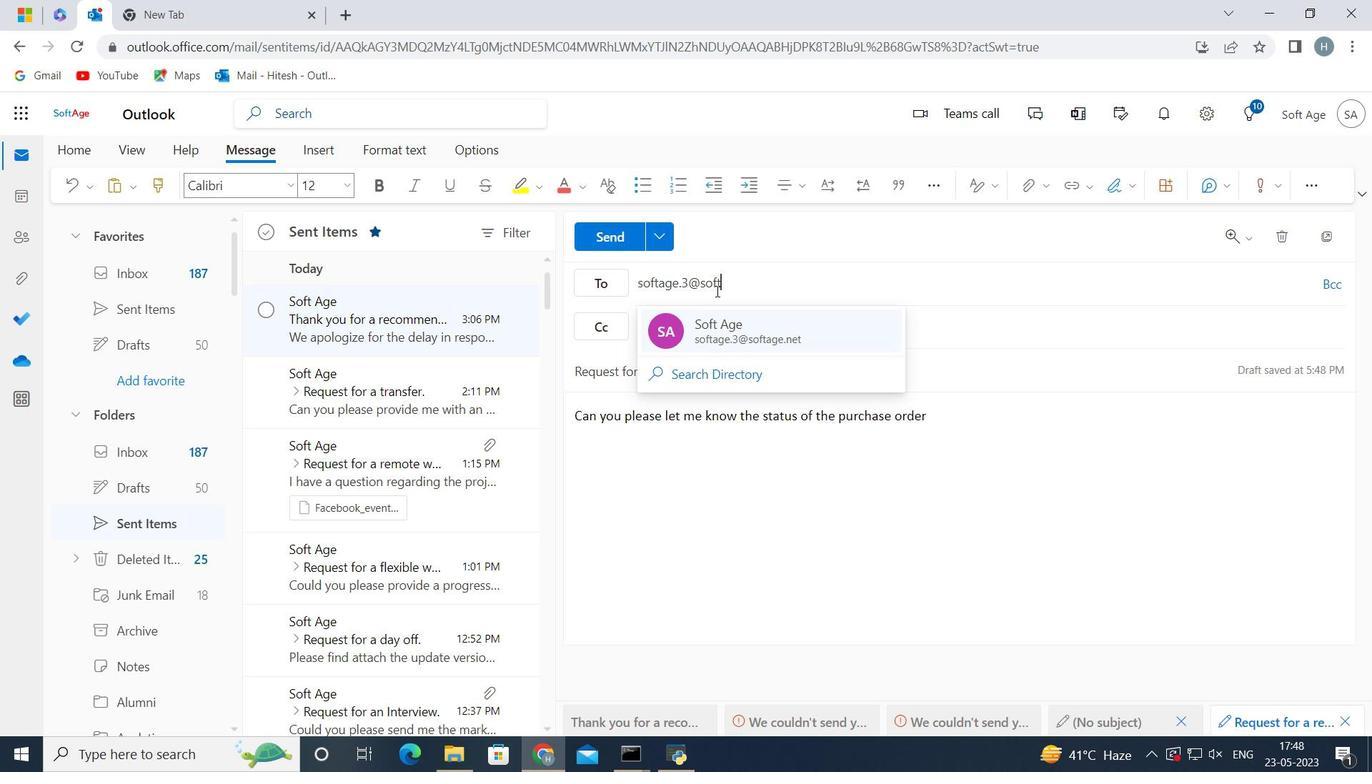 
Action: Key pressed age.
Screenshot: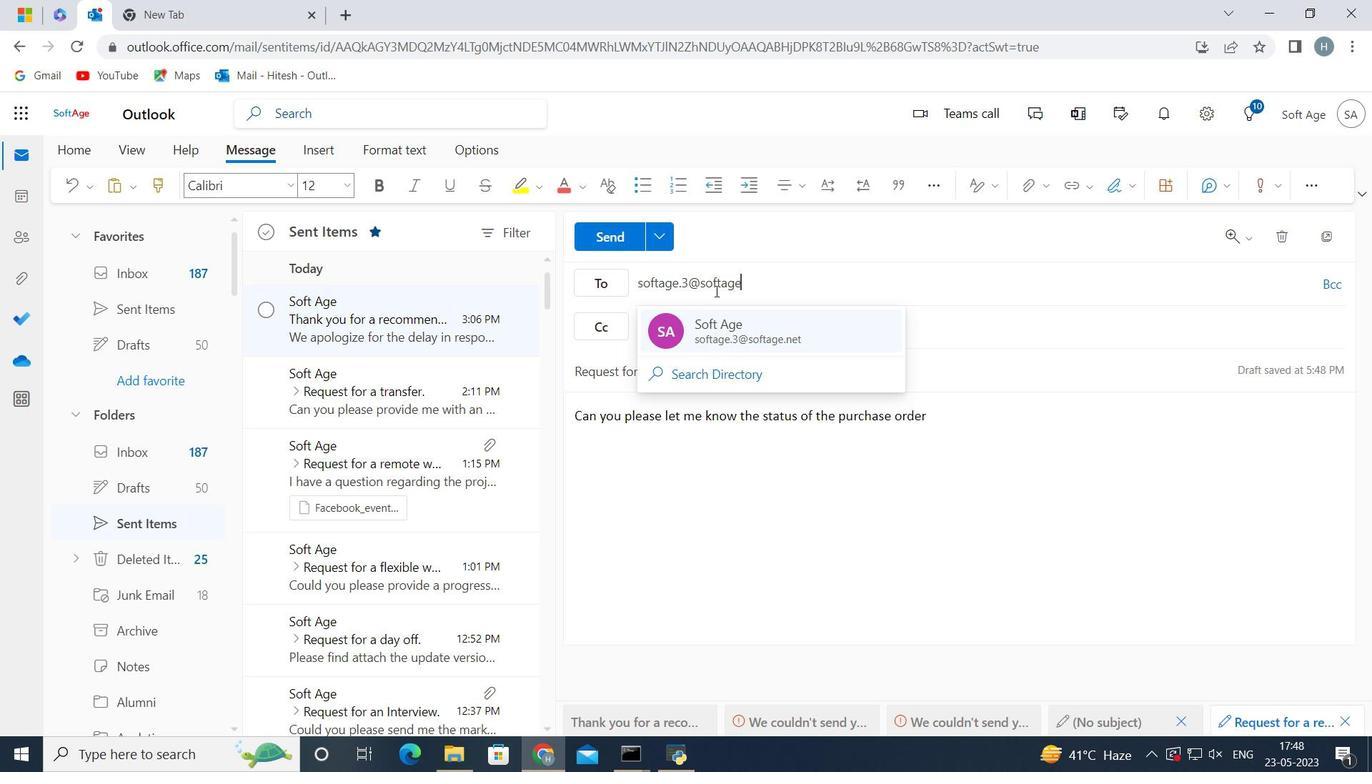 
Action: Mouse moved to (715, 291)
Screenshot: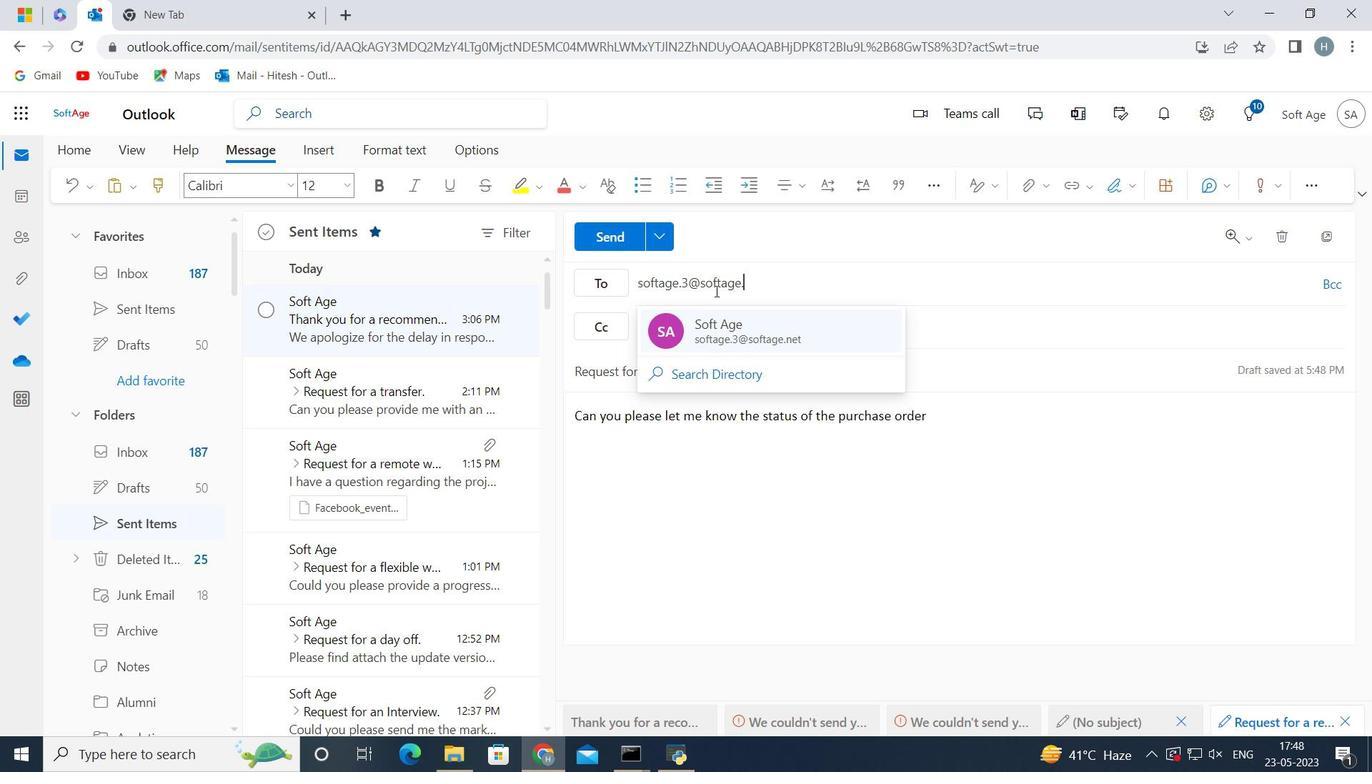 
Action: Key pressed net
Screenshot: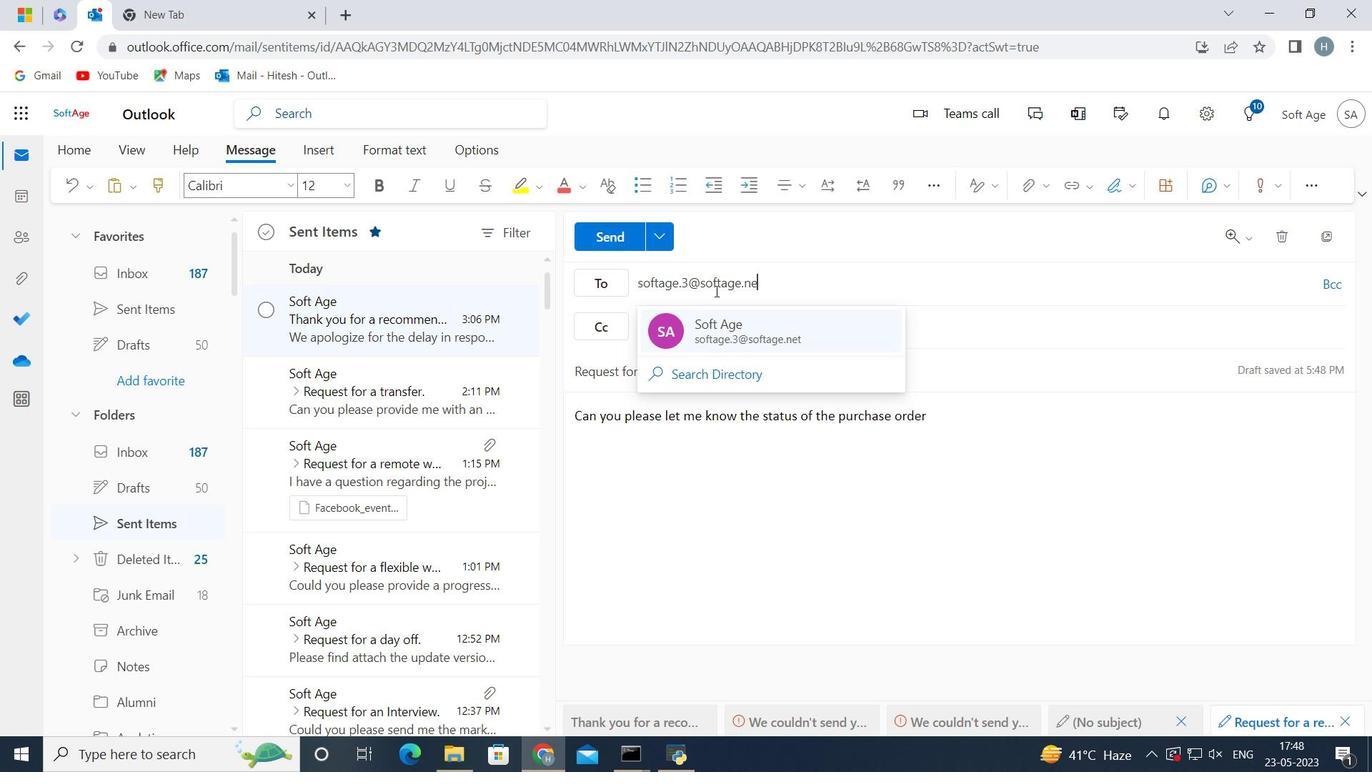 
Action: Mouse moved to (669, 325)
Screenshot: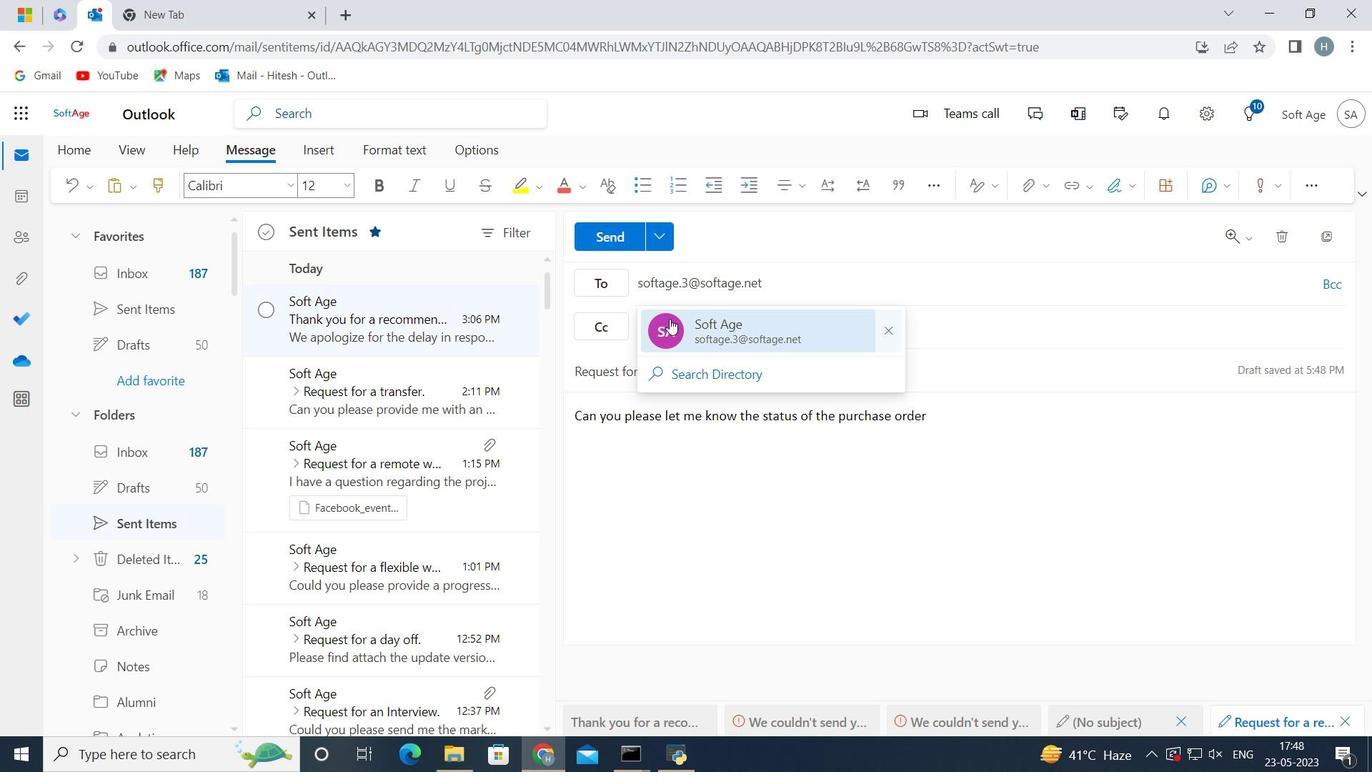 
Action: Mouse pressed left at (669, 325)
Screenshot: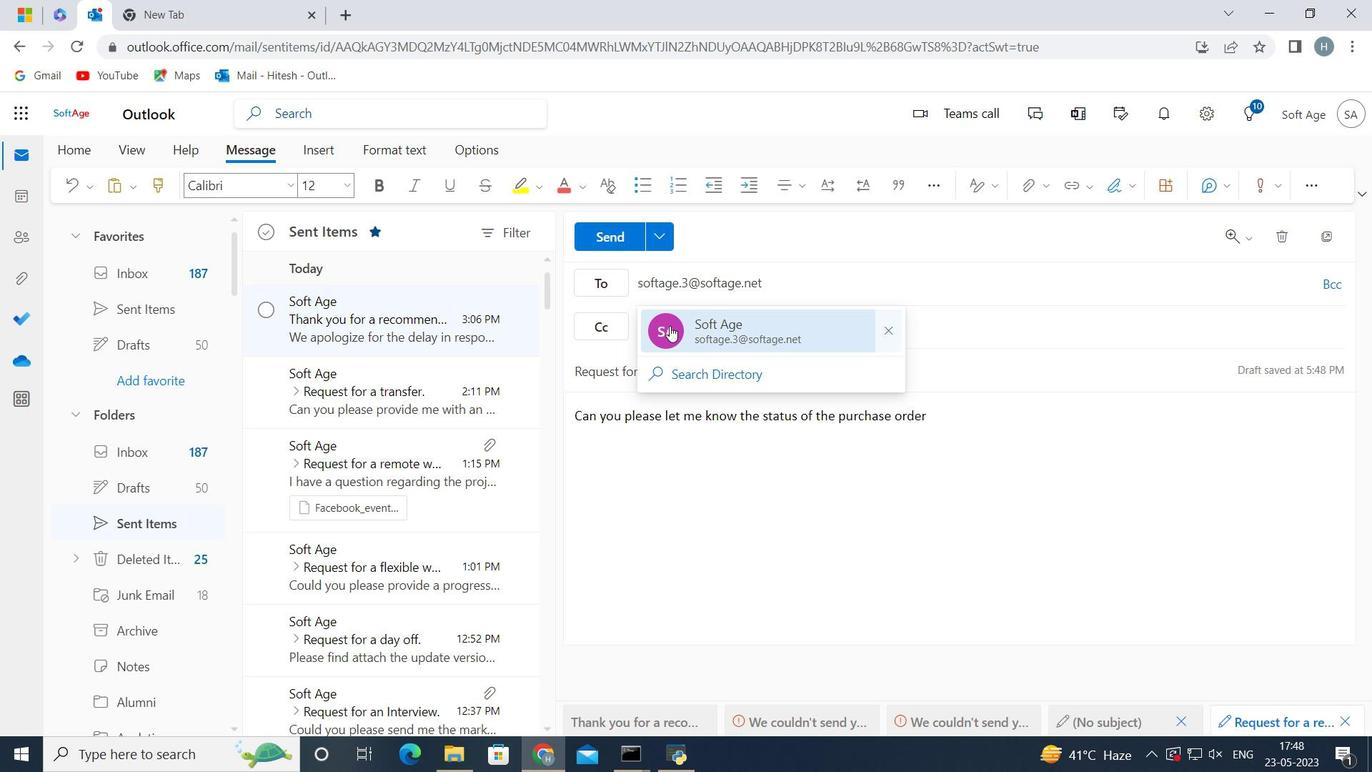 
Action: Mouse moved to (606, 239)
Screenshot: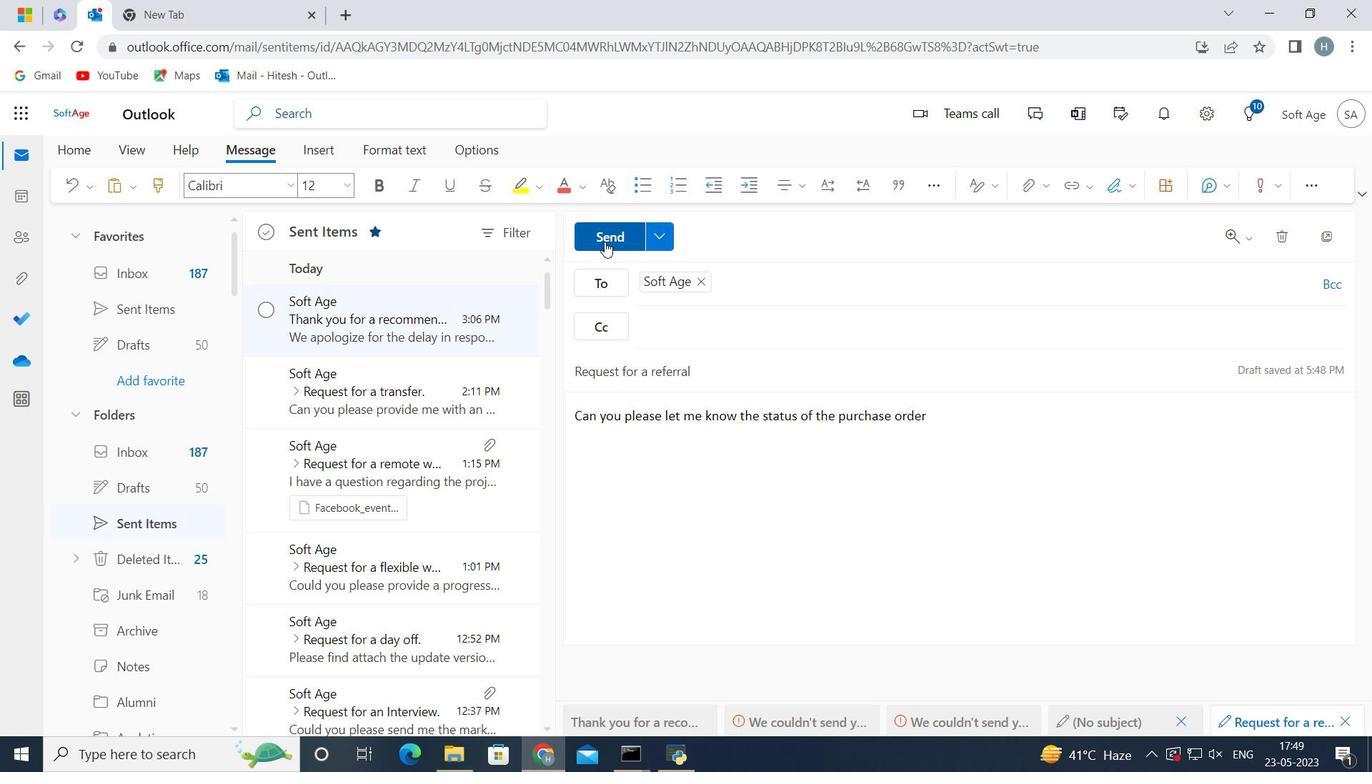 
Action: Mouse pressed left at (606, 239)
Screenshot: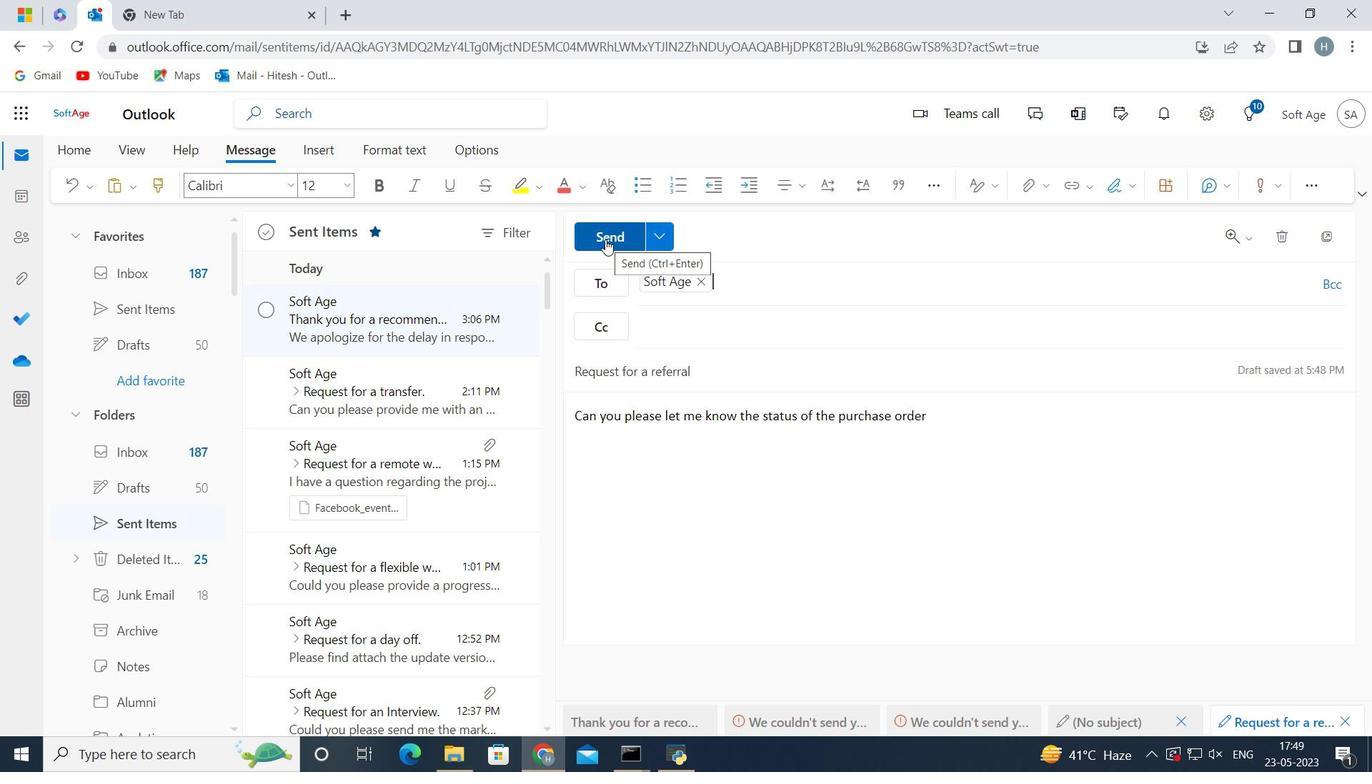 
Action: Mouse moved to (375, 321)
Screenshot: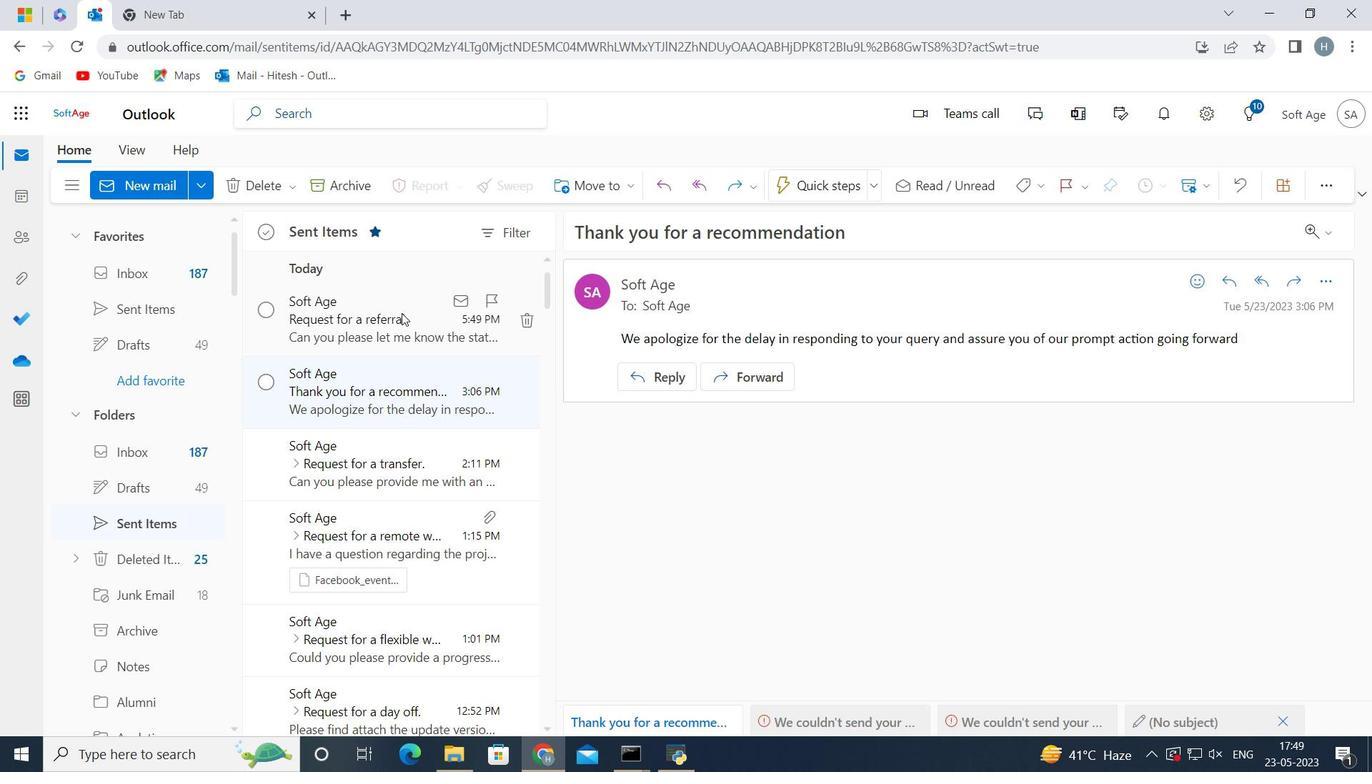 
Action: Mouse pressed left at (375, 321)
Screenshot: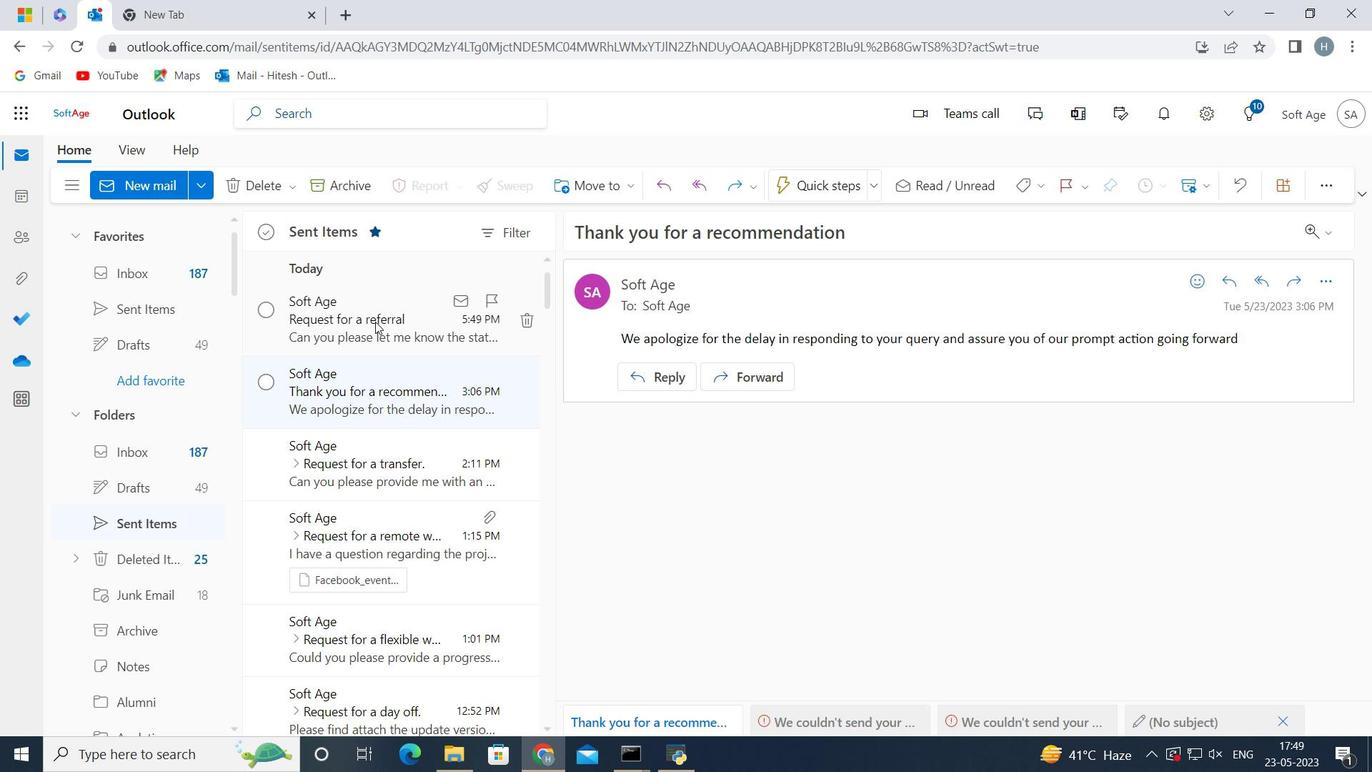 
Action: Mouse moved to (598, 190)
Screenshot: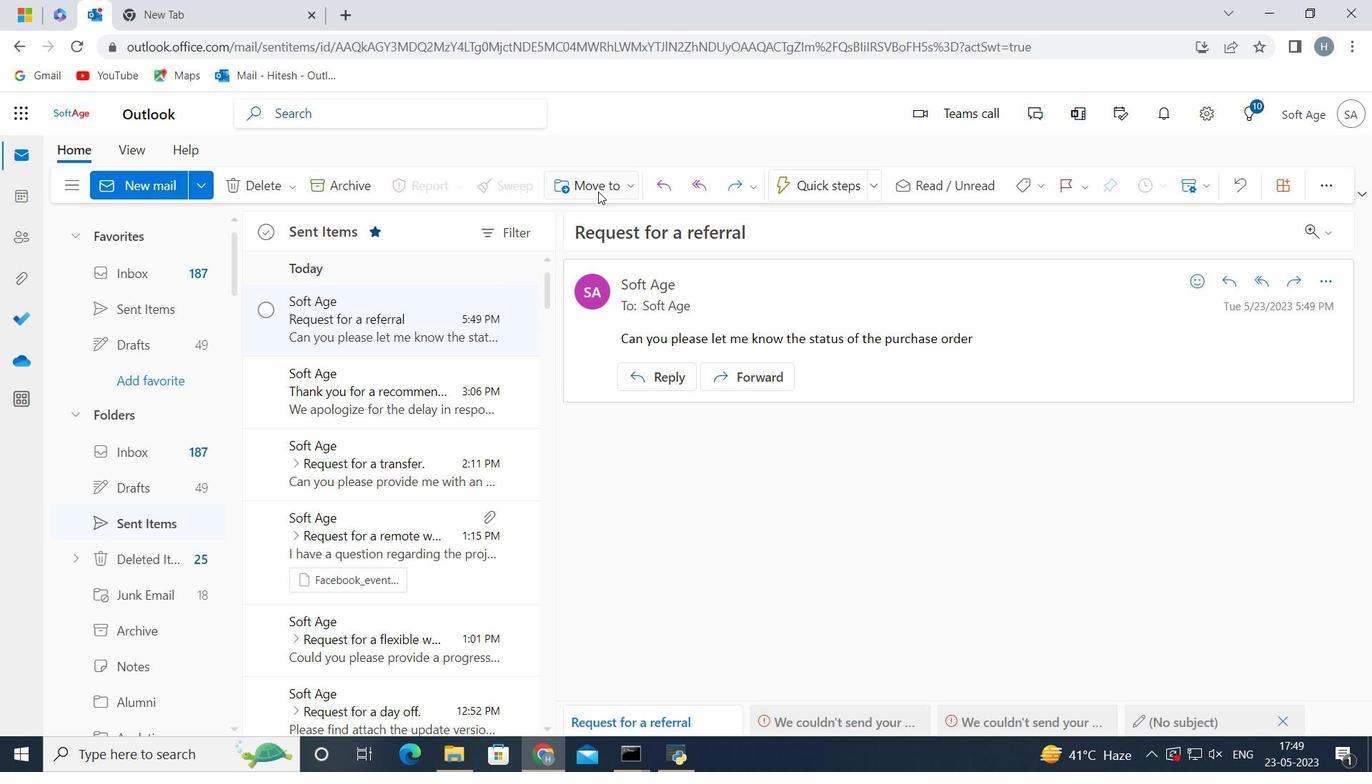 
Action: Mouse pressed left at (598, 190)
Screenshot: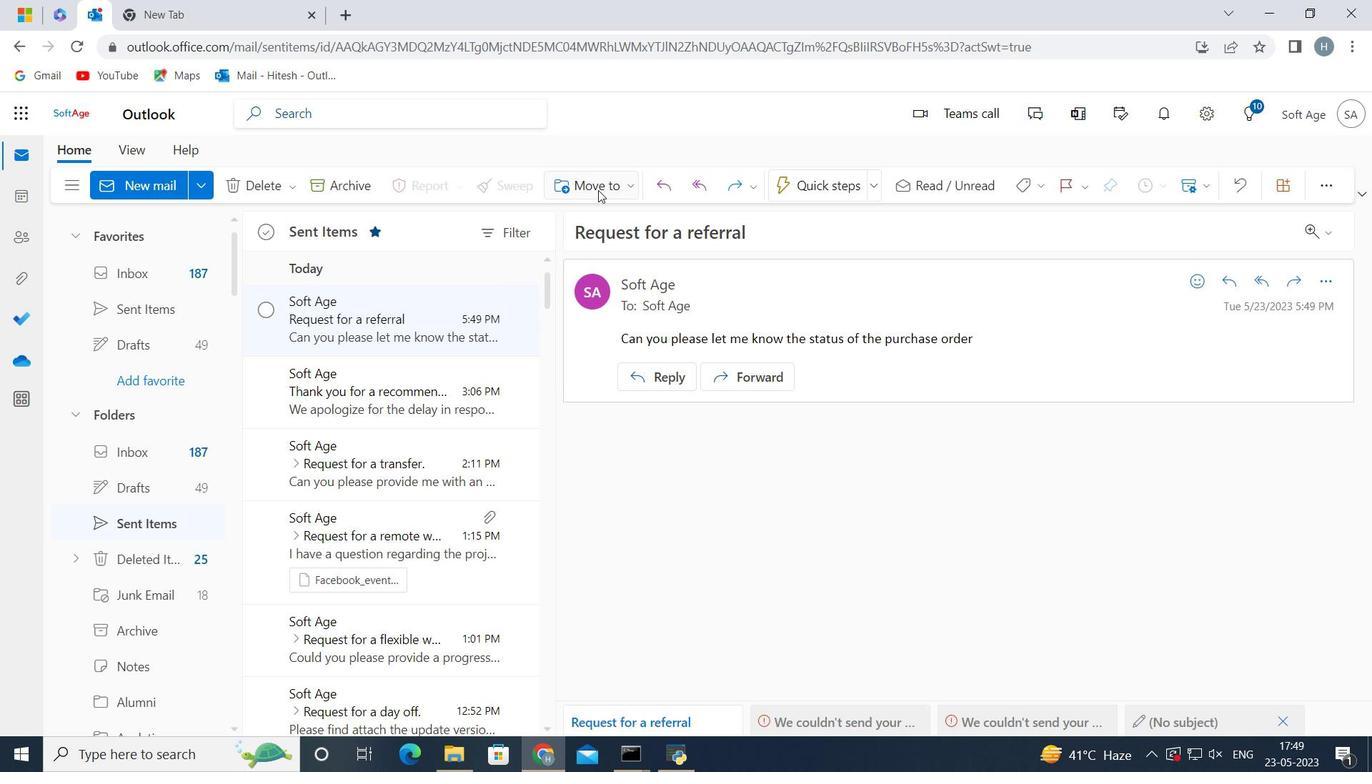 
Action: Mouse moved to (606, 216)
Screenshot: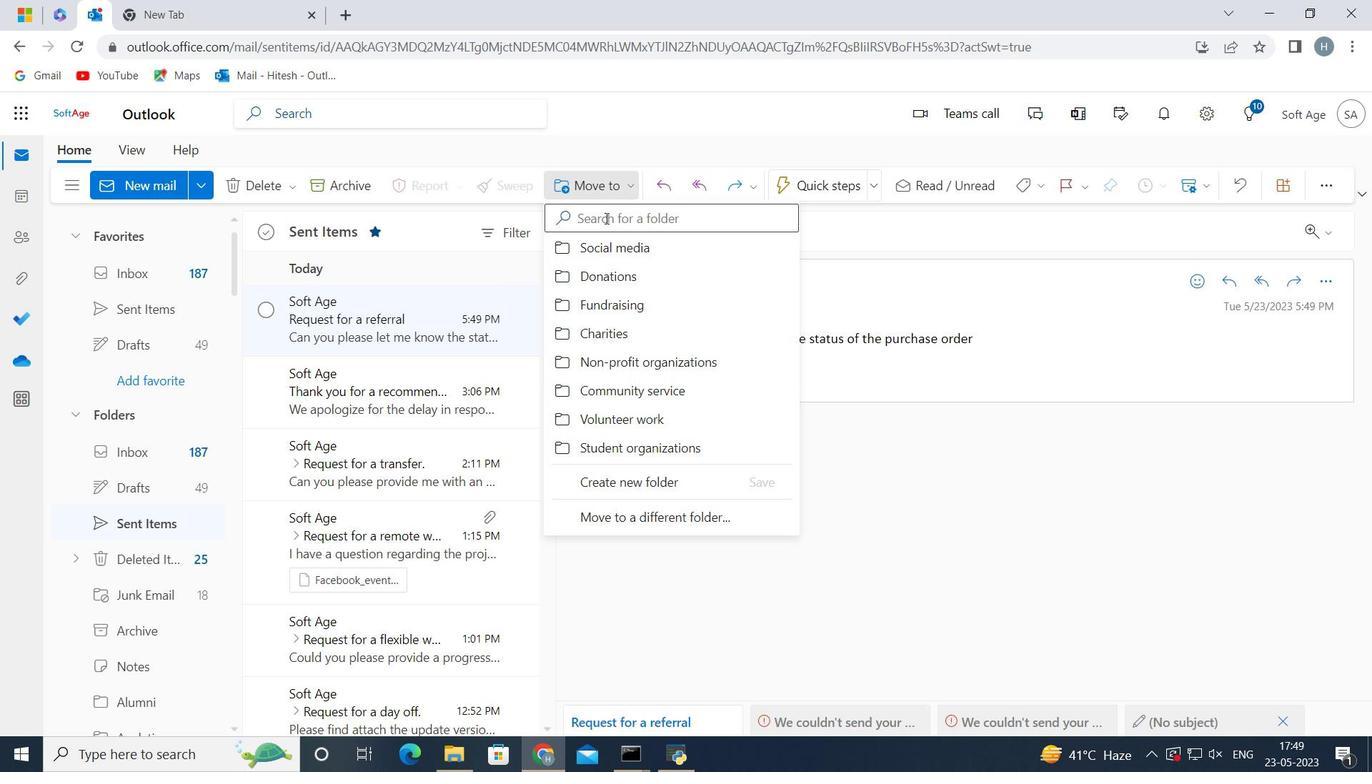 
Action: Mouse pressed left at (606, 216)
Screenshot: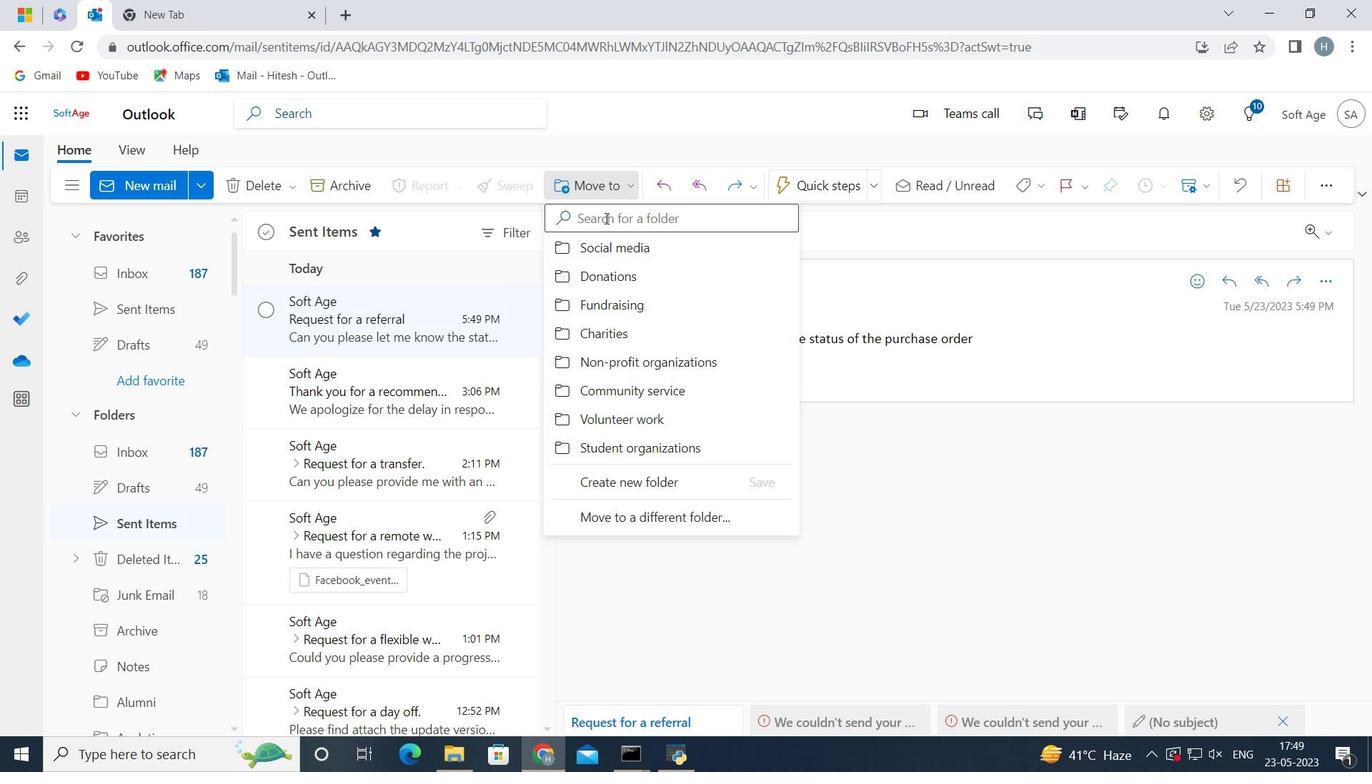 
Action: Key pressed <Key.shift>Blogging
Screenshot: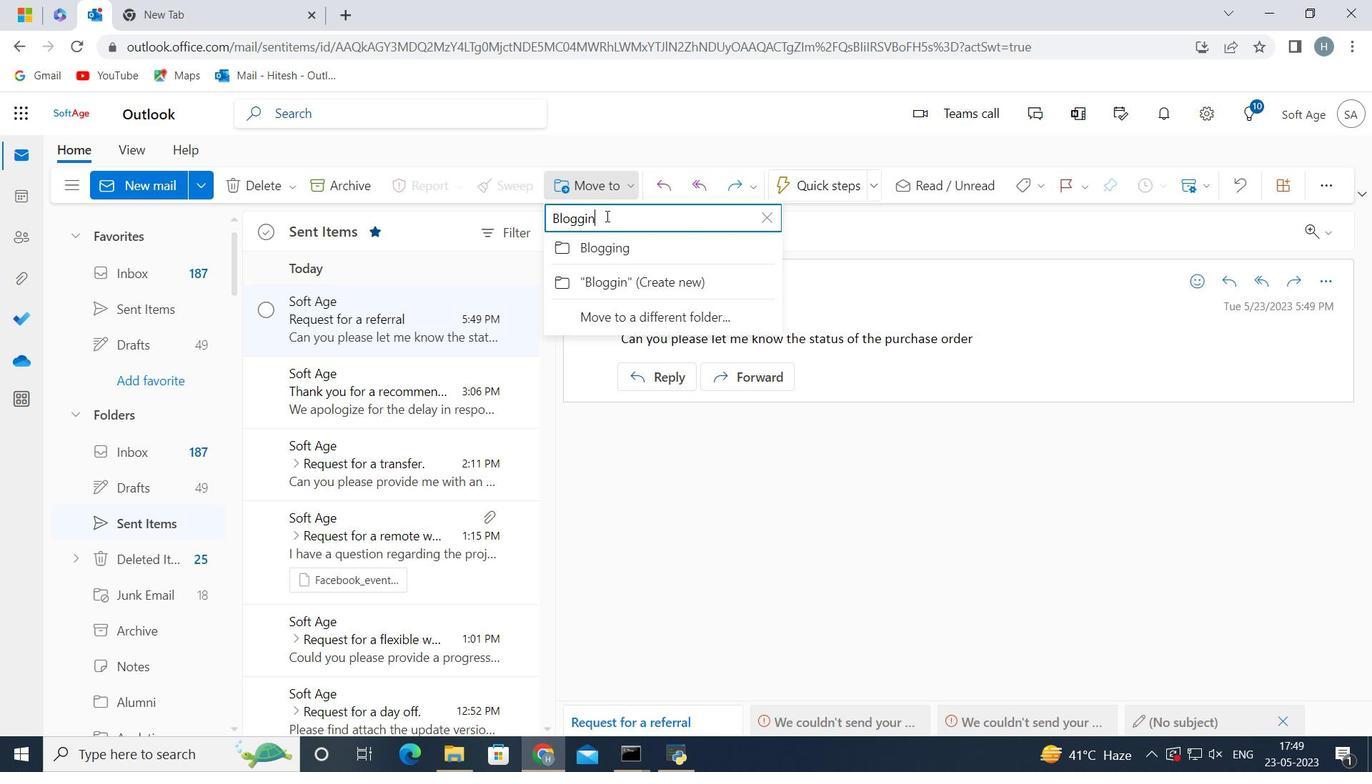 
Action: Mouse moved to (554, 245)
Screenshot: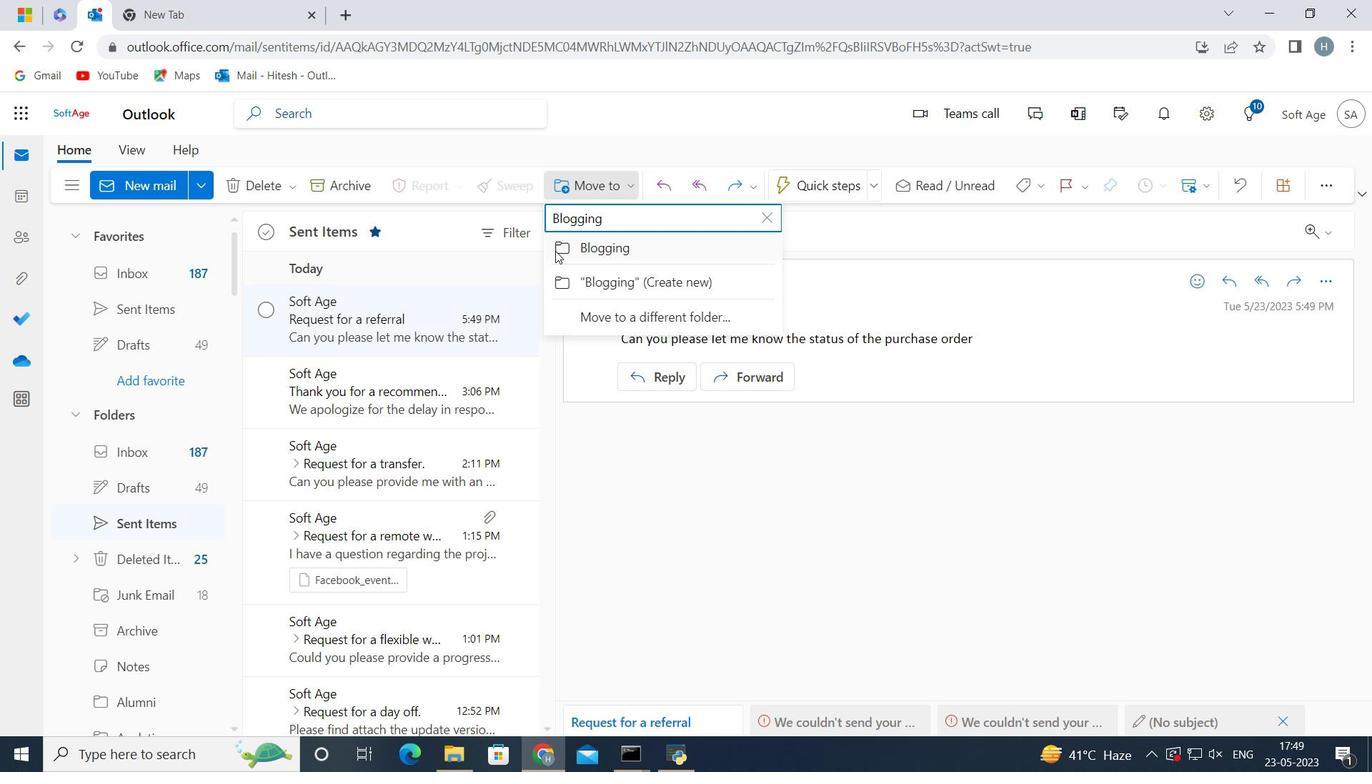 
Action: Mouse pressed left at (554, 245)
Screenshot: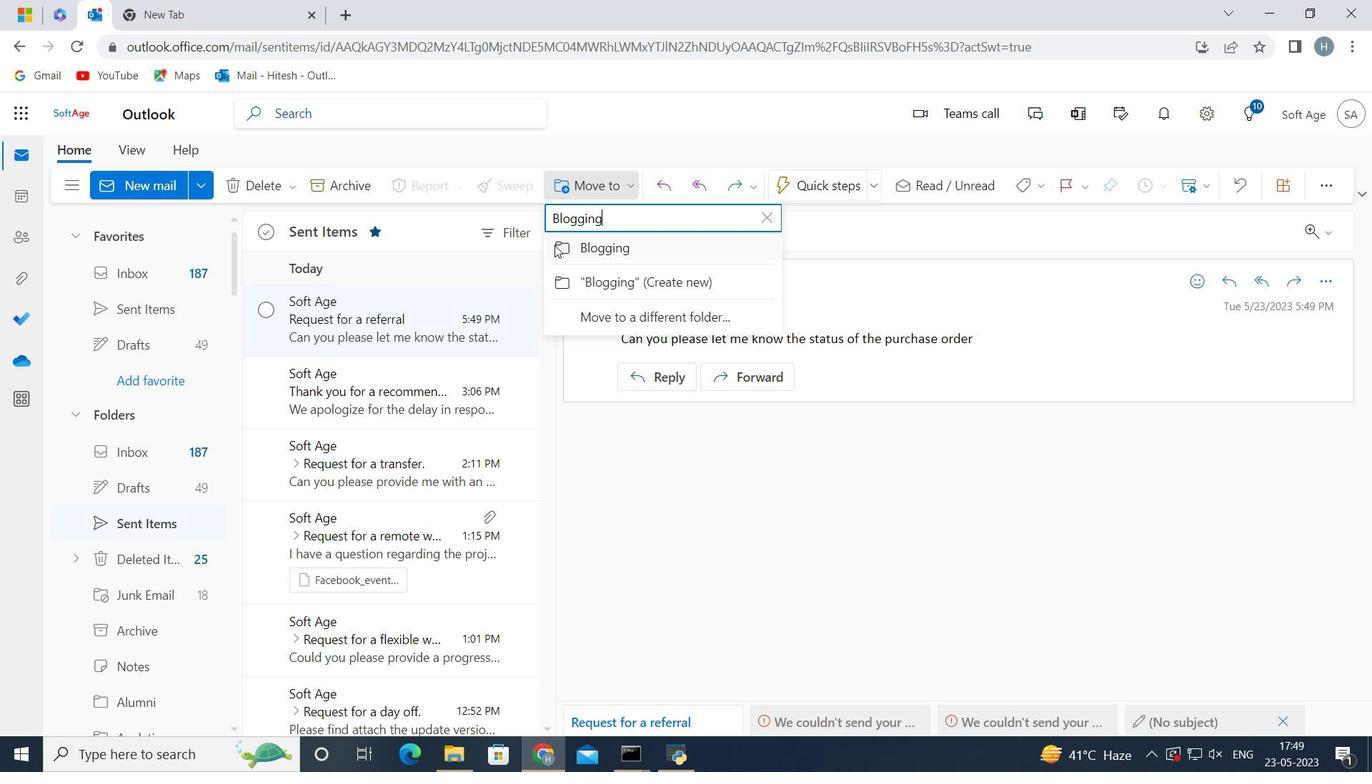 
Action: Mouse moved to (665, 478)
Screenshot: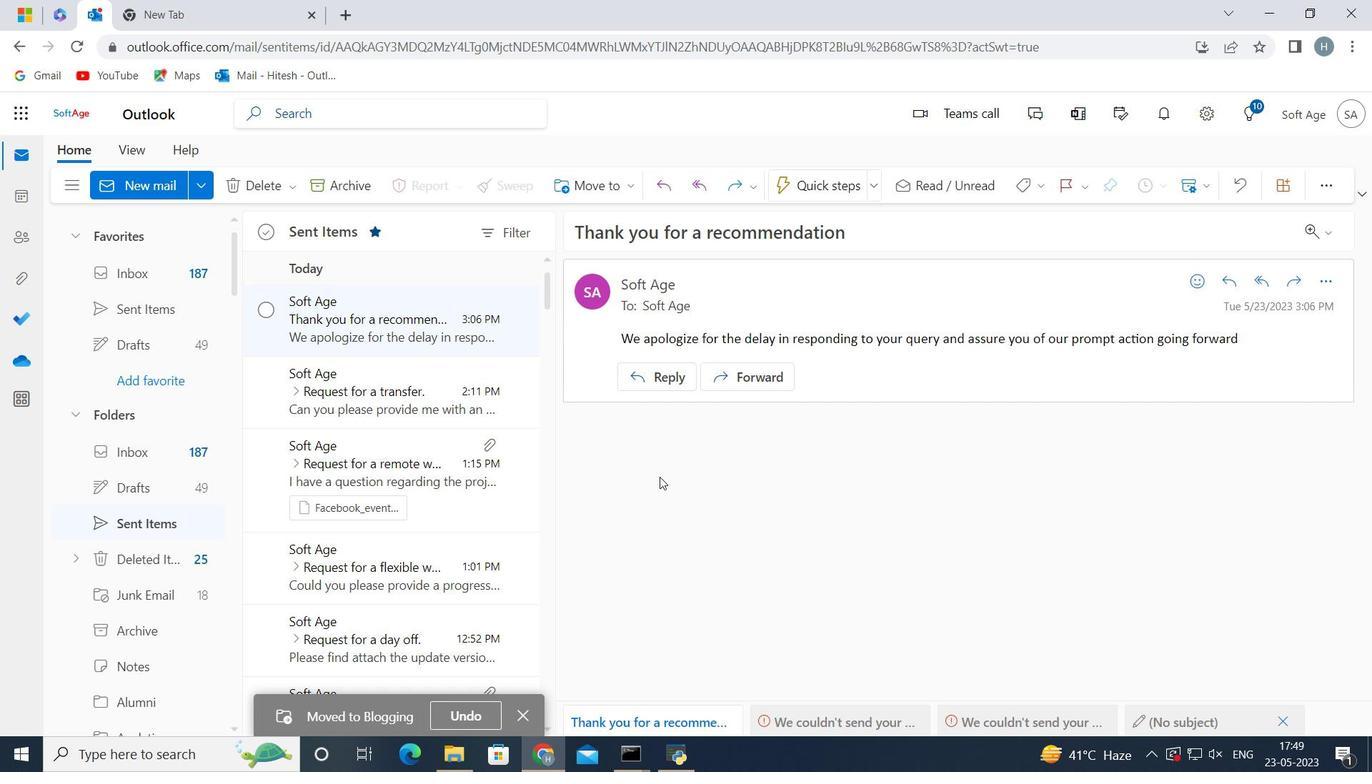 
